 Task: Find connections with filter location Bilsanda with filter topic #Socialentrepreneurshipwith filter profile language Potuguese with filter current company PNB Housing Finance Limited with filter school Thiagarajar Polytechnic College with filter industry Security Guards and Patrol Services with filter service category Web Development with filter keywords title Delivery Driver
Action: Mouse moved to (849, 491)
Screenshot: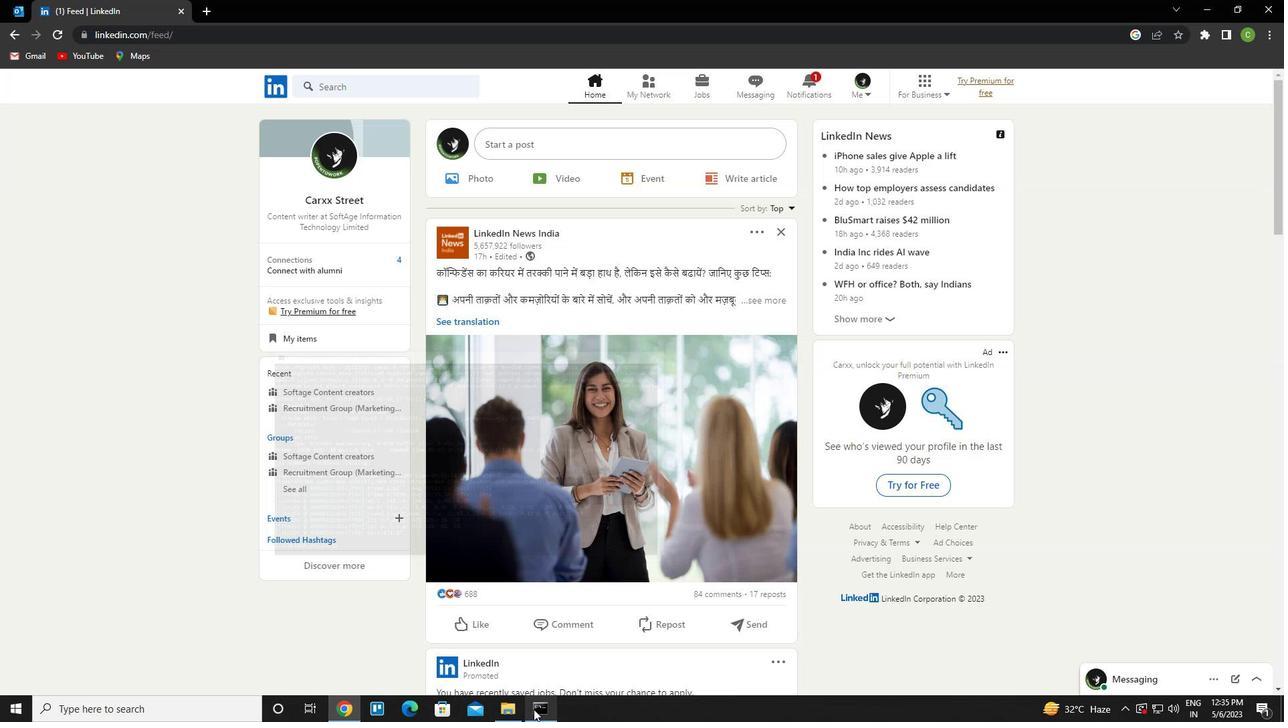 
Action: Mouse scrolled (849, 491) with delta (0, 0)
Screenshot: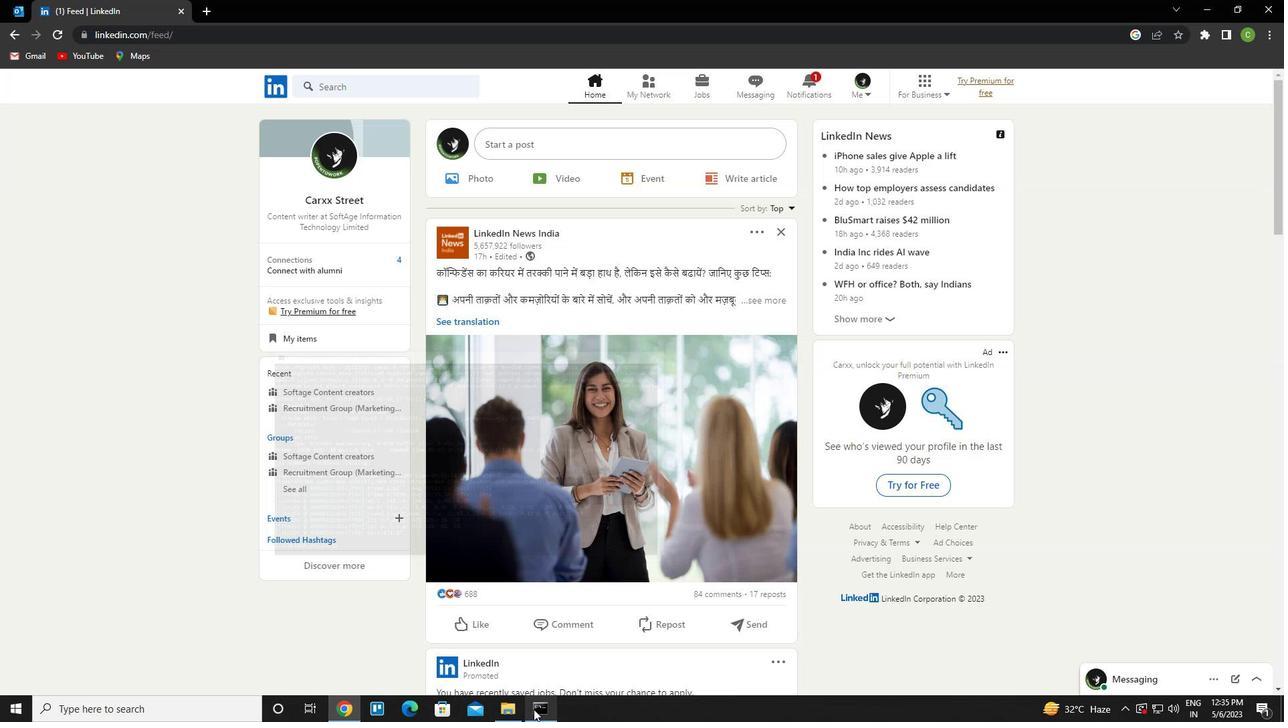 
Action: Mouse moved to (661, 82)
Screenshot: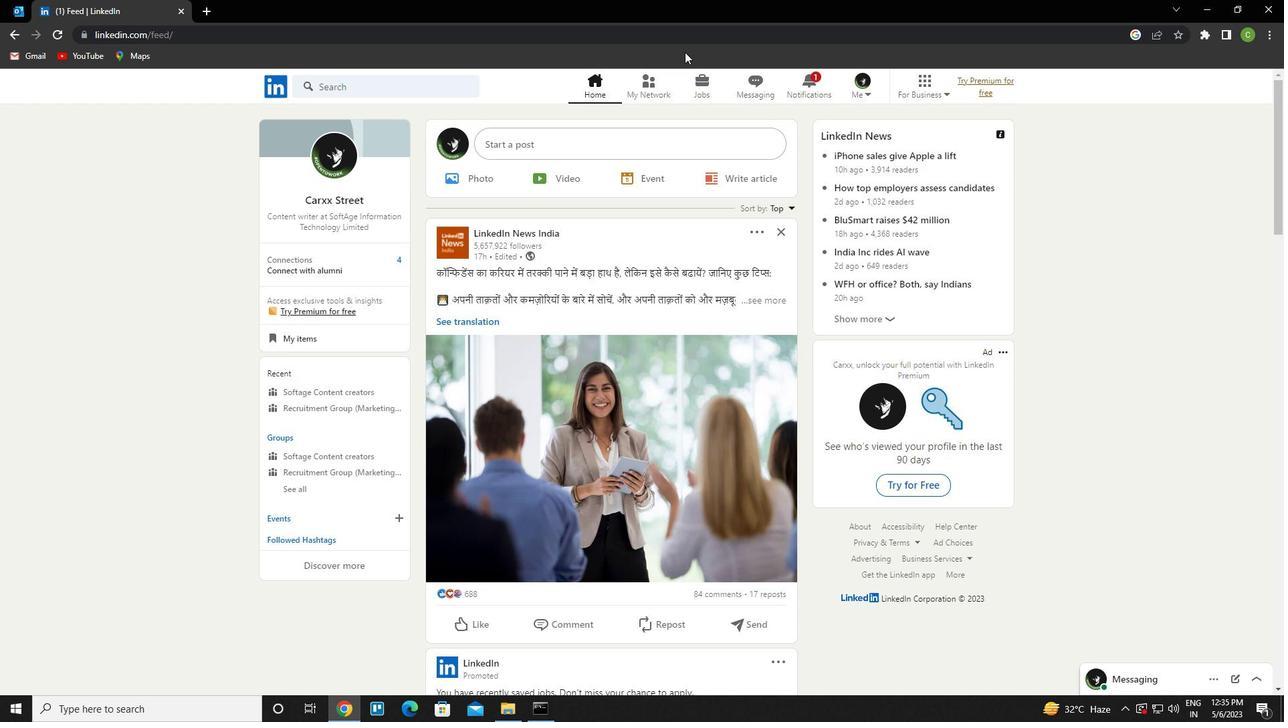 
Action: Mouse pressed left at (661, 82)
Screenshot: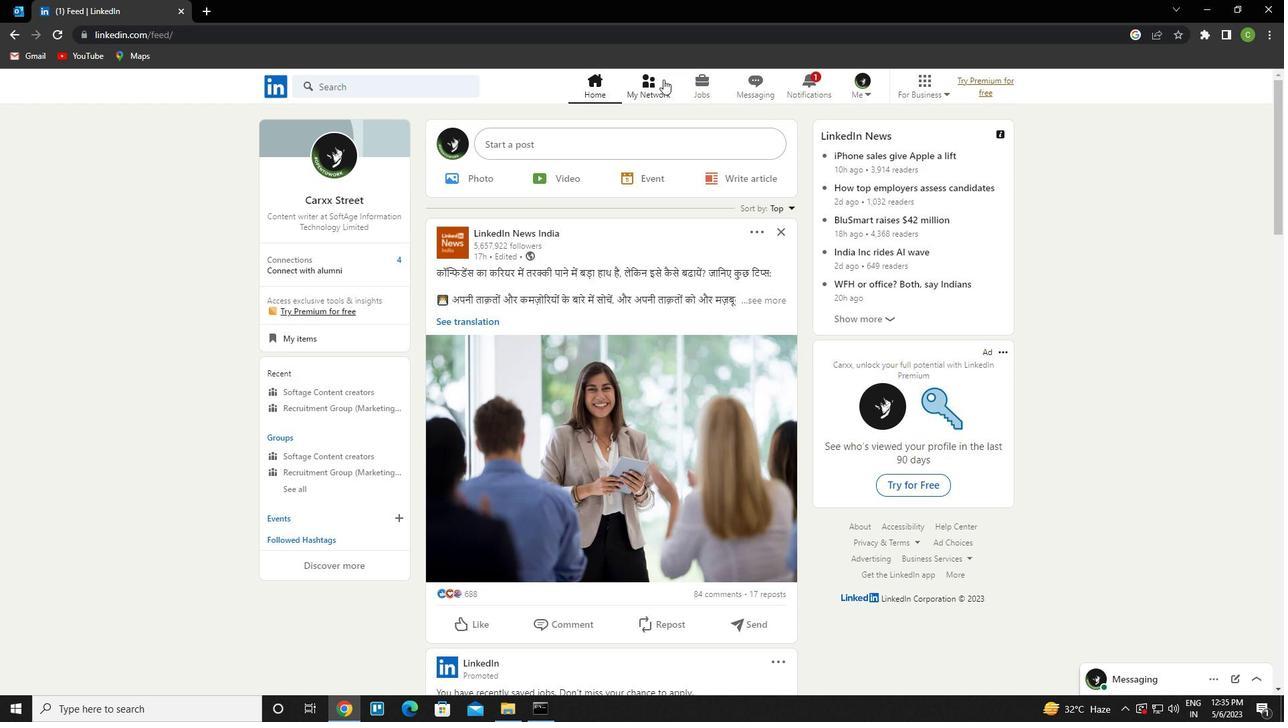 
Action: Mouse moved to (444, 160)
Screenshot: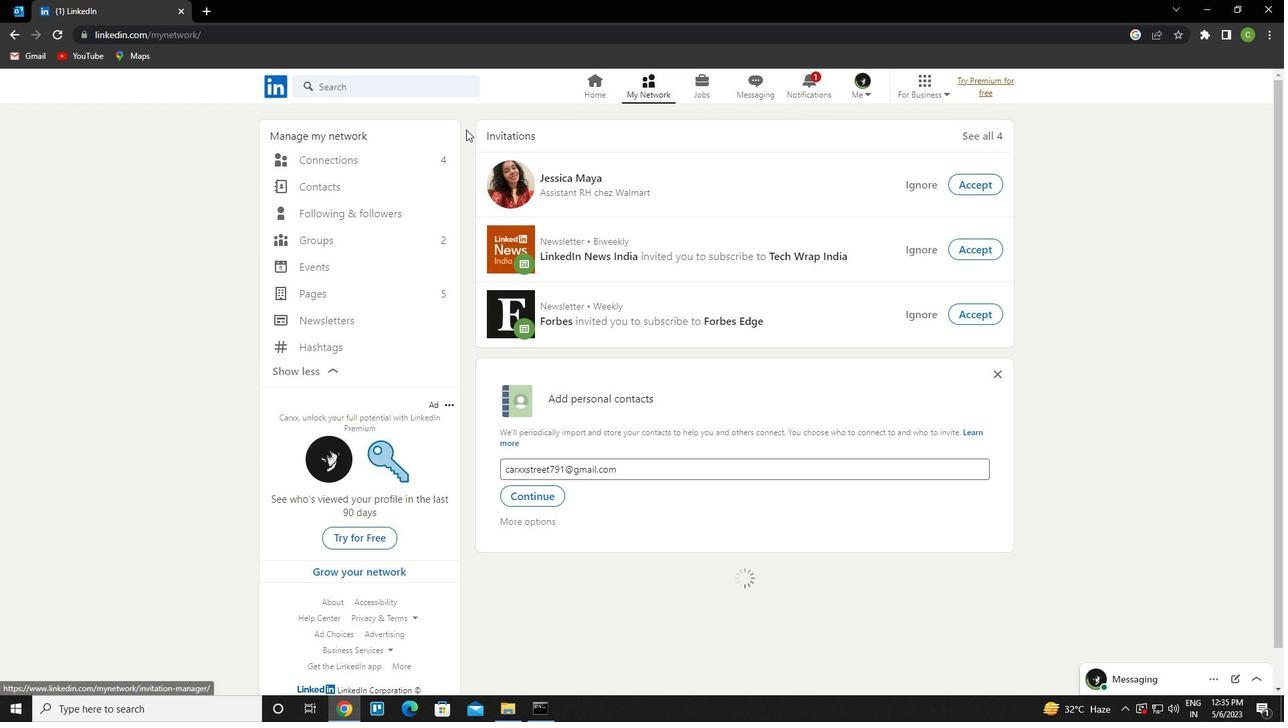 
Action: Mouse pressed left at (444, 160)
Screenshot: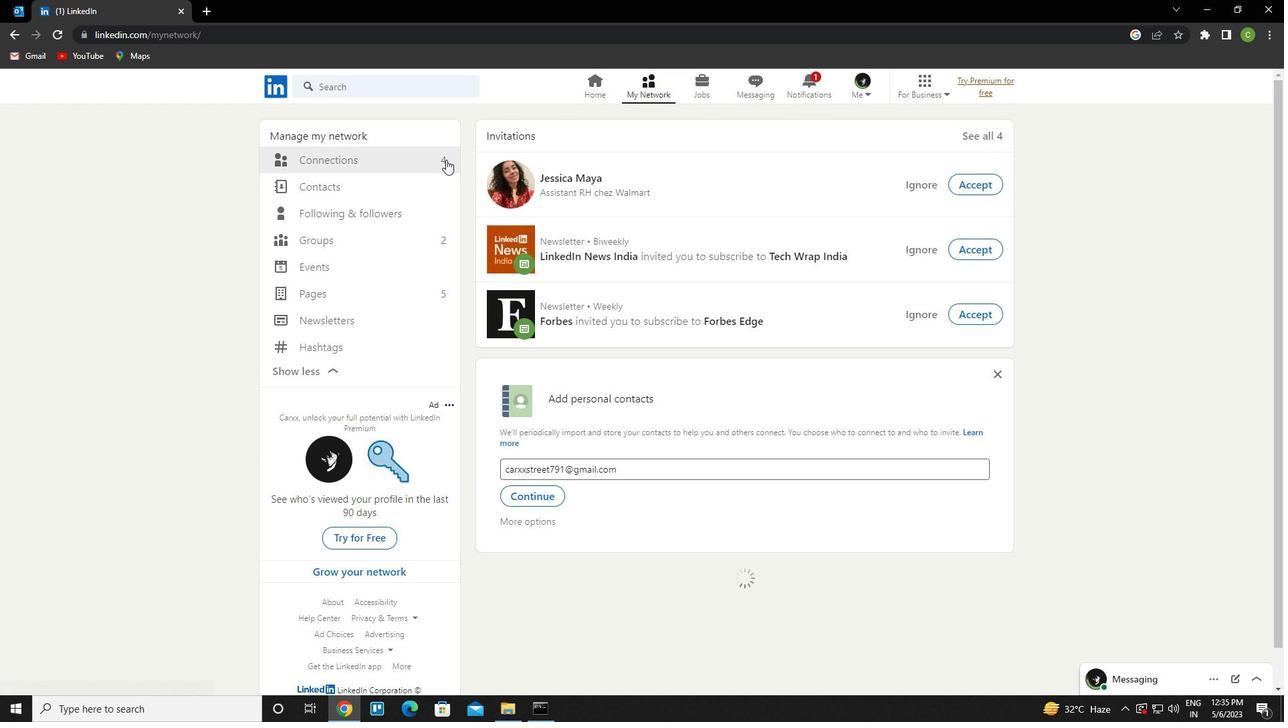 
Action: Mouse moved to (756, 166)
Screenshot: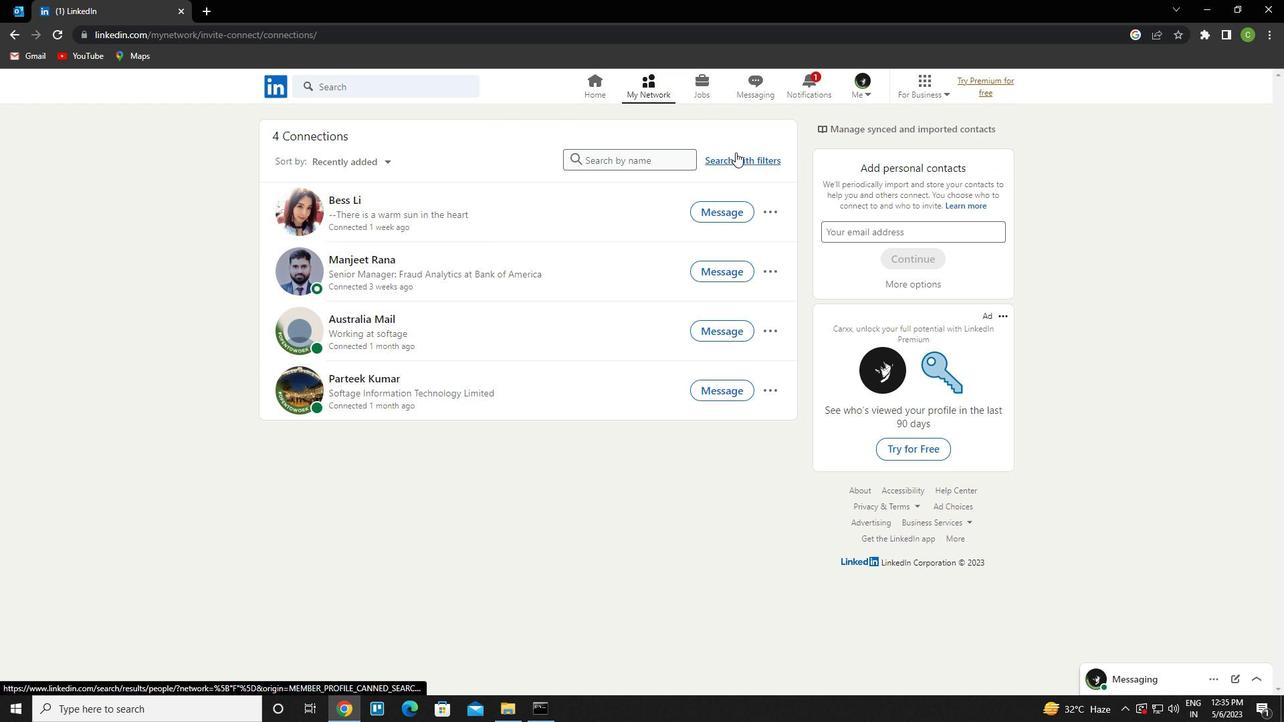 
Action: Mouse pressed left at (756, 166)
Screenshot: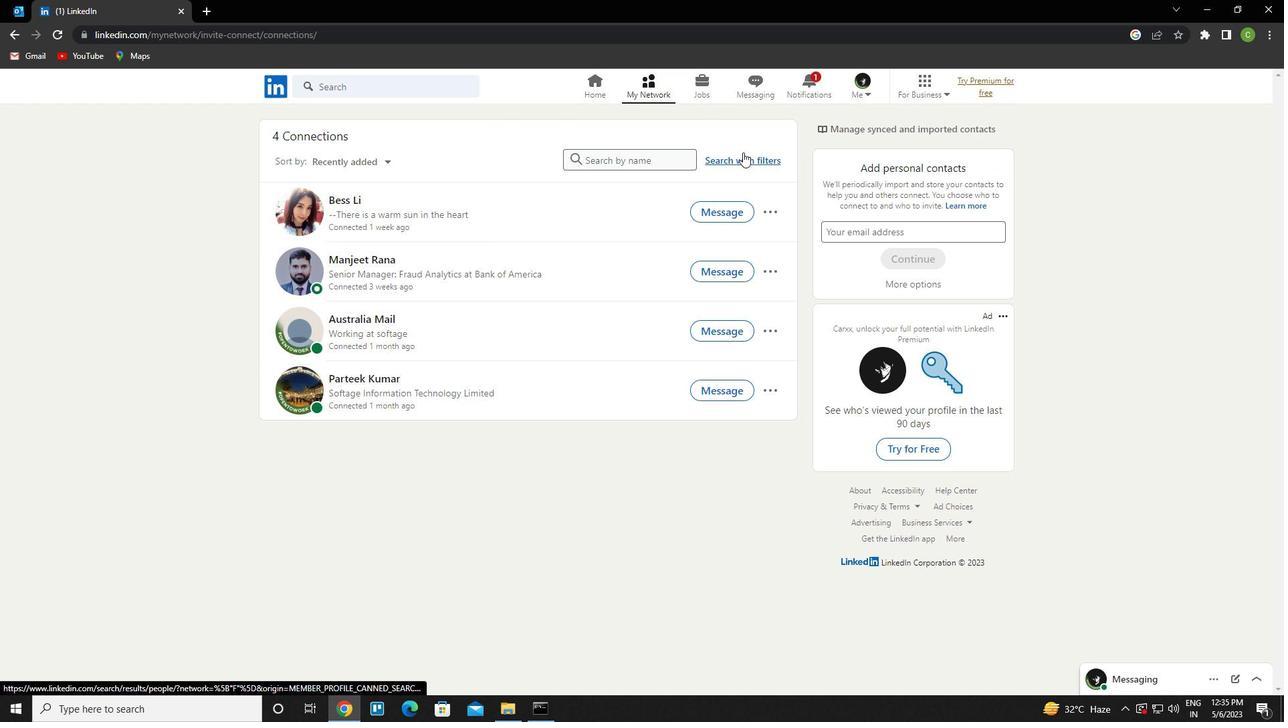 
Action: Mouse moved to (683, 115)
Screenshot: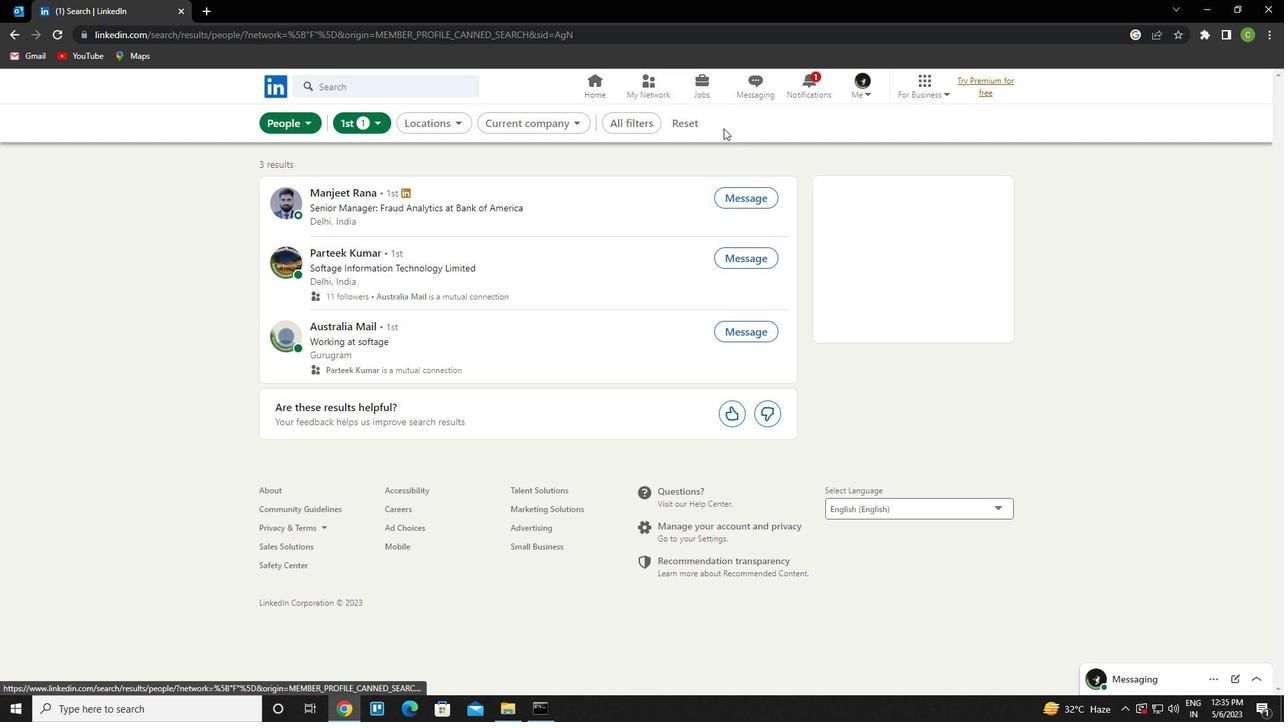 
Action: Mouse pressed left at (683, 115)
Screenshot: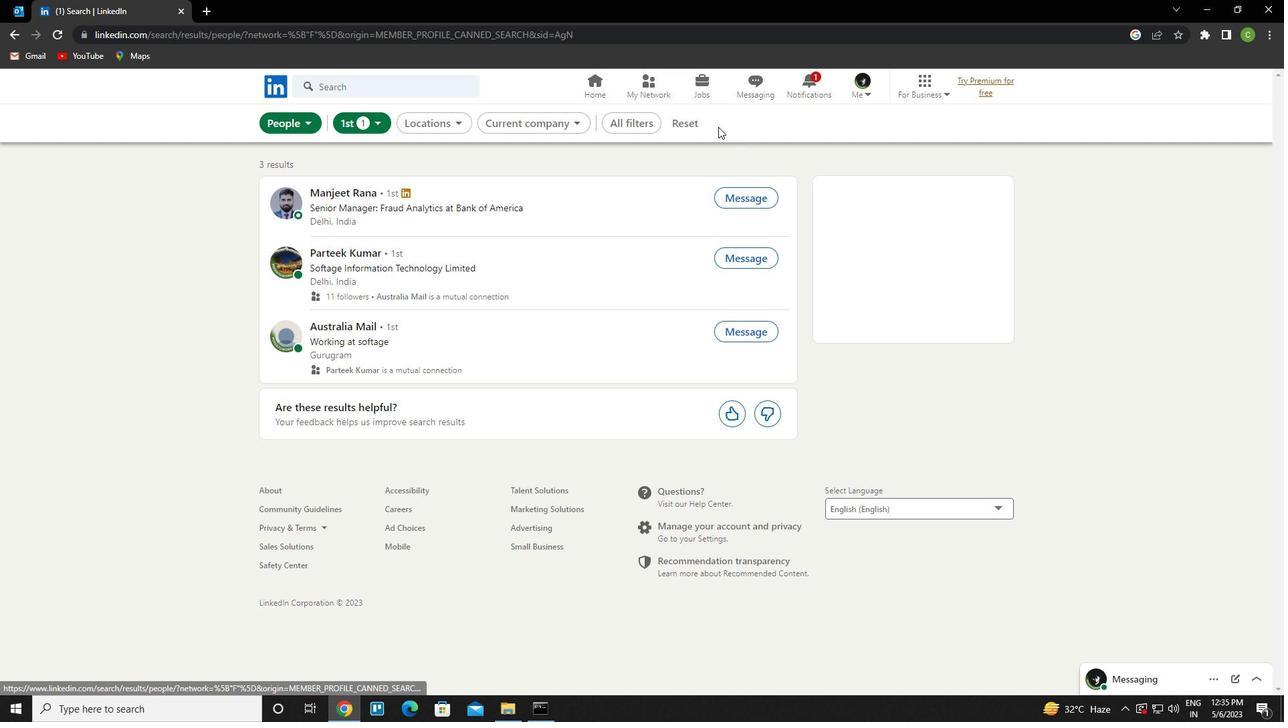 
Action: Mouse moved to (647, 117)
Screenshot: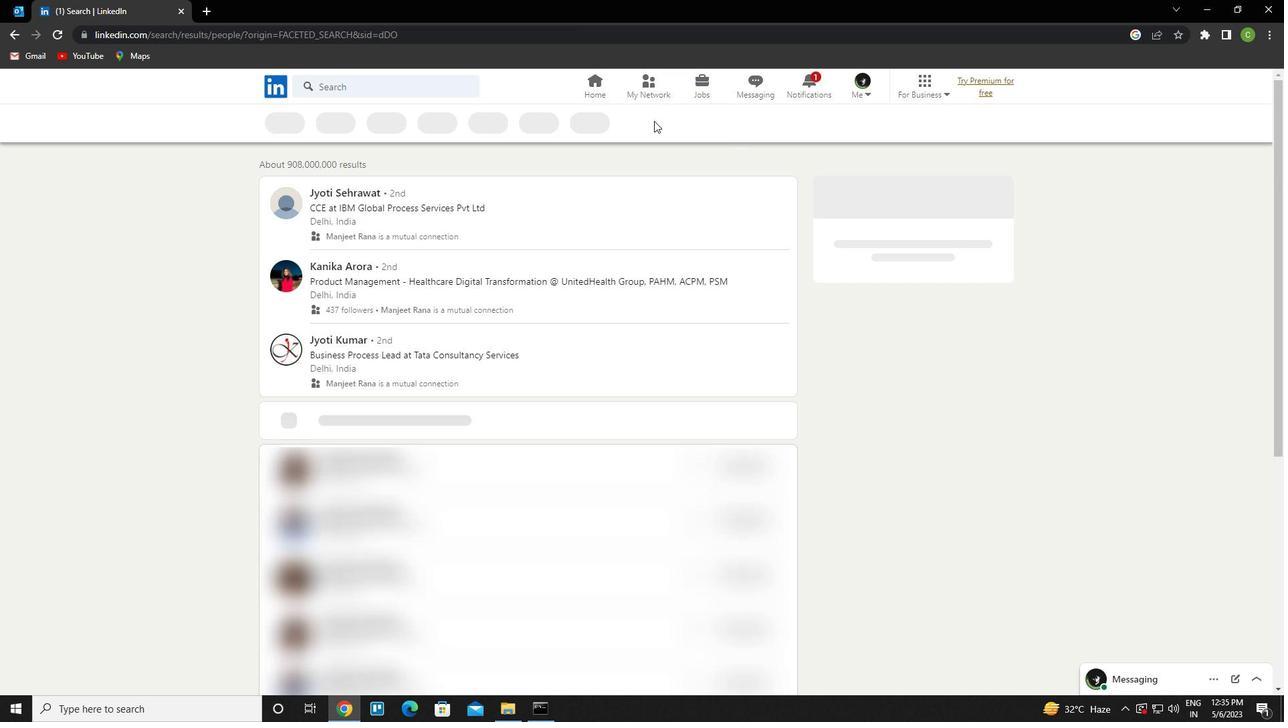 
Action: Mouse pressed left at (647, 117)
Screenshot: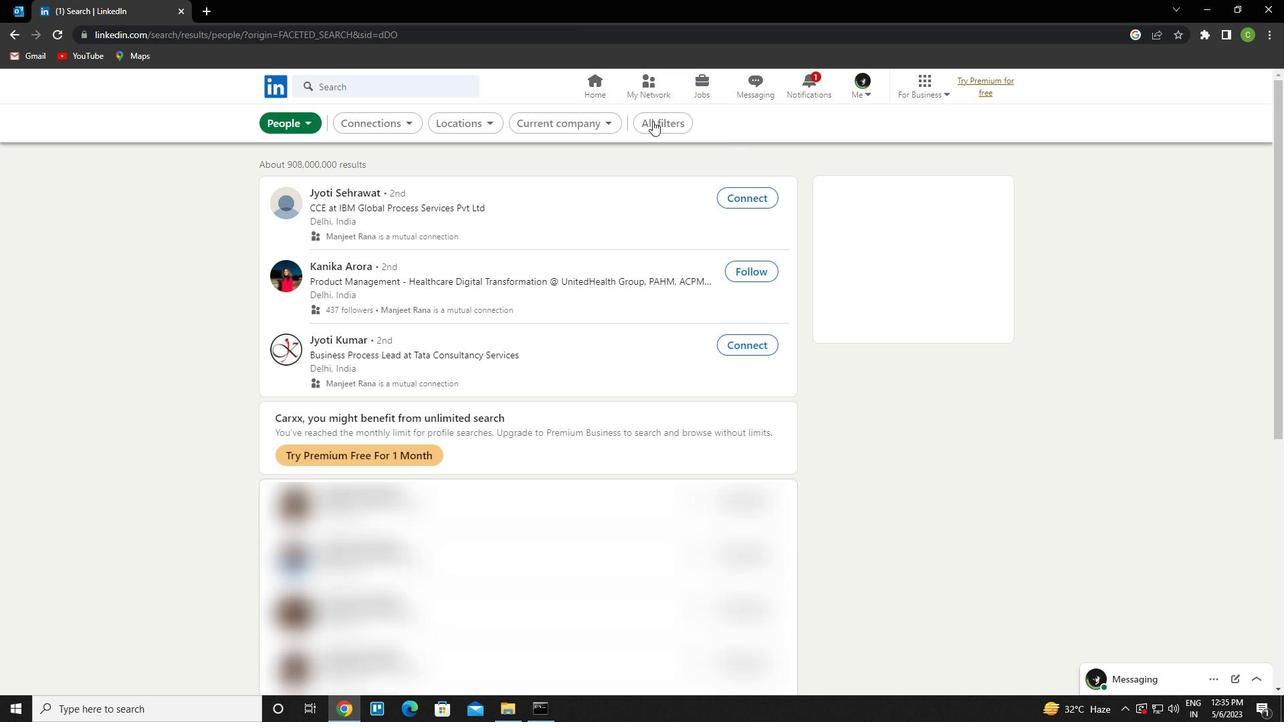 
Action: Mouse moved to (1105, 402)
Screenshot: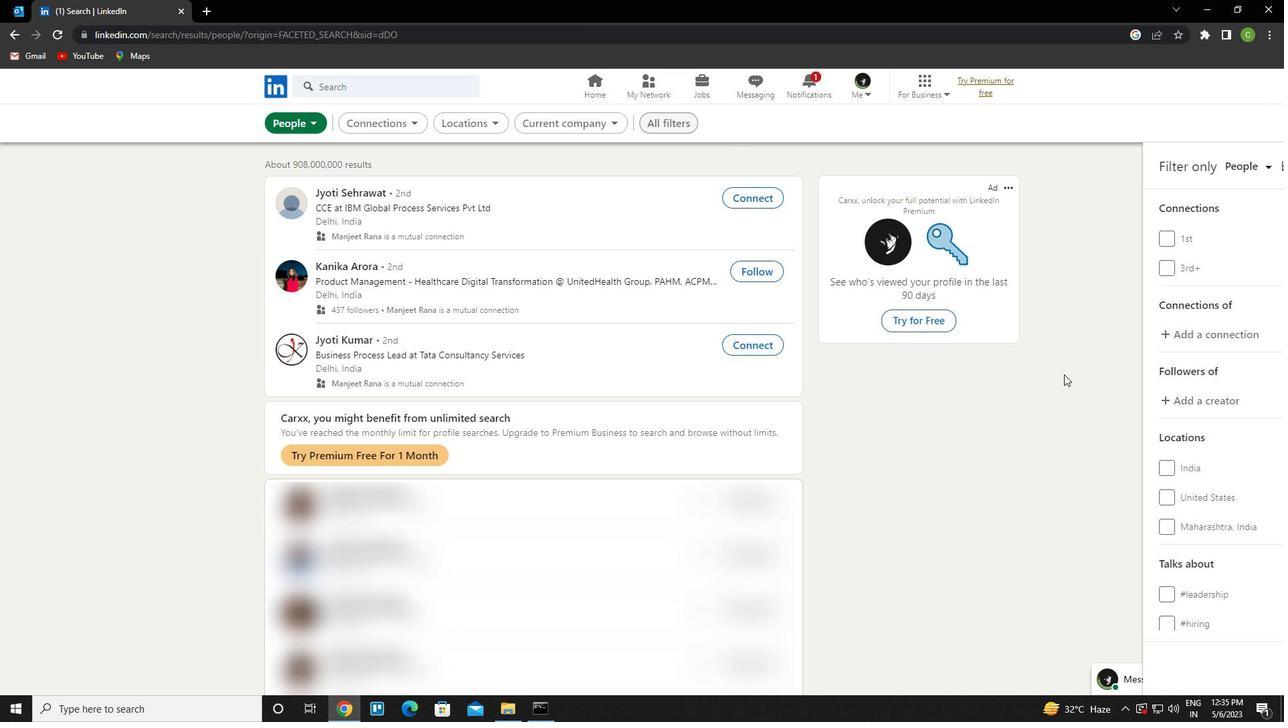 
Action: Mouse scrolled (1105, 401) with delta (0, 0)
Screenshot: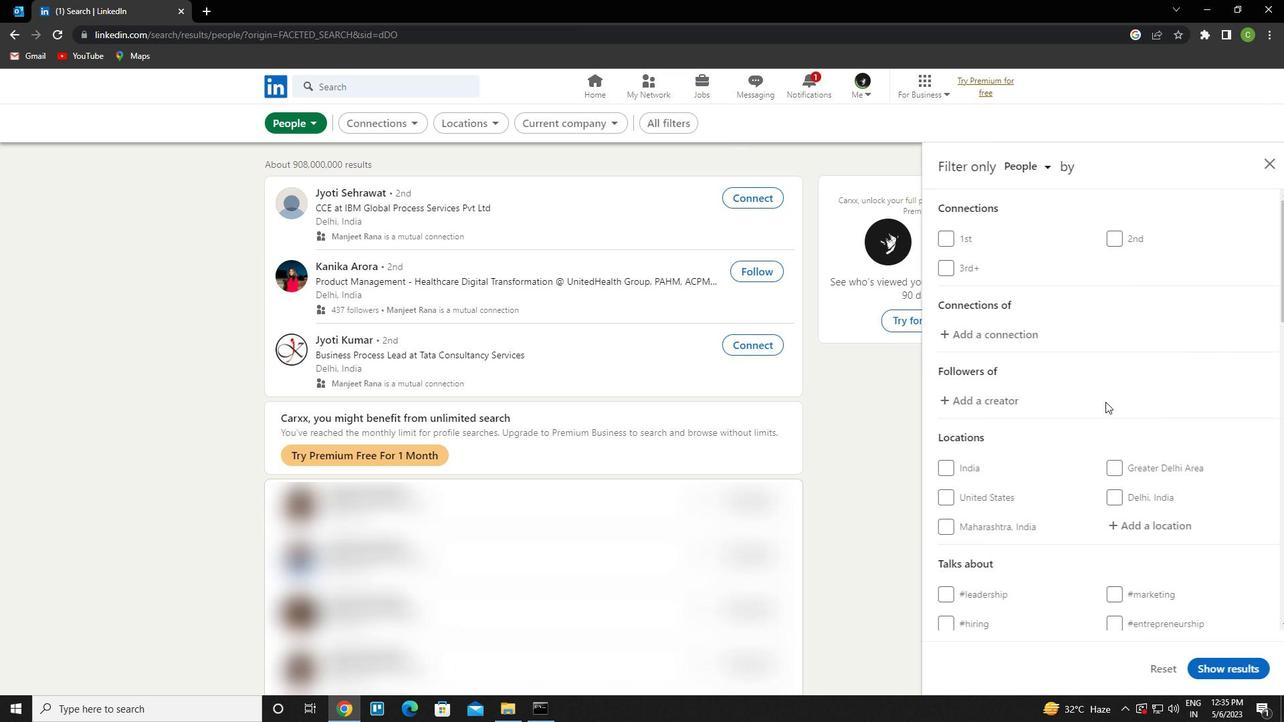 
Action: Mouse moved to (1149, 455)
Screenshot: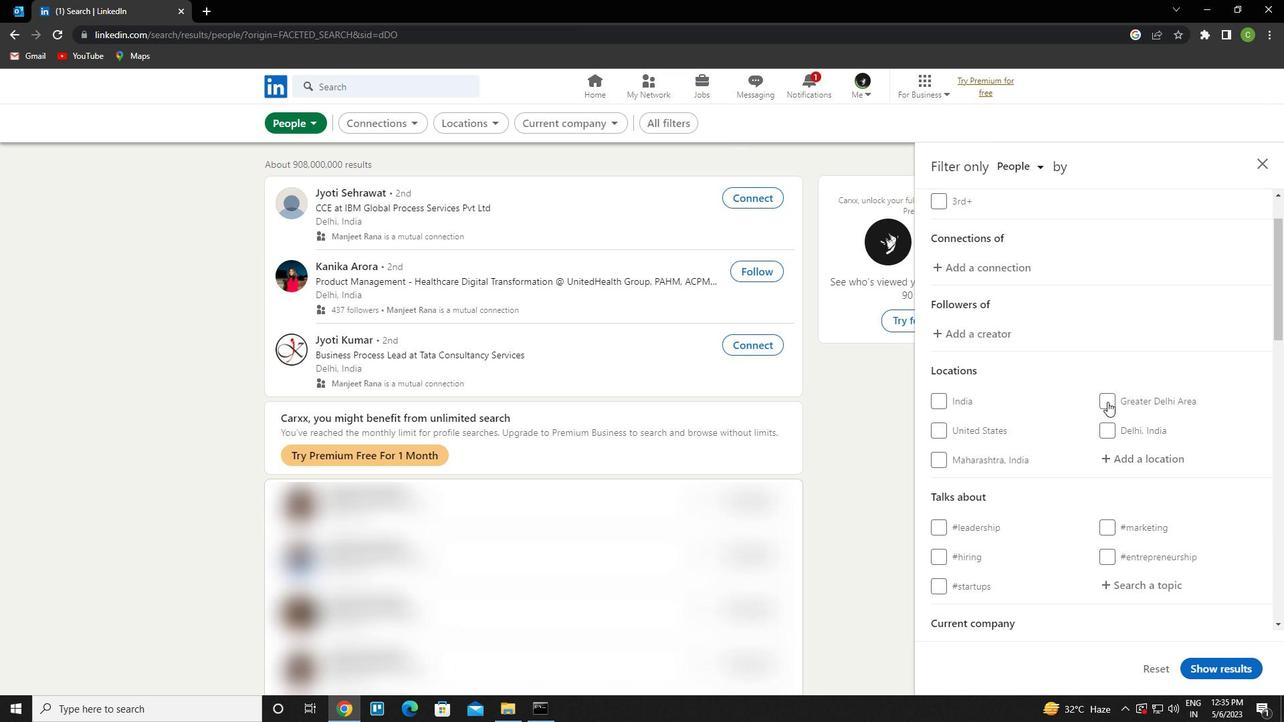 
Action: Mouse pressed left at (1149, 455)
Screenshot: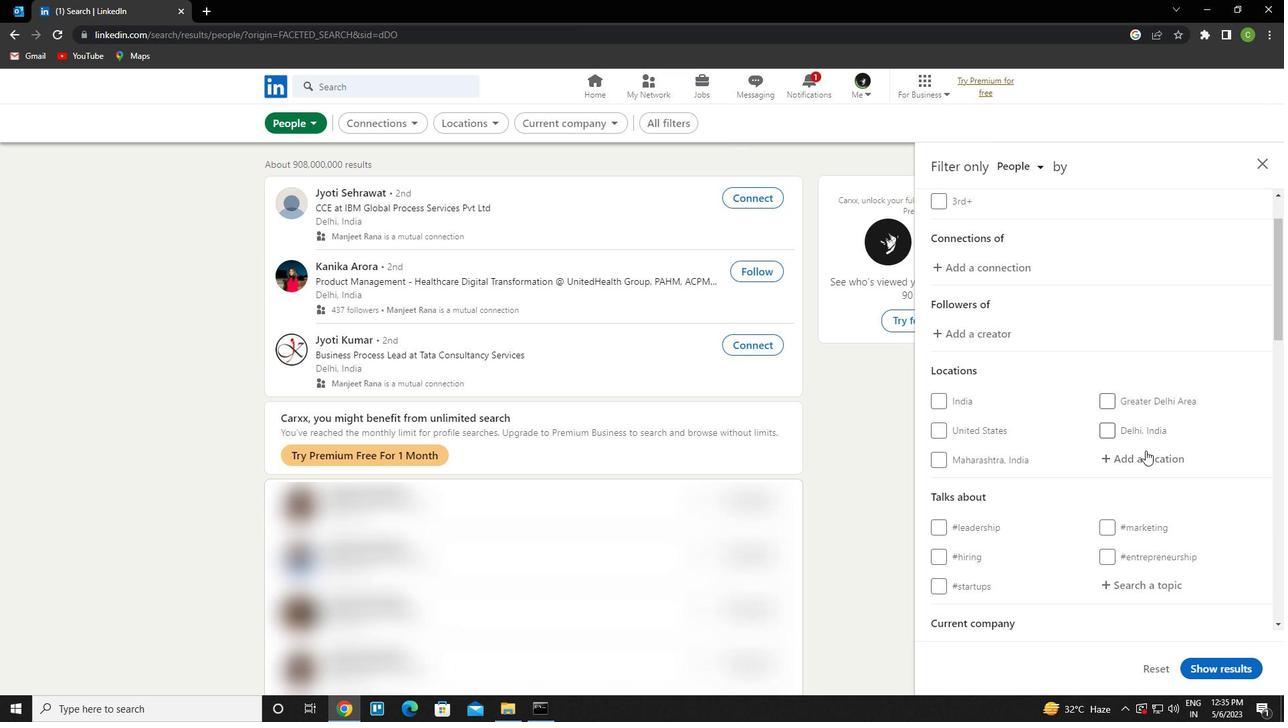 
Action: Mouse moved to (1149, 456)
Screenshot: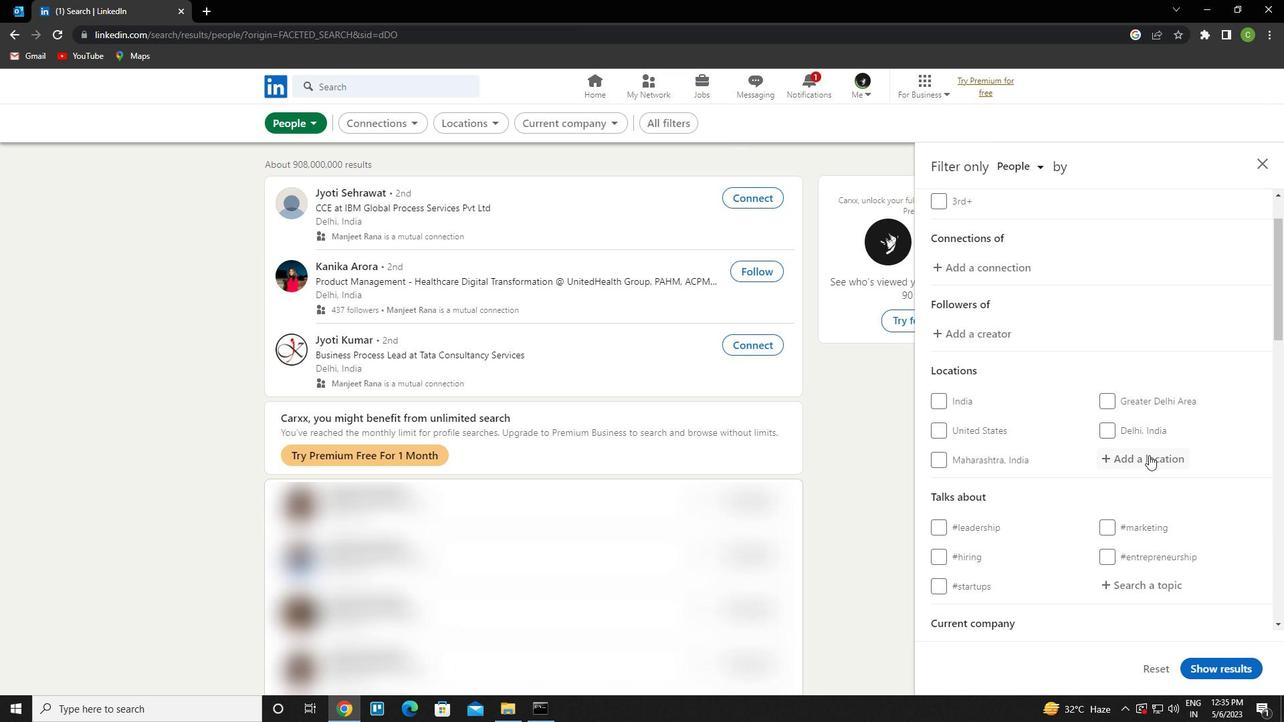 
Action: Key pressed <Key.caps_lock>b<Key.caps_lock>ilsanda
Screenshot: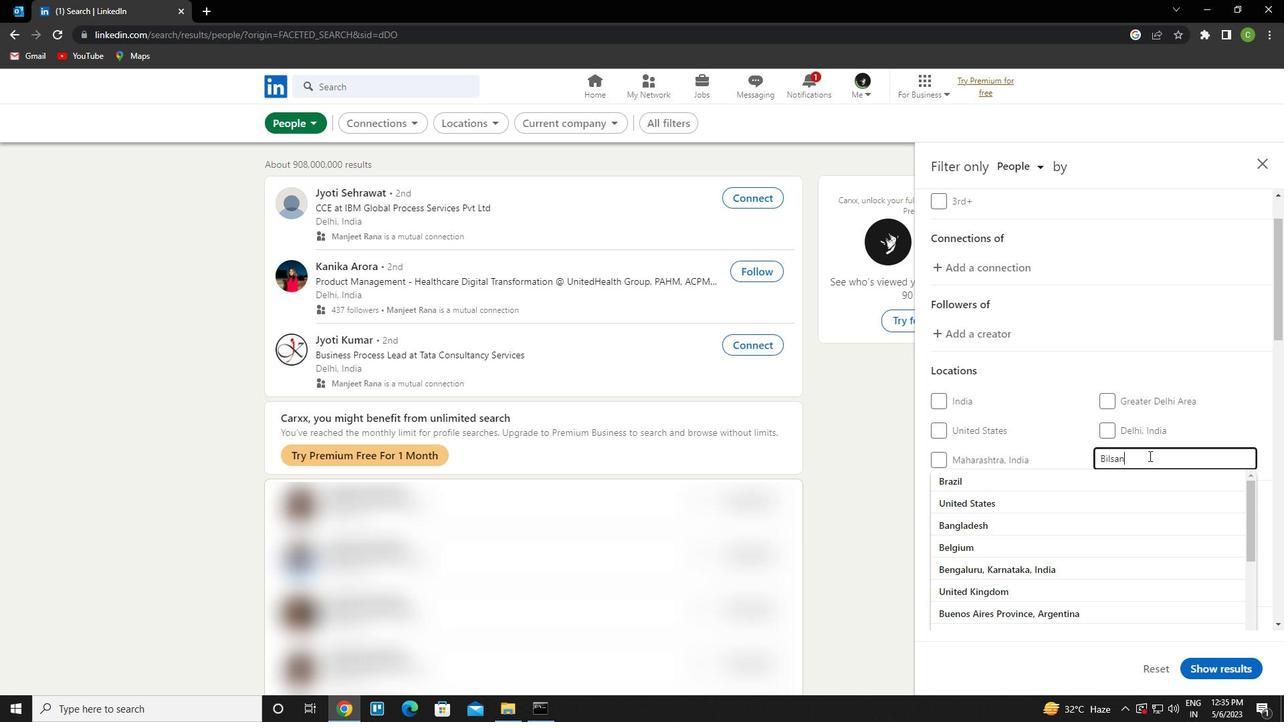 
Action: Mouse scrolled (1149, 455) with delta (0, 0)
Screenshot: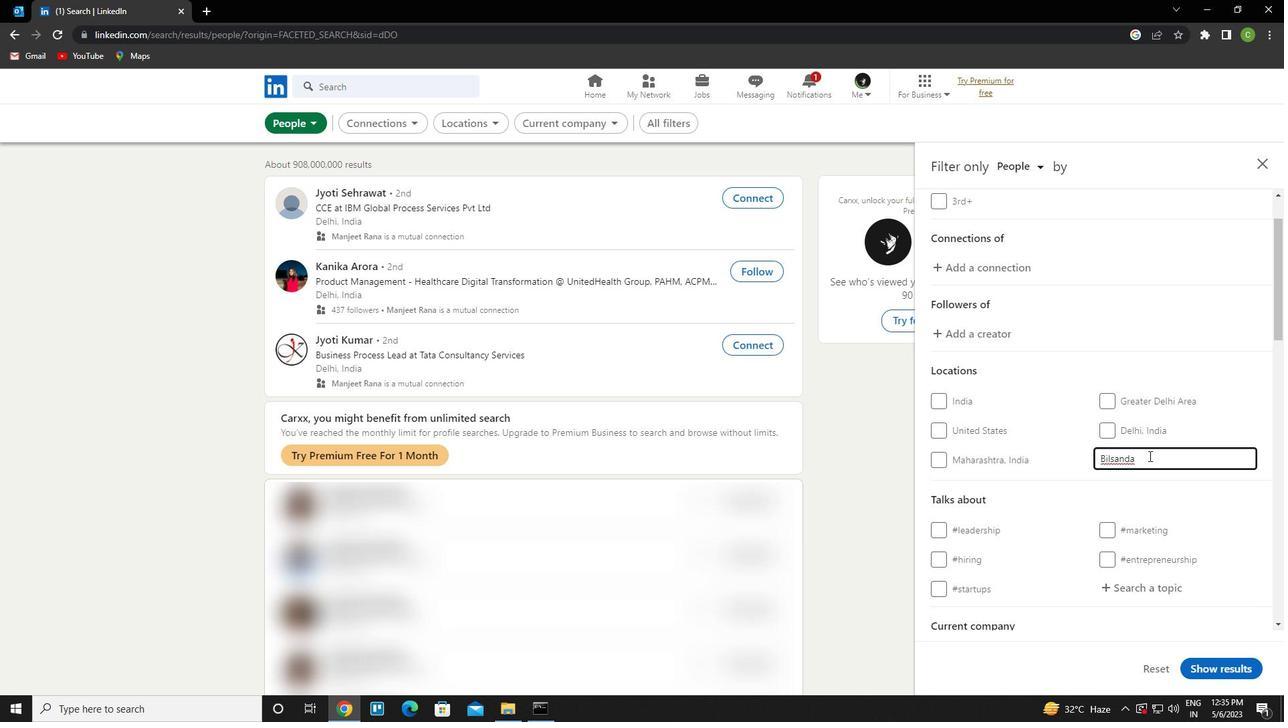 
Action: Mouse scrolled (1149, 455) with delta (0, 0)
Screenshot: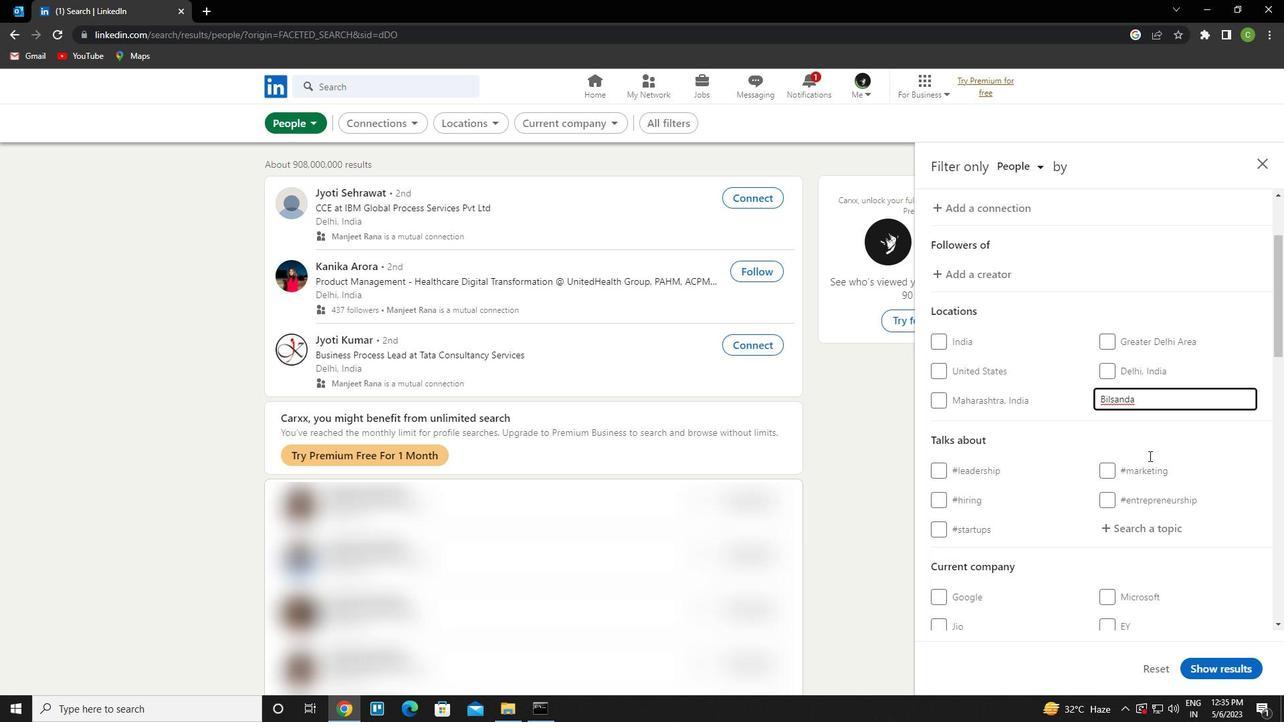 
Action: Mouse moved to (1143, 463)
Screenshot: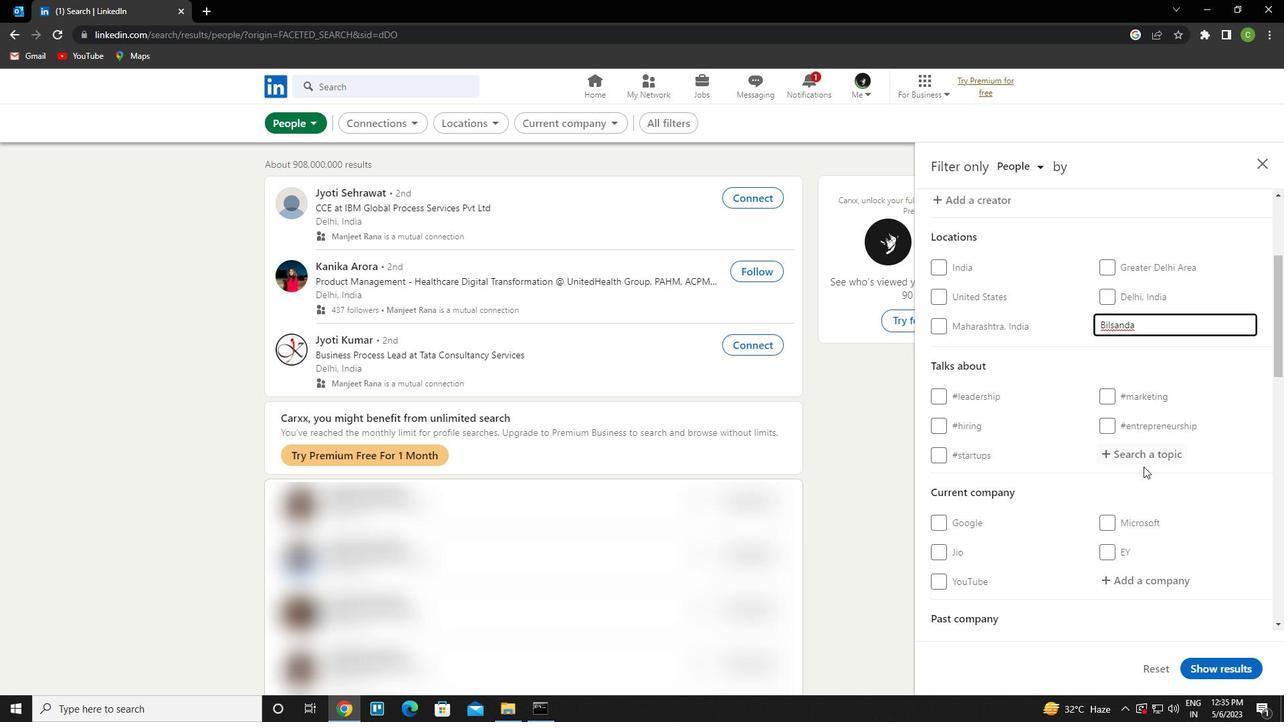
Action: Mouse pressed left at (1143, 463)
Screenshot: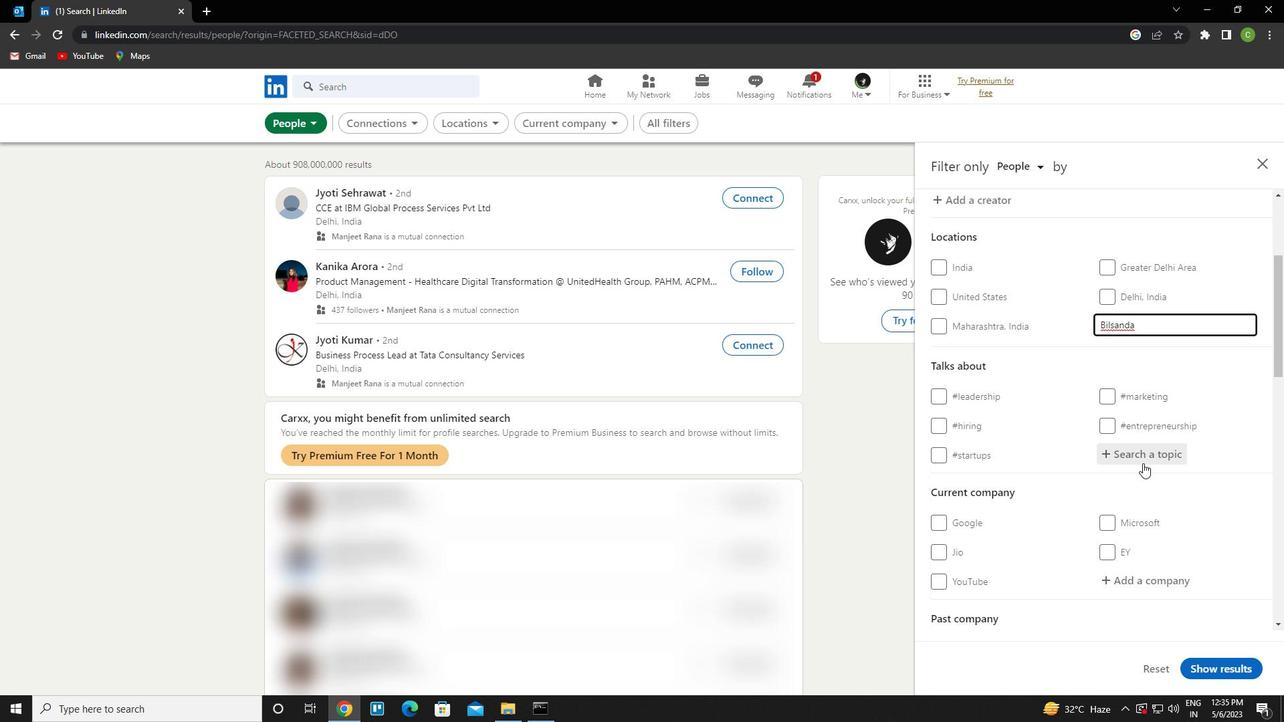 
Action: Key pressed socialentrep<Key.down><Key.enter>
Screenshot: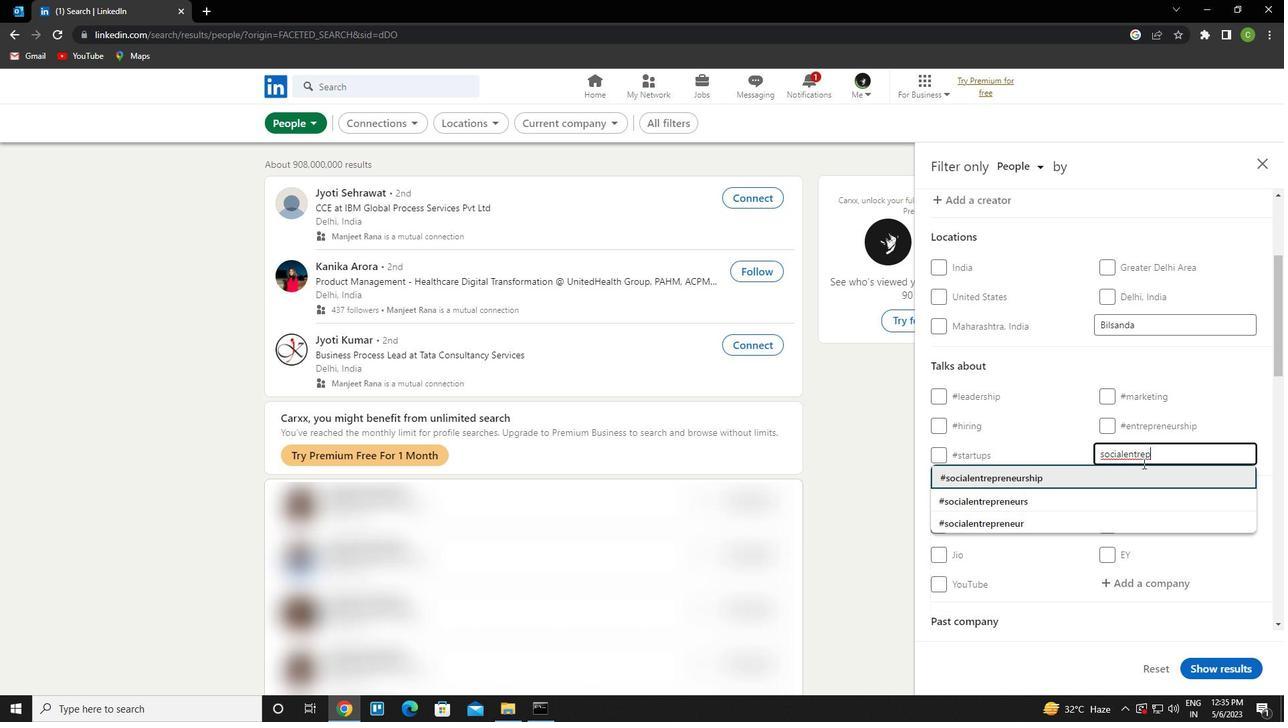 
Action: Mouse scrolled (1143, 463) with delta (0, 0)
Screenshot: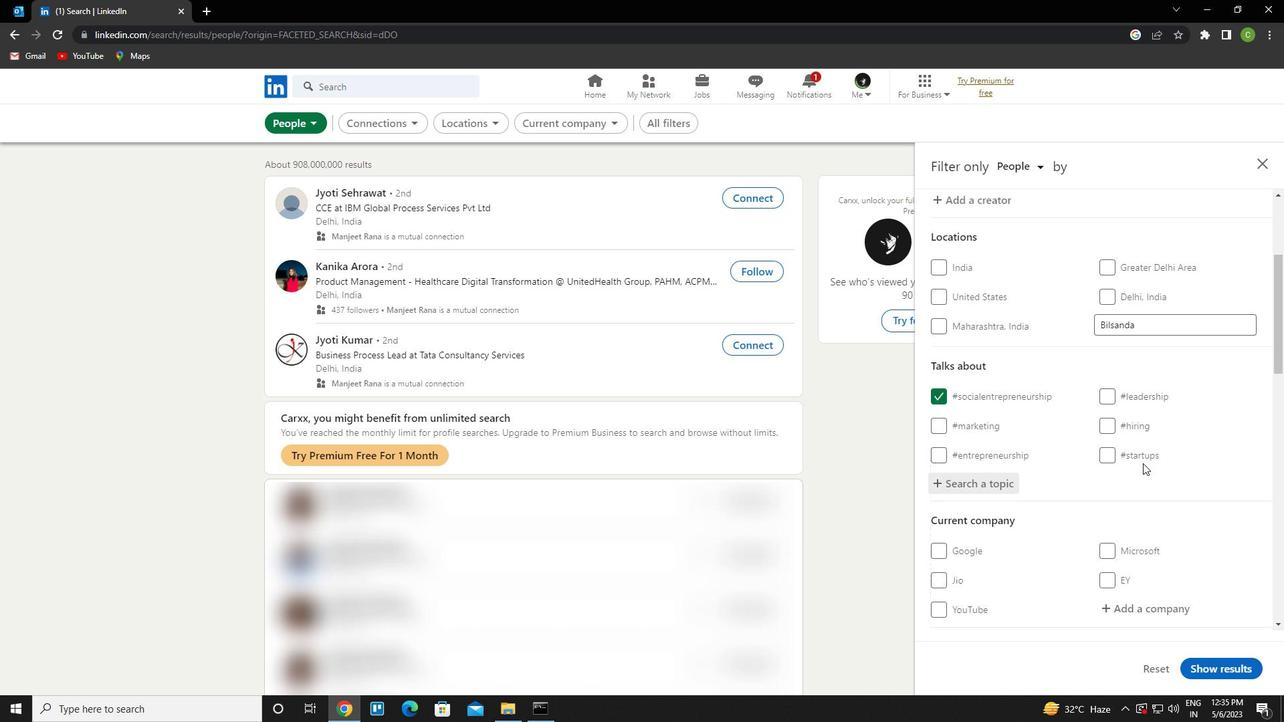 
Action: Mouse scrolled (1143, 463) with delta (0, 0)
Screenshot: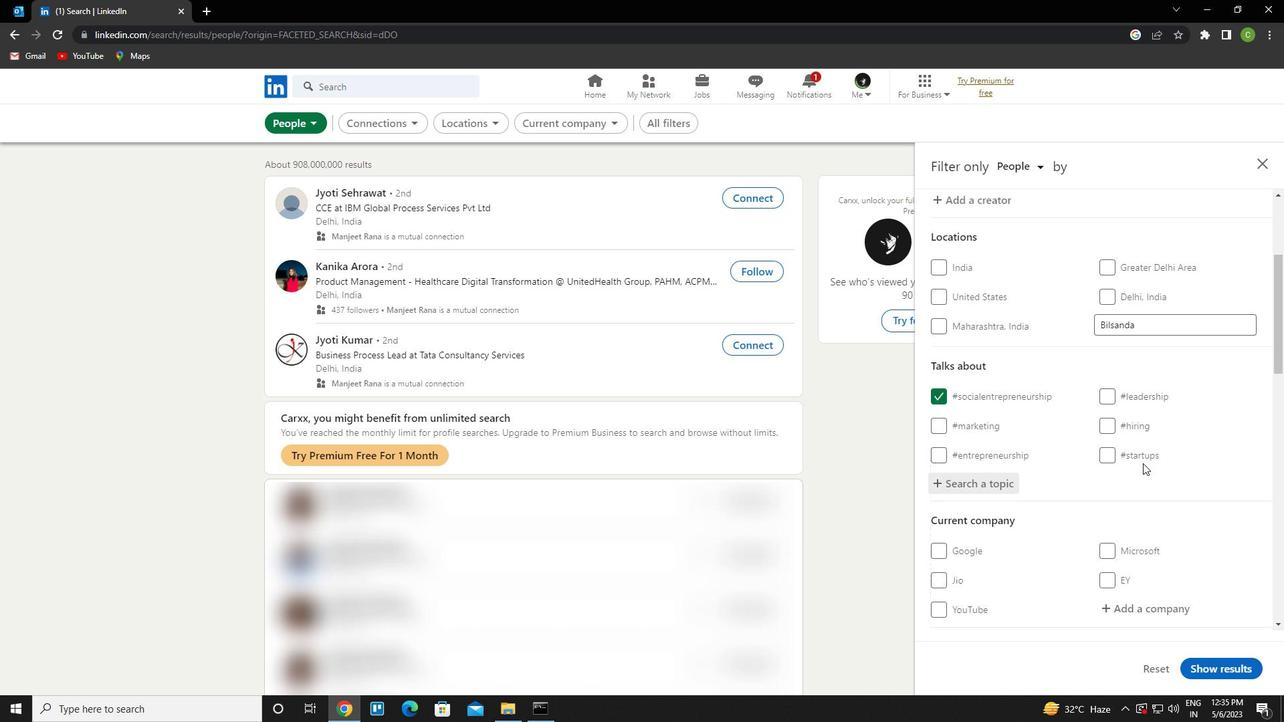 
Action: Mouse scrolled (1143, 463) with delta (0, 0)
Screenshot: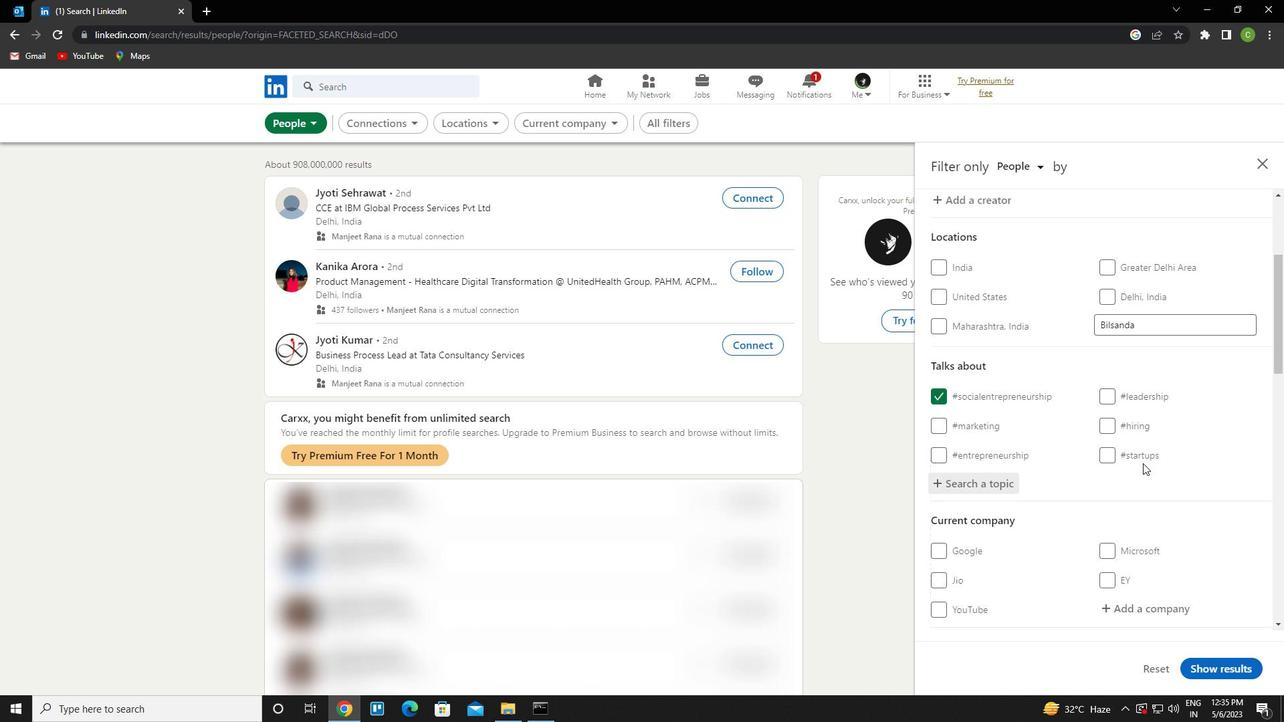 
Action: Mouse scrolled (1143, 463) with delta (0, 0)
Screenshot: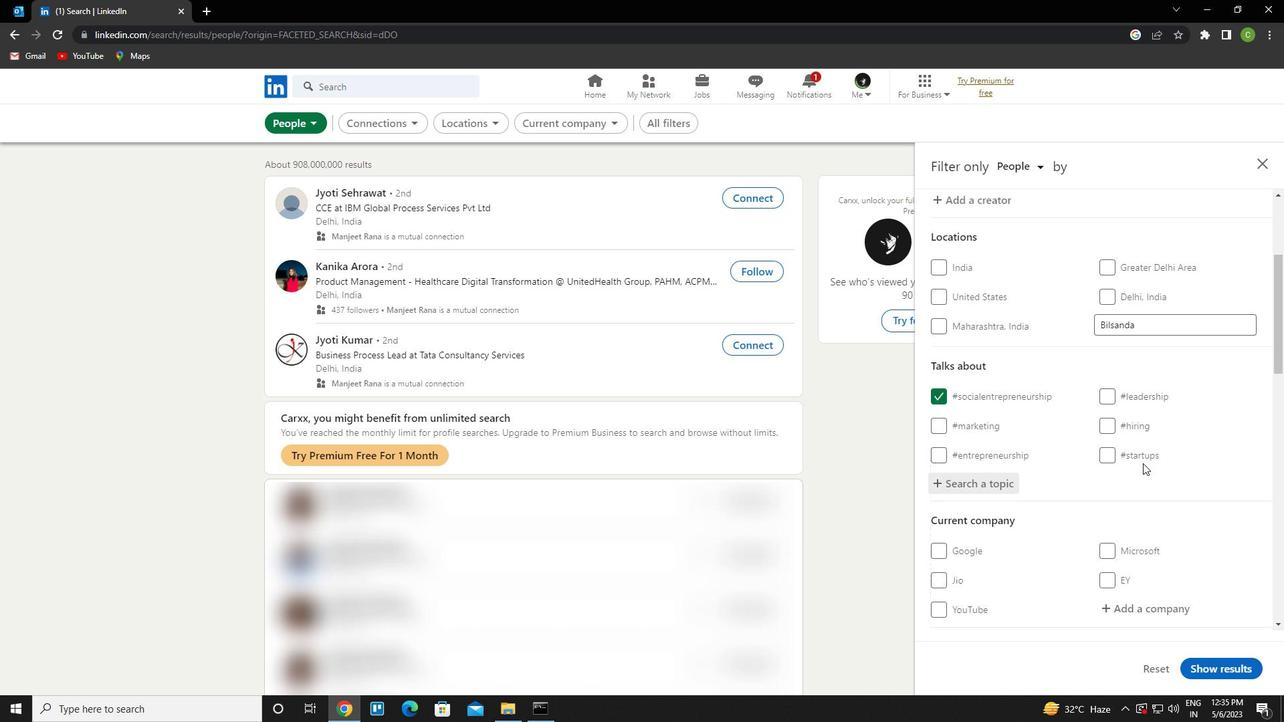 
Action: Mouse scrolled (1143, 463) with delta (0, 0)
Screenshot: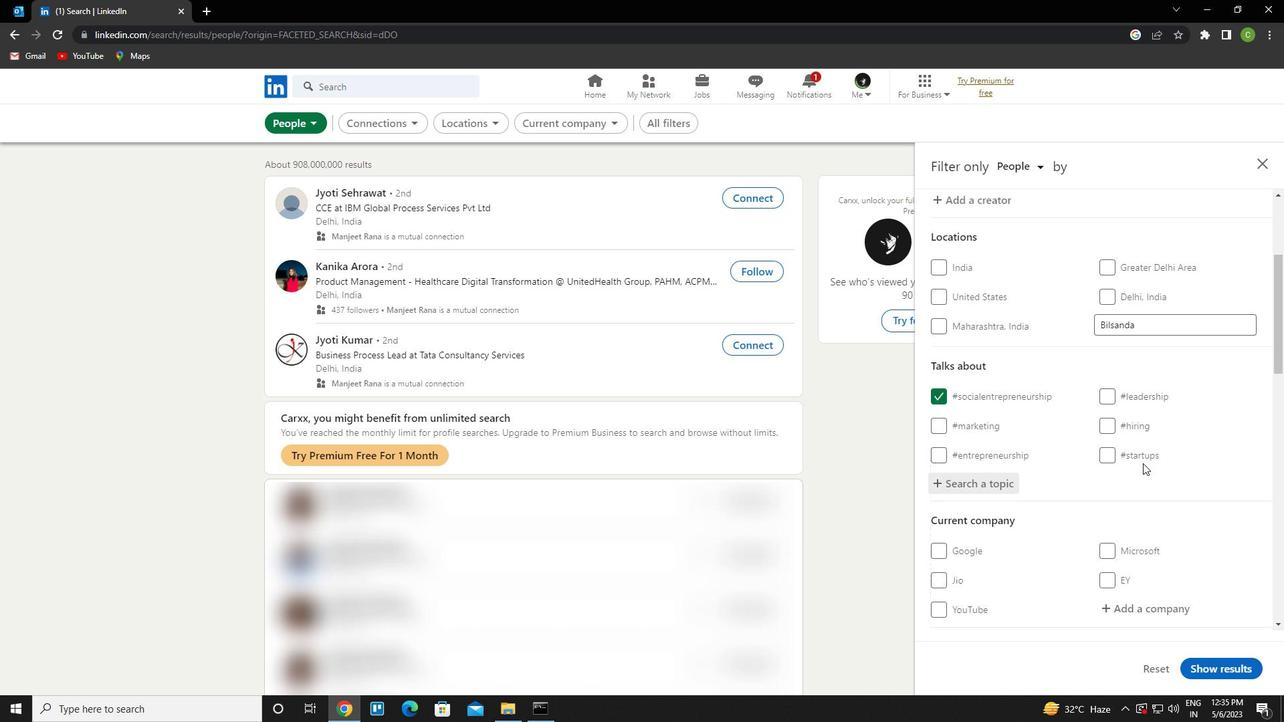 
Action: Mouse scrolled (1143, 463) with delta (0, 0)
Screenshot: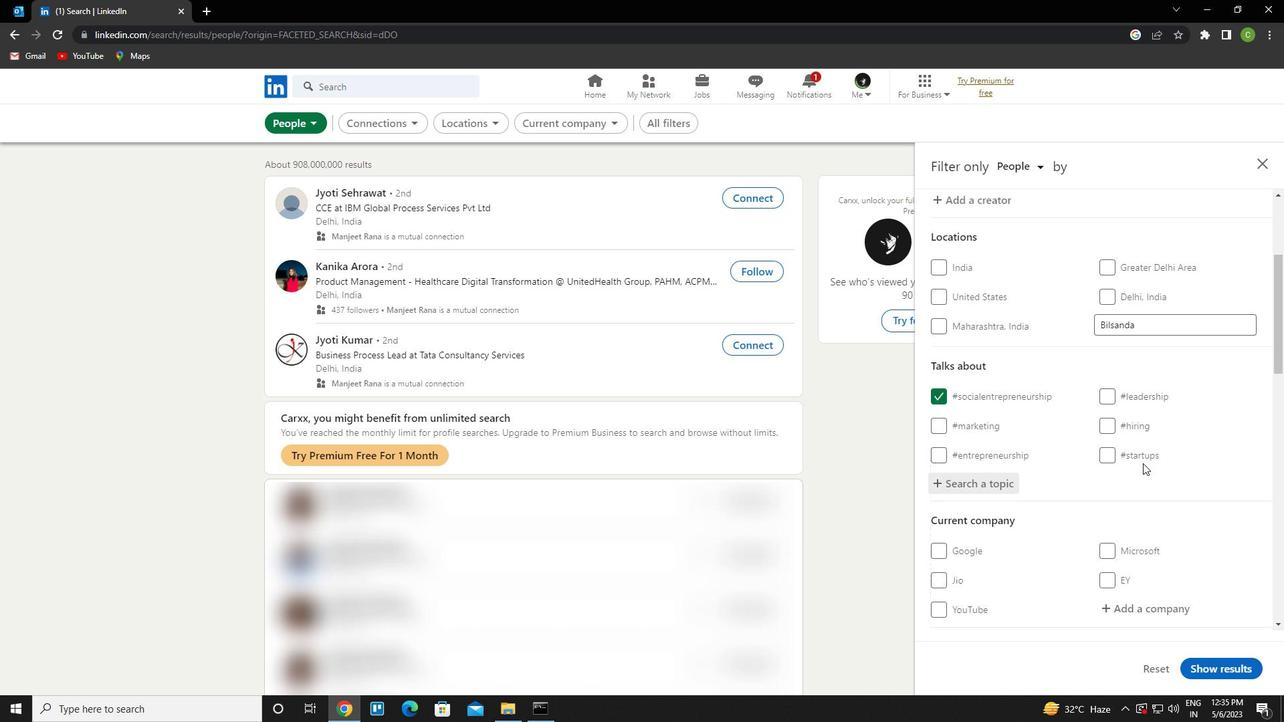 
Action: Mouse scrolled (1143, 463) with delta (0, 0)
Screenshot: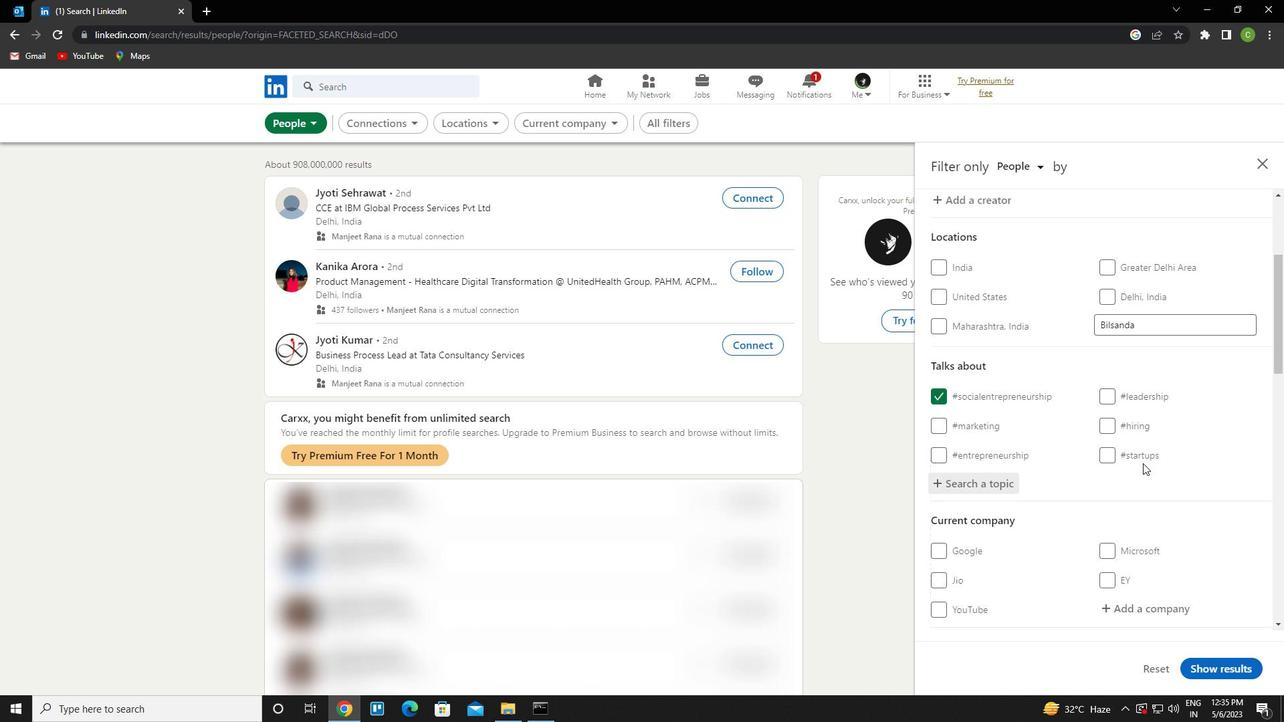 
Action: Mouse scrolled (1143, 463) with delta (0, 0)
Screenshot: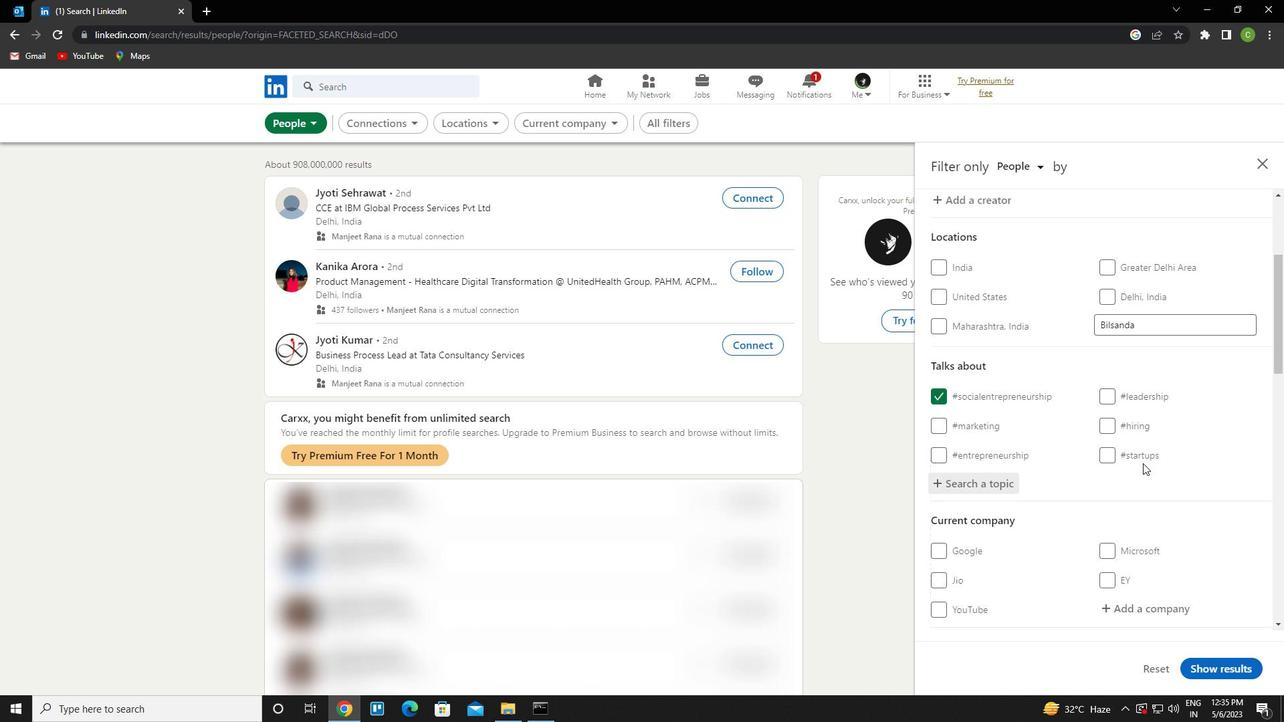 
Action: Mouse scrolled (1143, 463) with delta (0, 0)
Screenshot: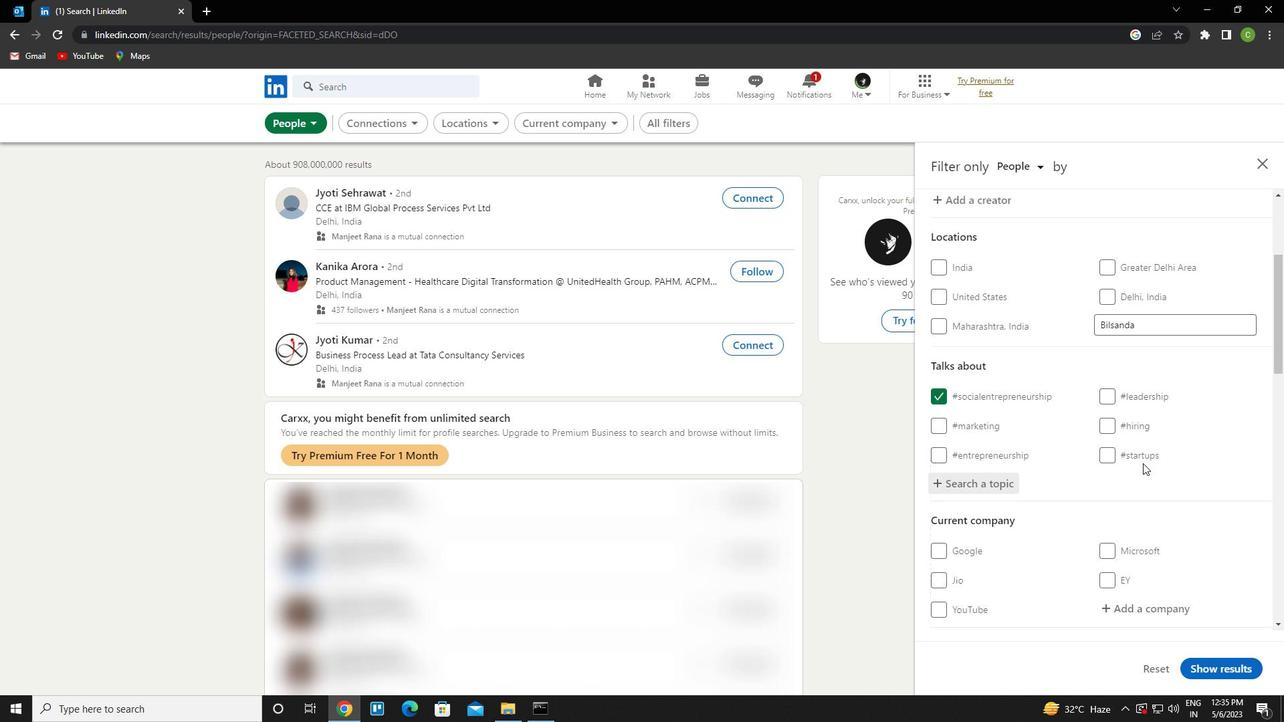 
Action: Mouse scrolled (1143, 463) with delta (0, 0)
Screenshot: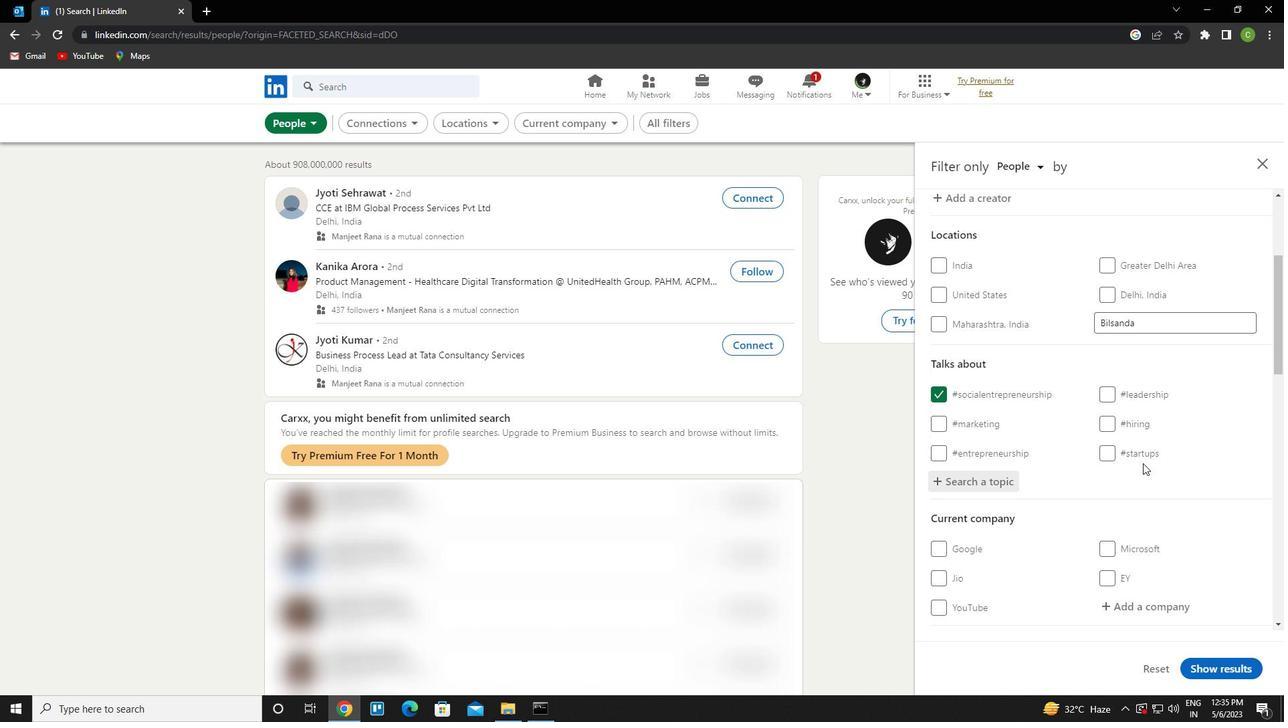 
Action: Mouse moved to (1121, 448)
Screenshot: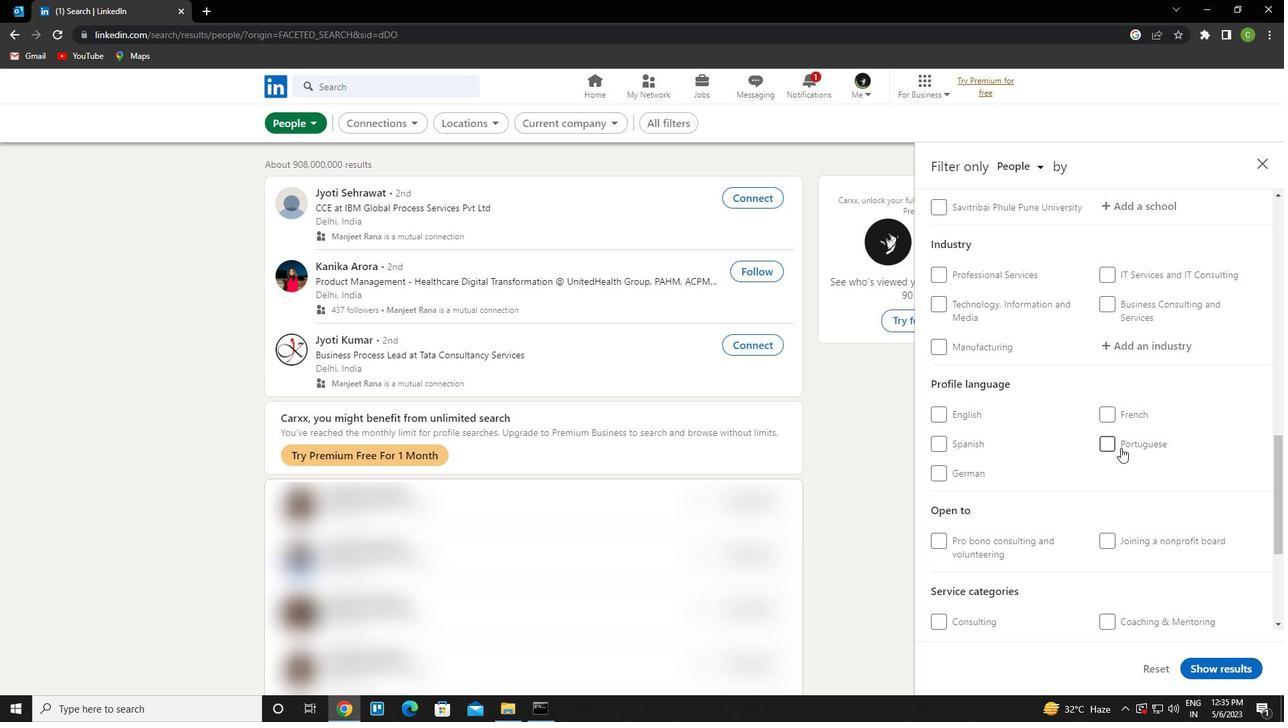
Action: Mouse pressed left at (1121, 448)
Screenshot: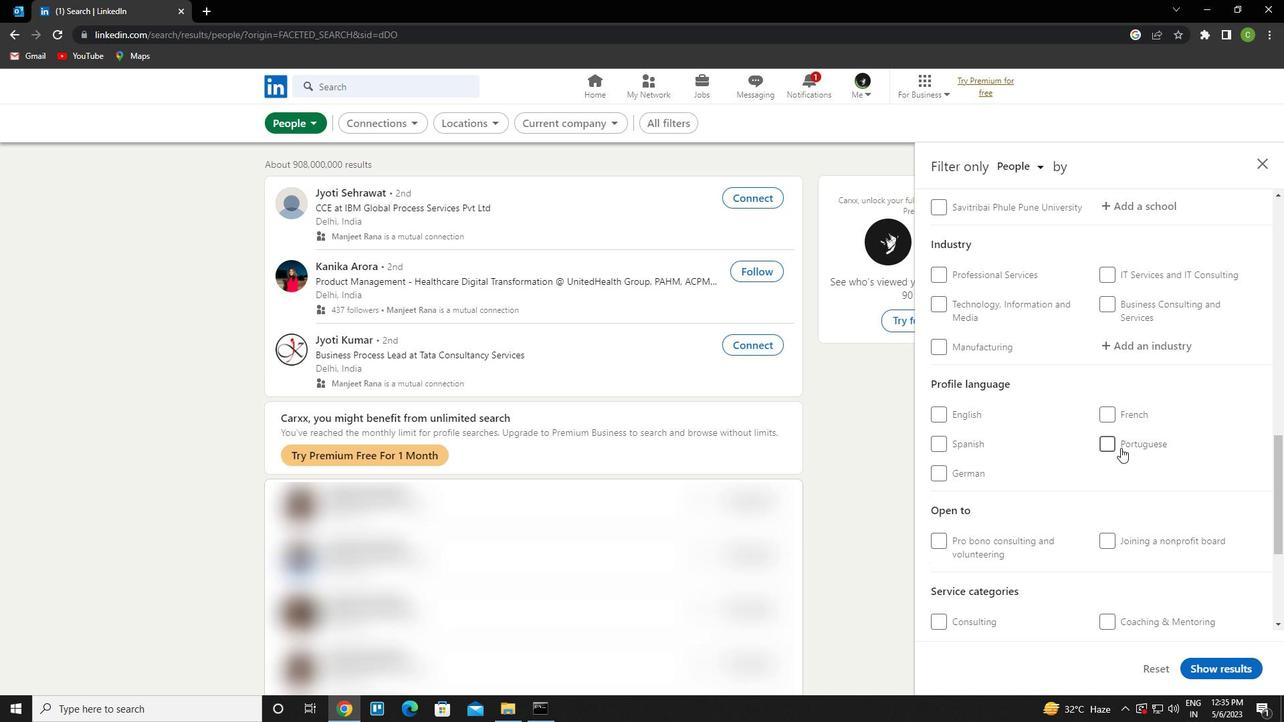 
Action: Mouse moved to (1118, 448)
Screenshot: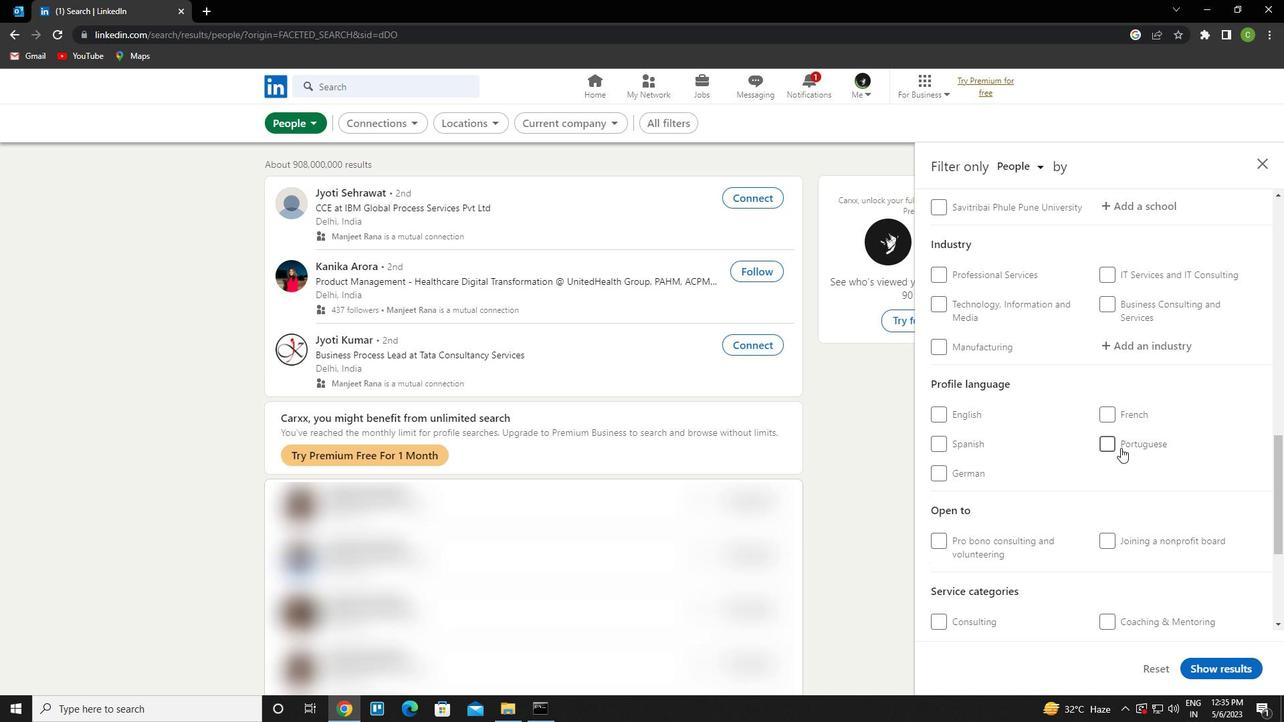 
Action: Mouse scrolled (1118, 449) with delta (0, 0)
Screenshot: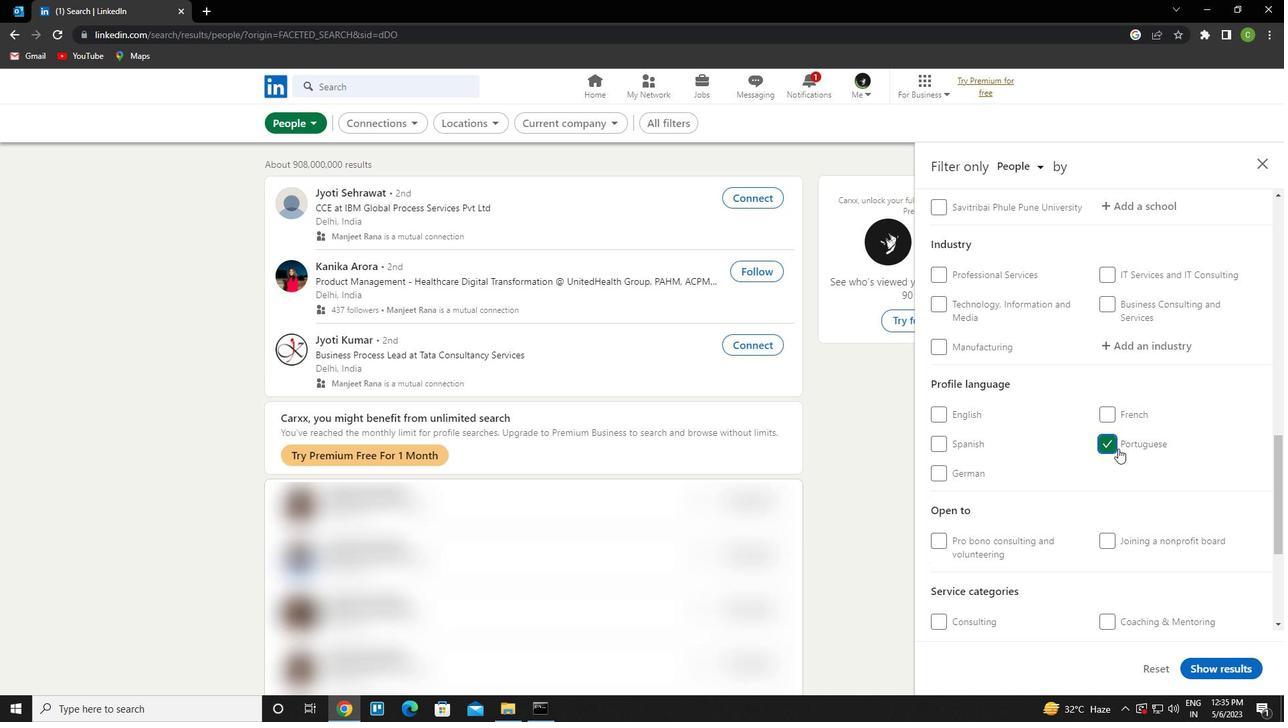 
Action: Mouse scrolled (1118, 449) with delta (0, 0)
Screenshot: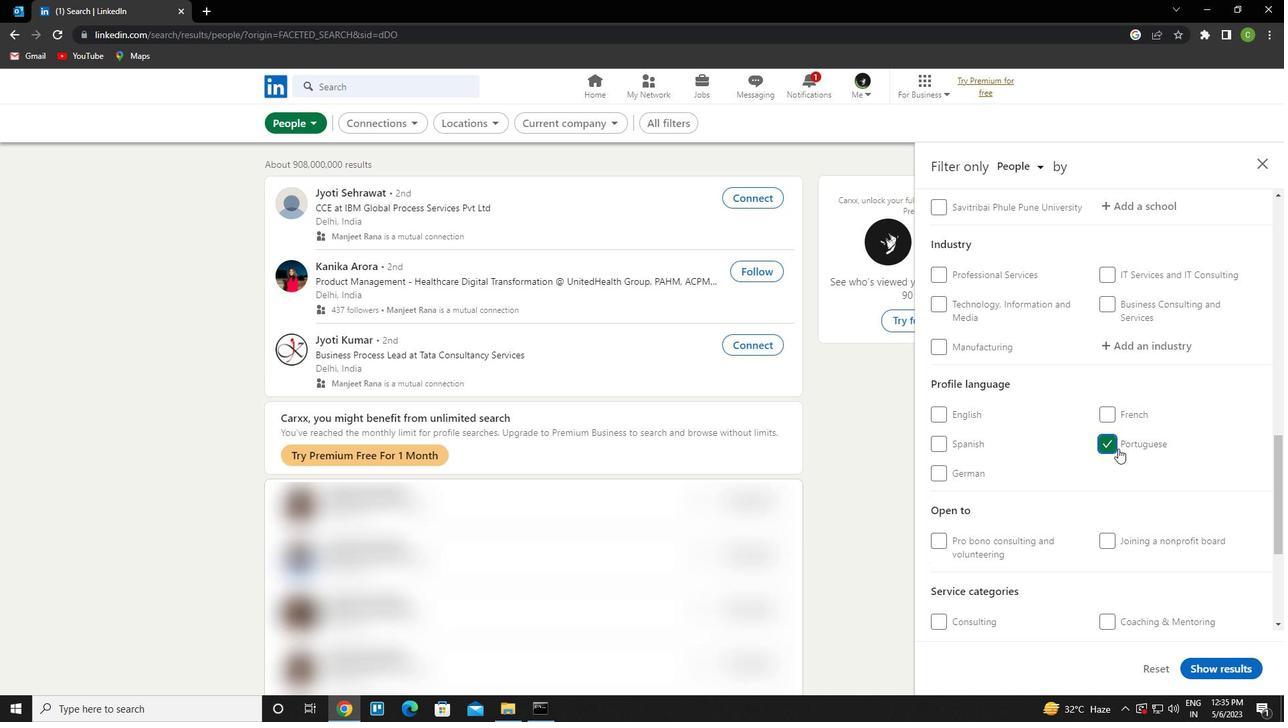 
Action: Mouse scrolled (1118, 449) with delta (0, 0)
Screenshot: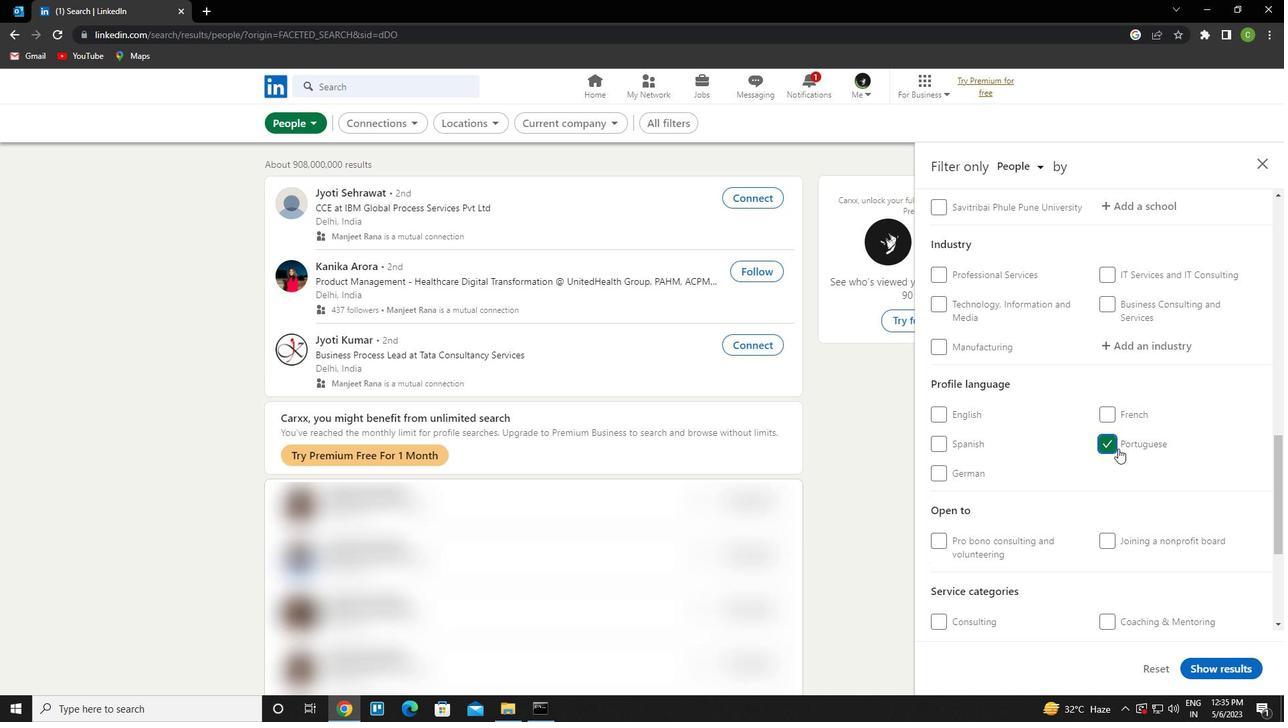 
Action: Mouse scrolled (1118, 449) with delta (0, 0)
Screenshot: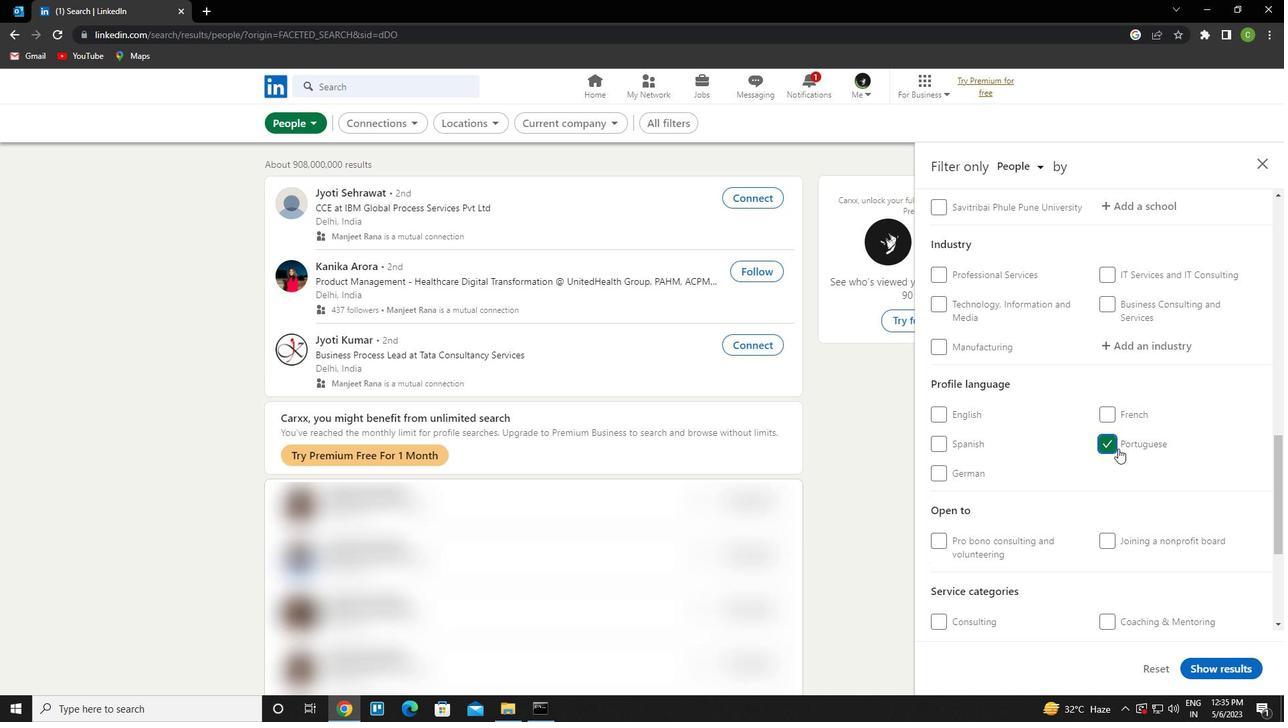 
Action: Mouse scrolled (1118, 449) with delta (0, 0)
Screenshot: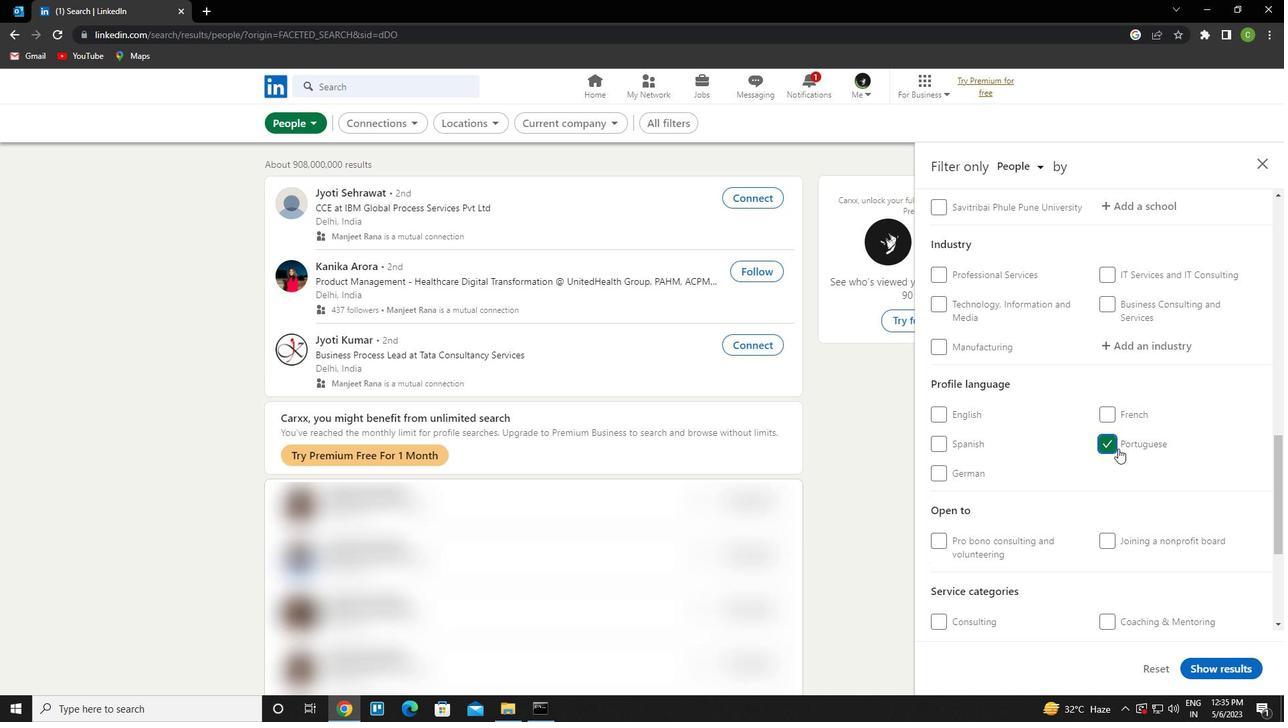 
Action: Mouse scrolled (1118, 449) with delta (0, 0)
Screenshot: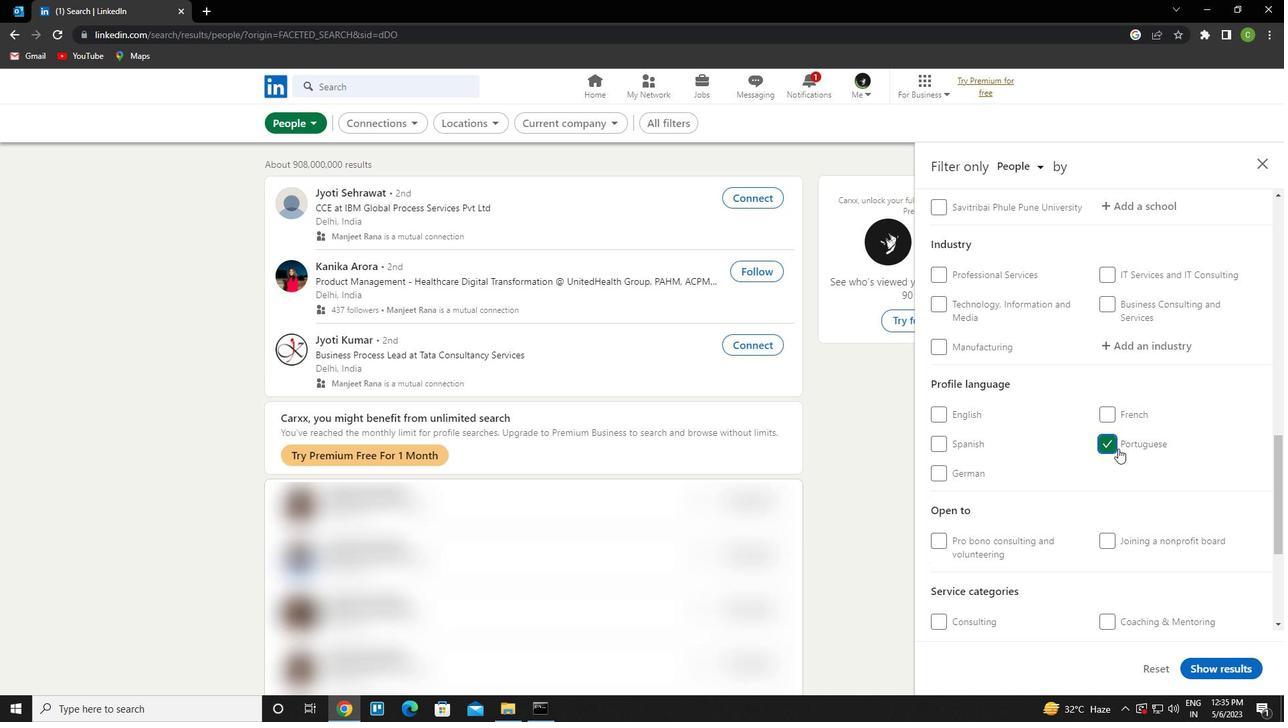 
Action: Mouse scrolled (1118, 449) with delta (0, 0)
Screenshot: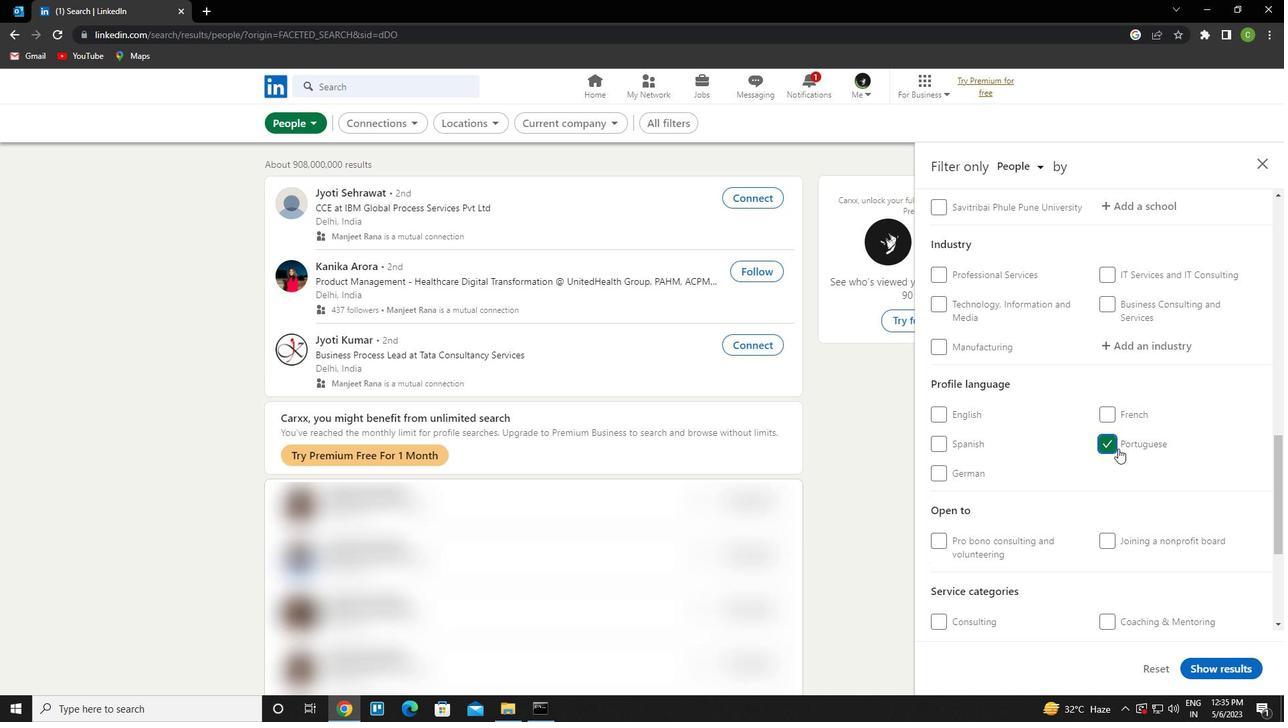
Action: Mouse moved to (1171, 410)
Screenshot: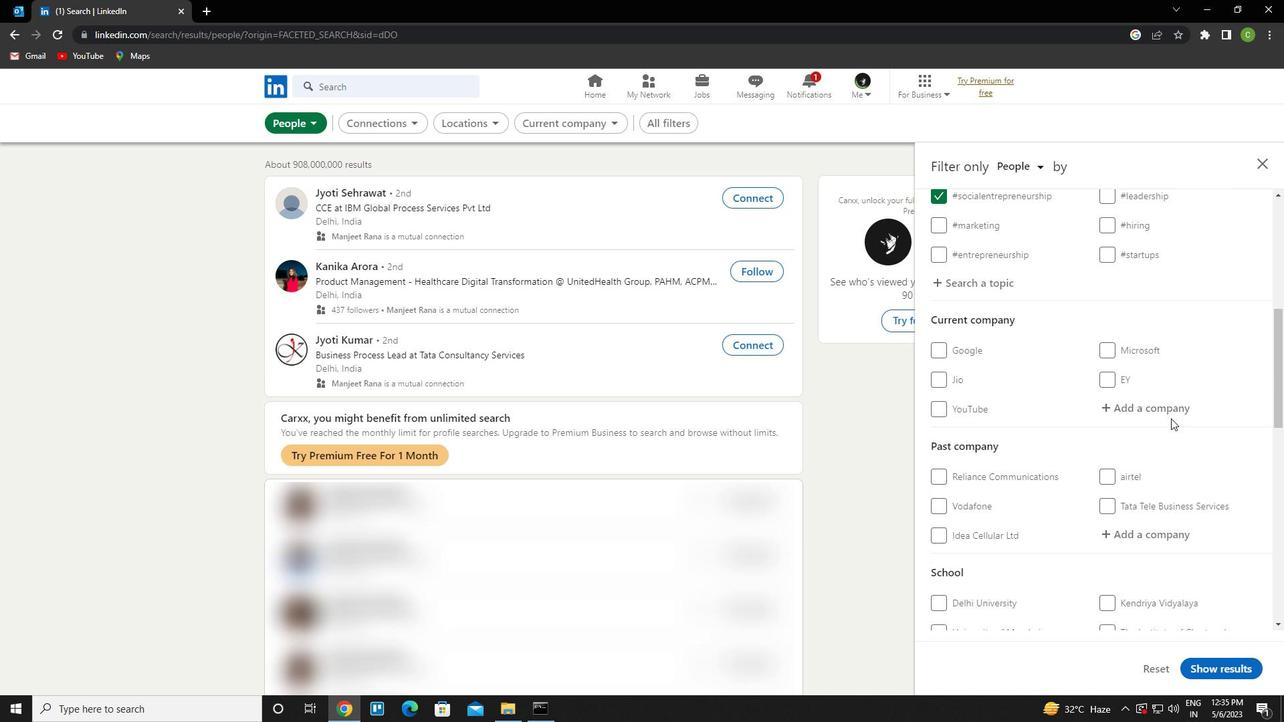 
Action: Mouse pressed left at (1171, 410)
Screenshot: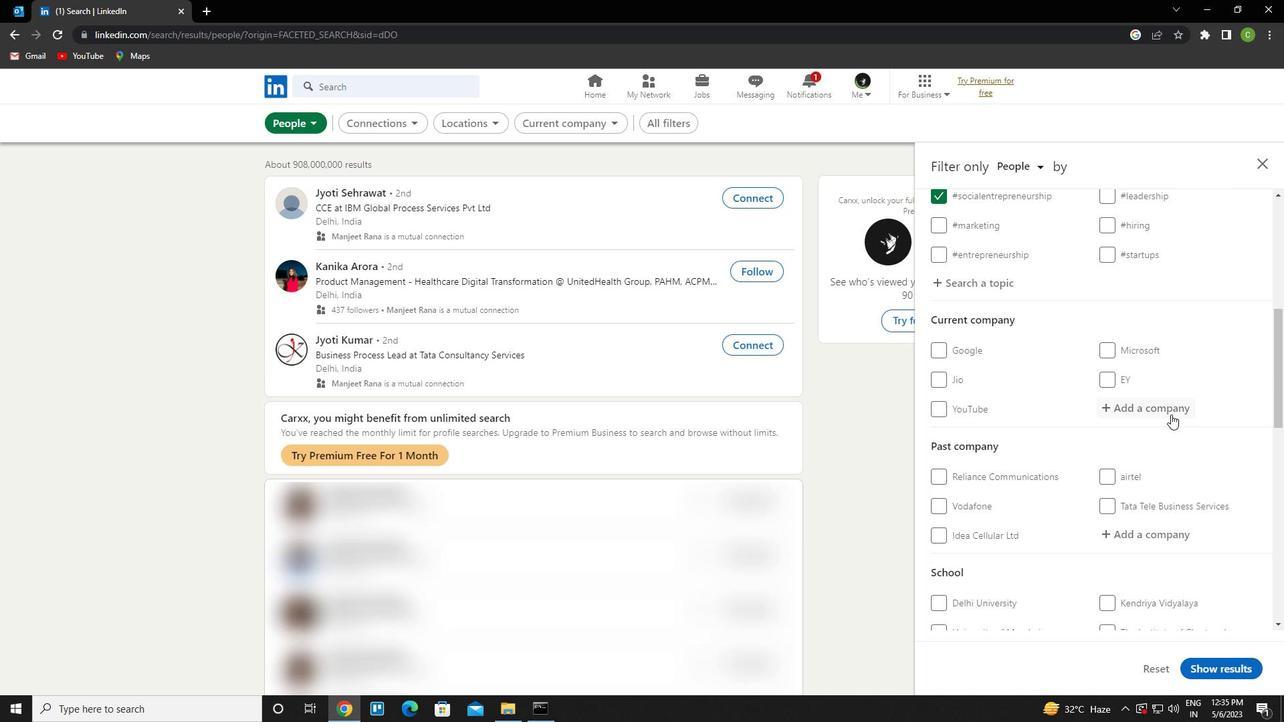 
Action: Key pressed <Key.caps_lock>pnb<Key.space>h<Key.caps_lock>ousing<Key.down><Key.enter>
Screenshot: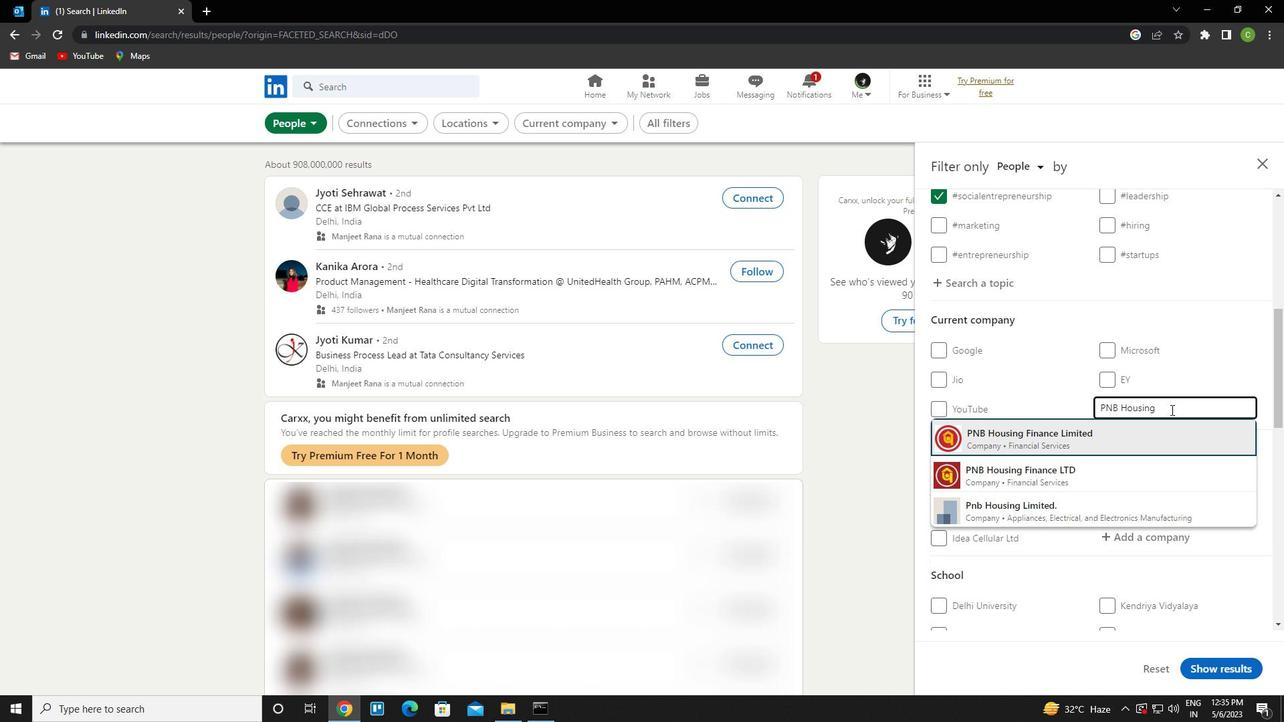
Action: Mouse moved to (1164, 408)
Screenshot: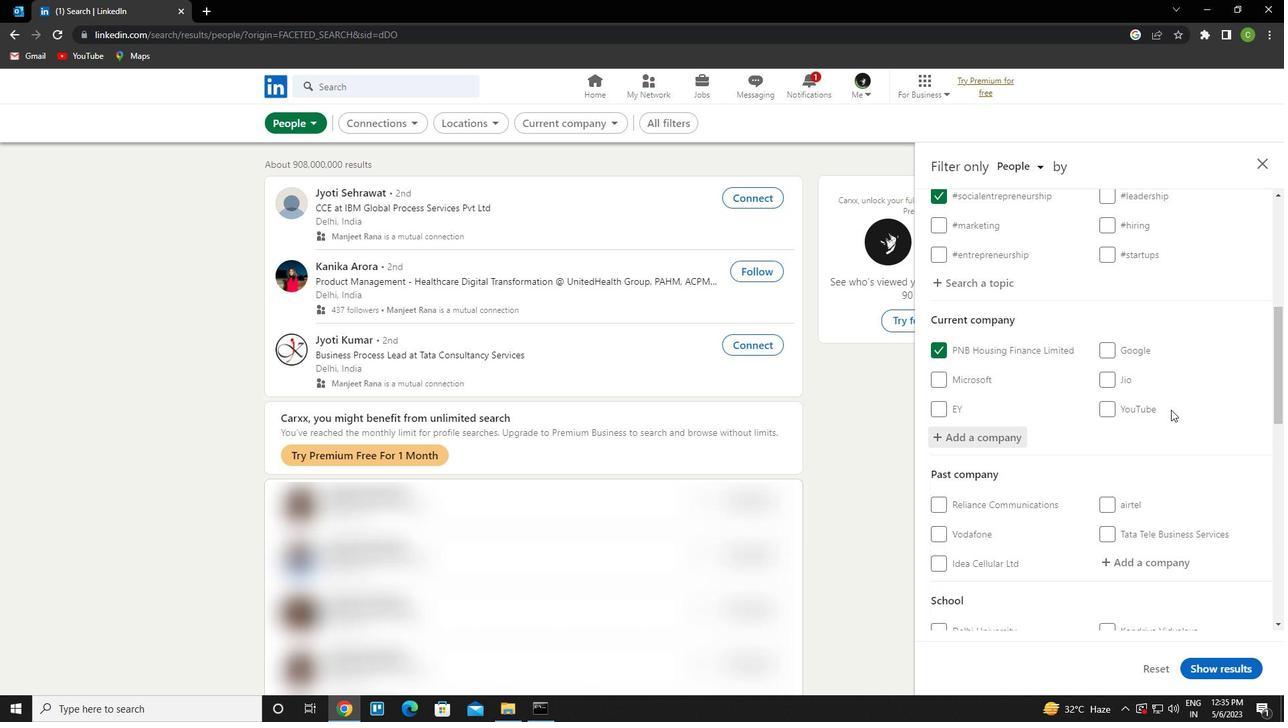 
Action: Mouse scrolled (1164, 408) with delta (0, 0)
Screenshot: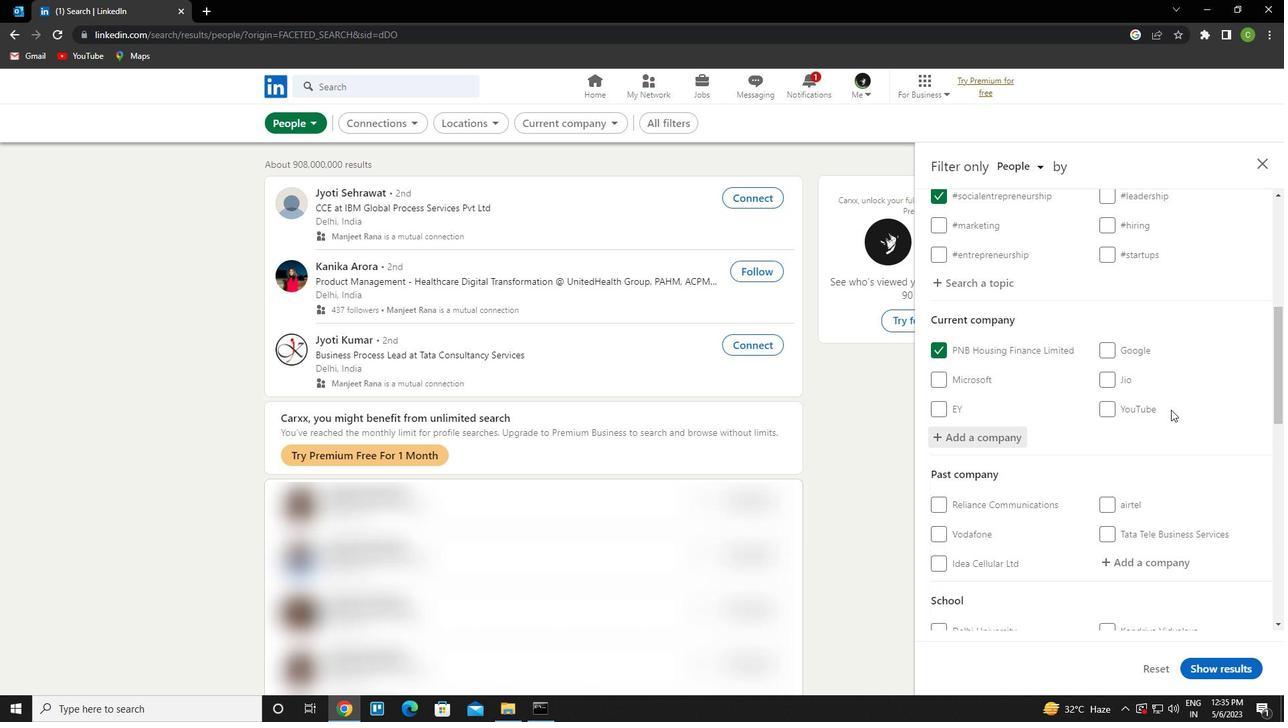 
Action: Mouse moved to (1155, 410)
Screenshot: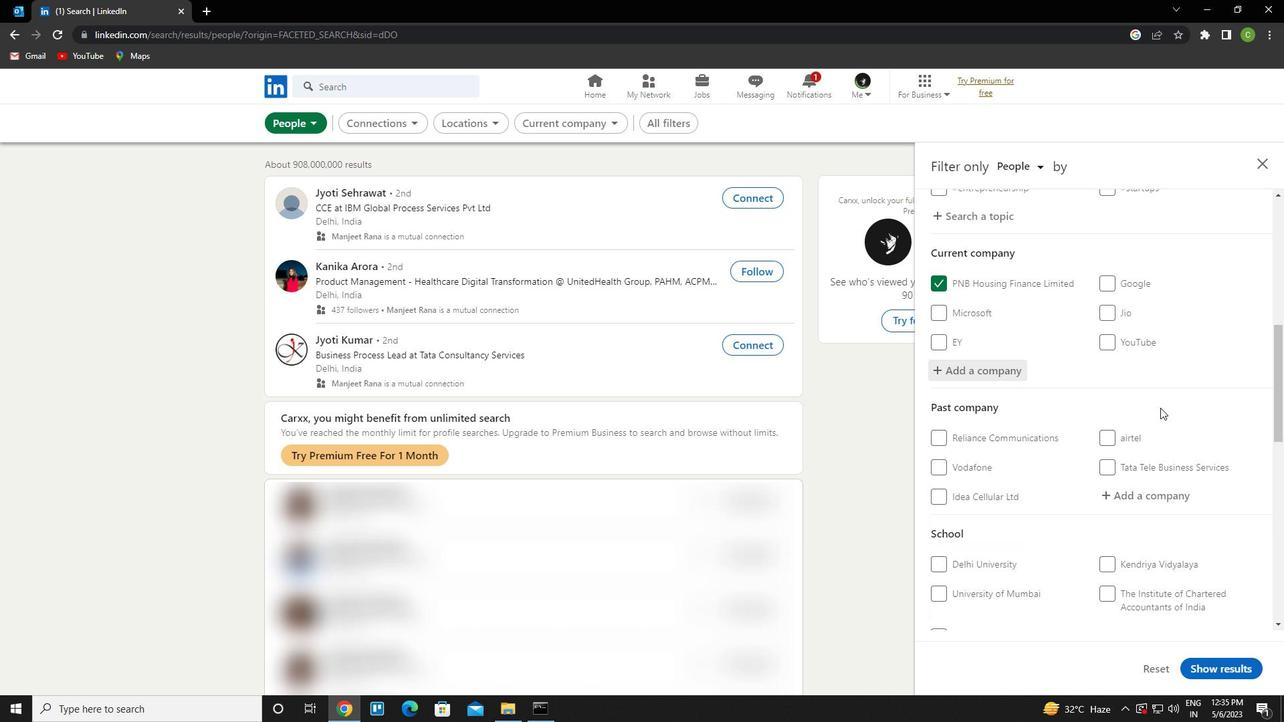 
Action: Mouse scrolled (1155, 410) with delta (0, 0)
Screenshot: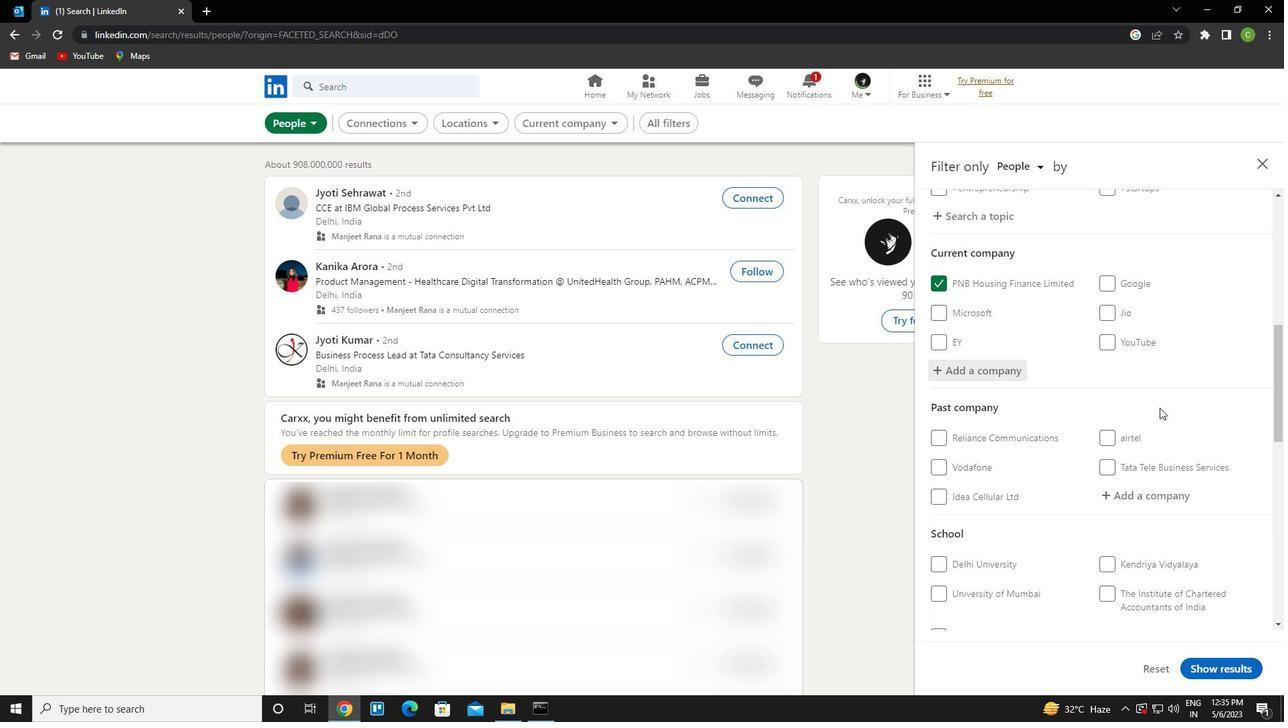 
Action: Mouse moved to (1153, 412)
Screenshot: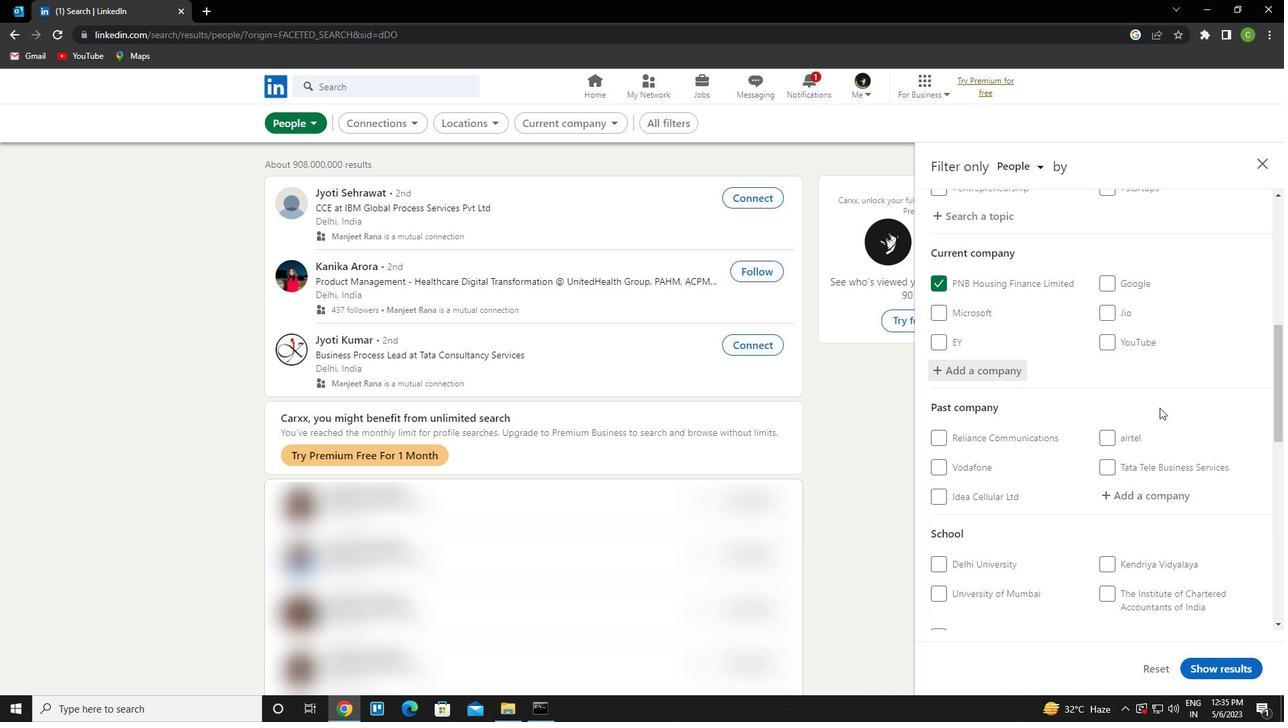 
Action: Mouse scrolled (1153, 411) with delta (0, 0)
Screenshot: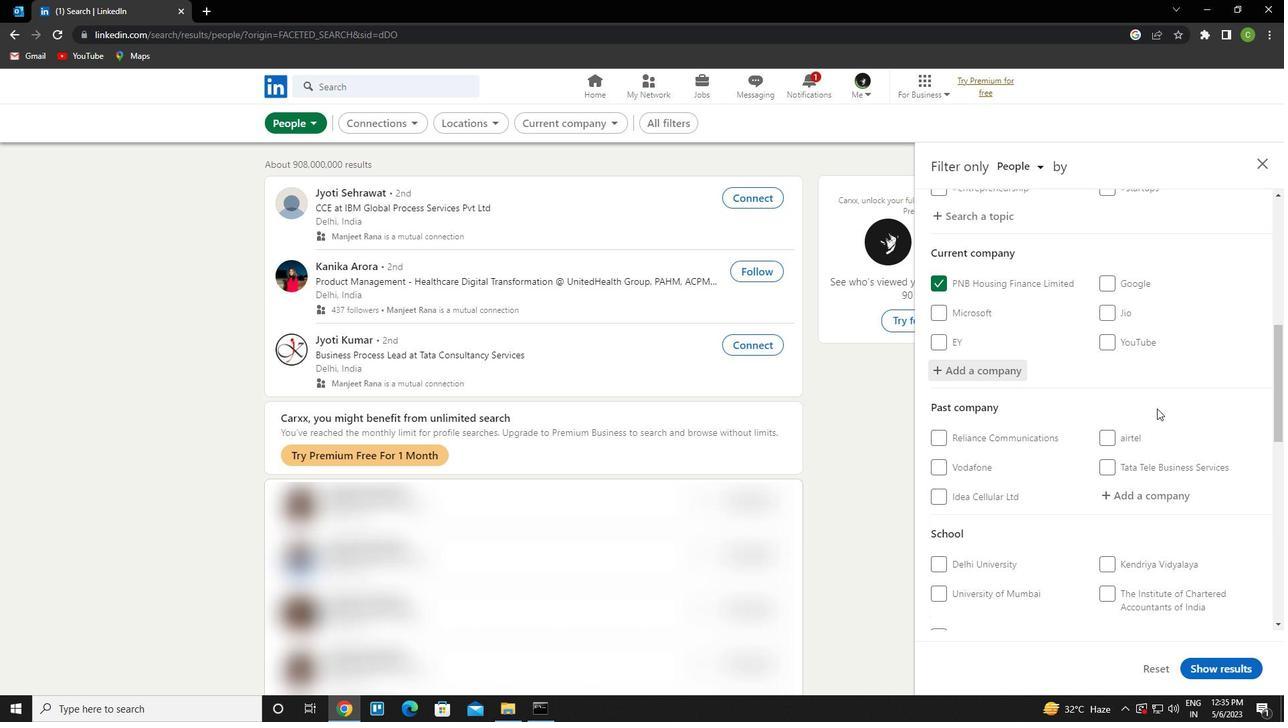 
Action: Mouse scrolled (1153, 411) with delta (0, 0)
Screenshot: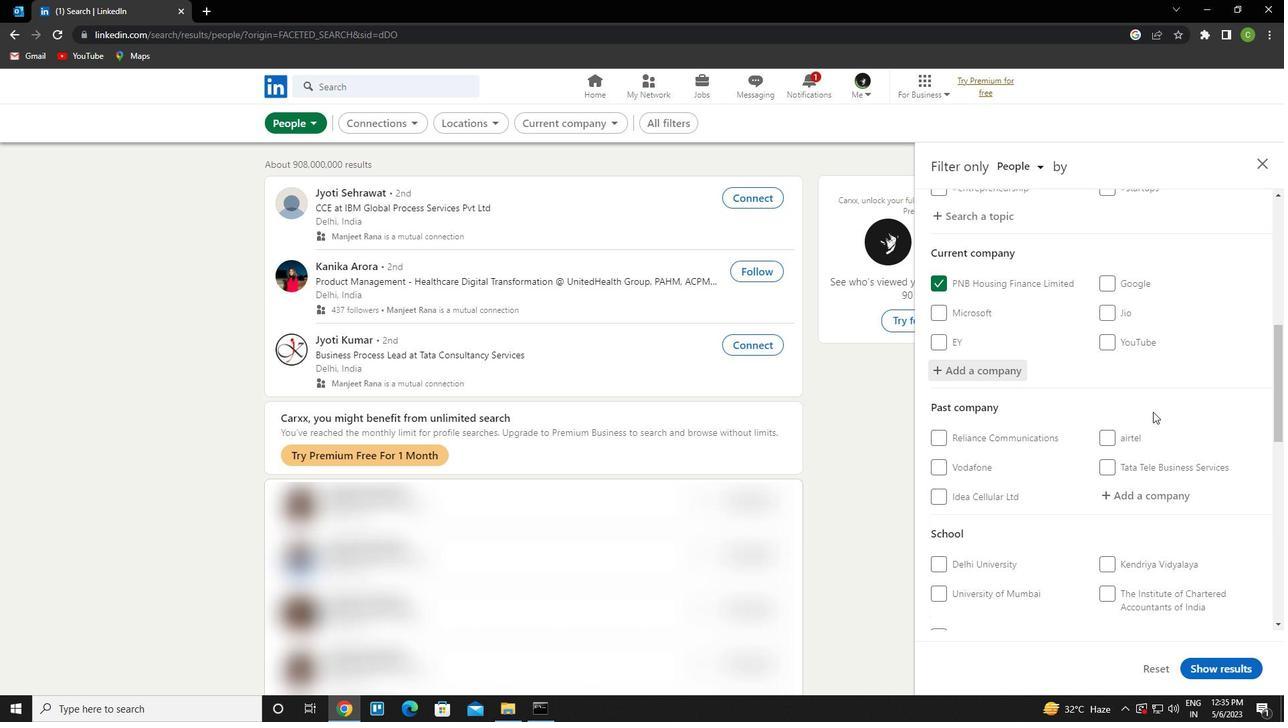 
Action: Mouse moved to (1152, 414)
Screenshot: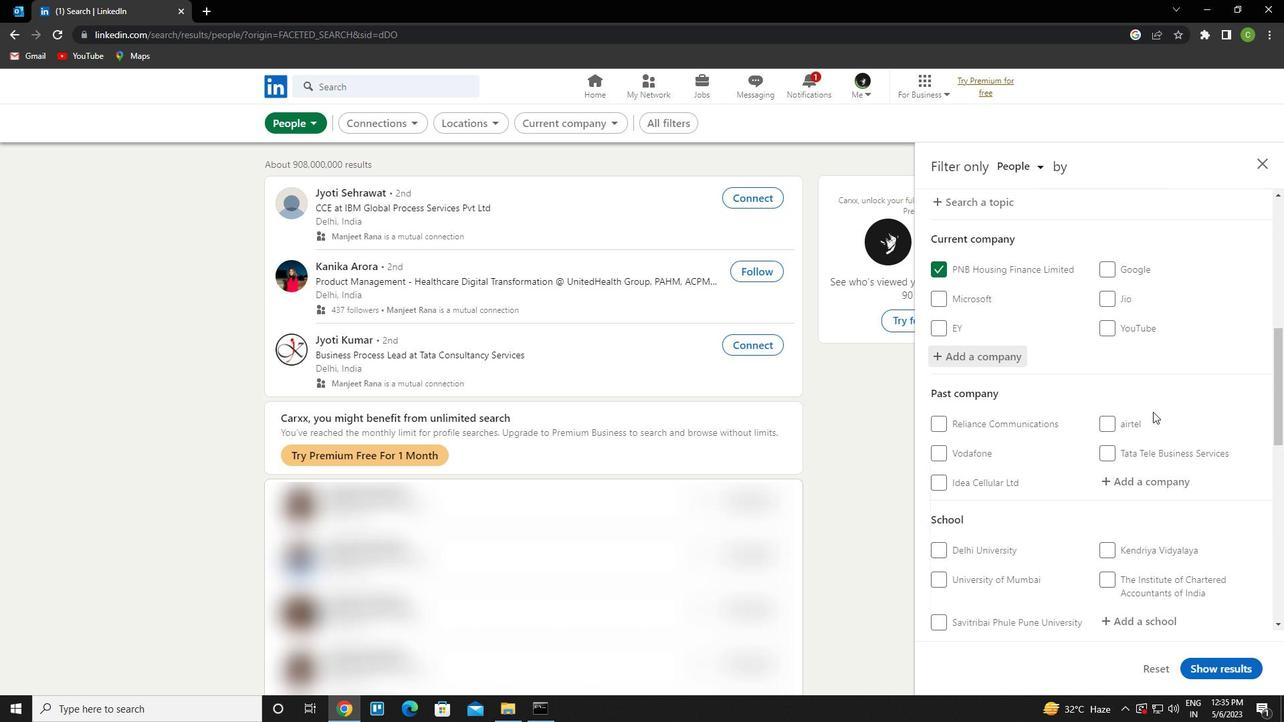 
Action: Mouse scrolled (1152, 413) with delta (0, 0)
Screenshot: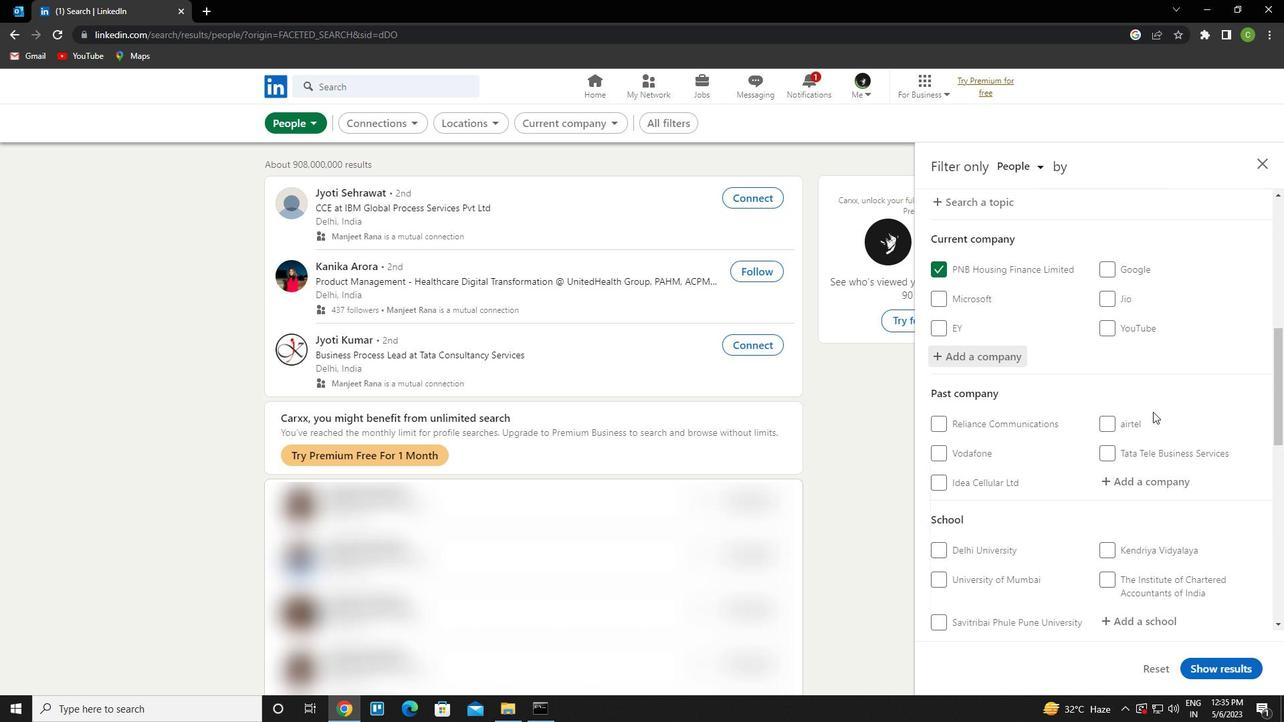 
Action: Mouse moved to (1157, 366)
Screenshot: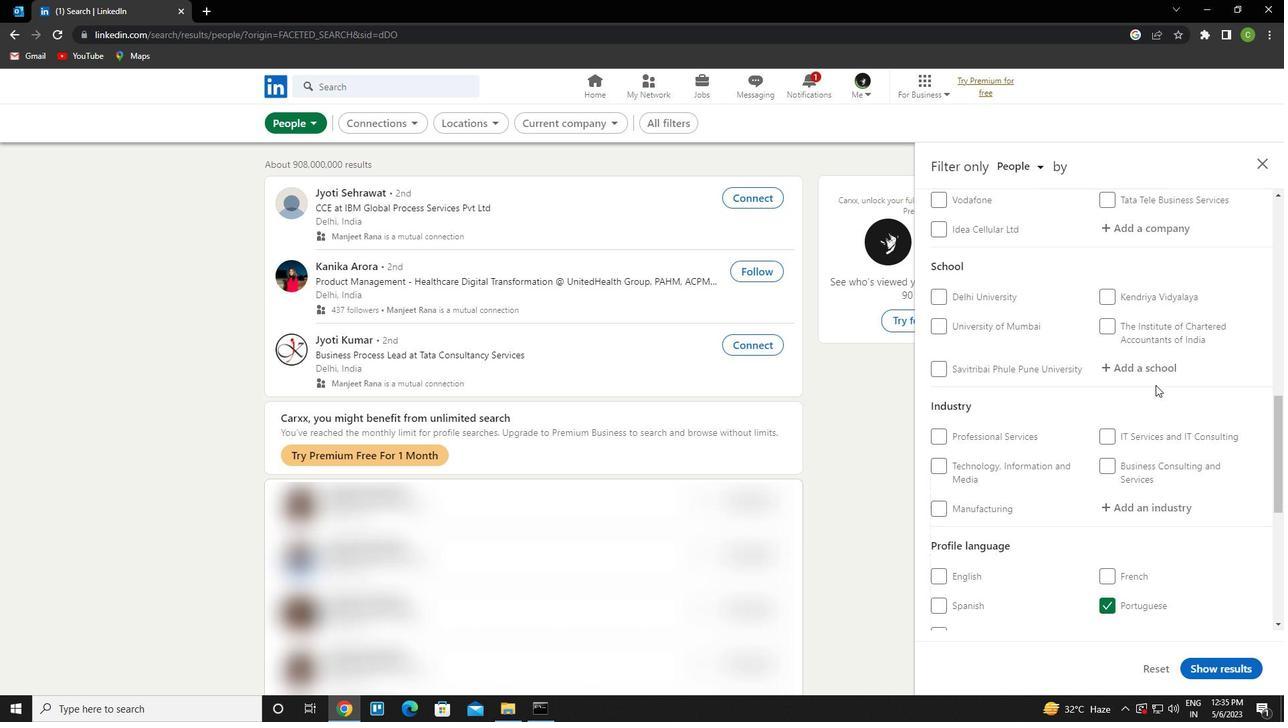 
Action: Mouse pressed left at (1157, 366)
Screenshot: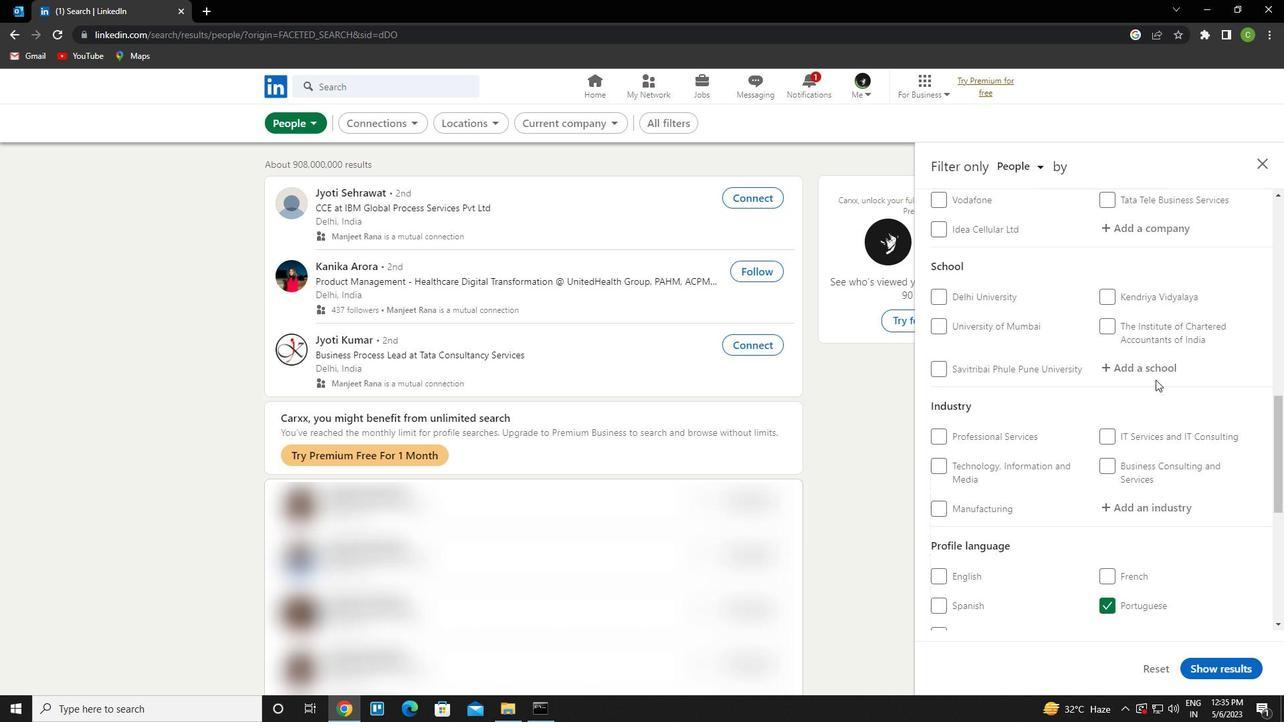 
Action: Key pressed <Key.caps_lock>t<Key.caps_lock>huaga<Key.backspace><Key.backspace><Key.backspace><Key.backspace>iaga<Key.down><Key.down><Key.down><Key.down><Key.enter>
Screenshot: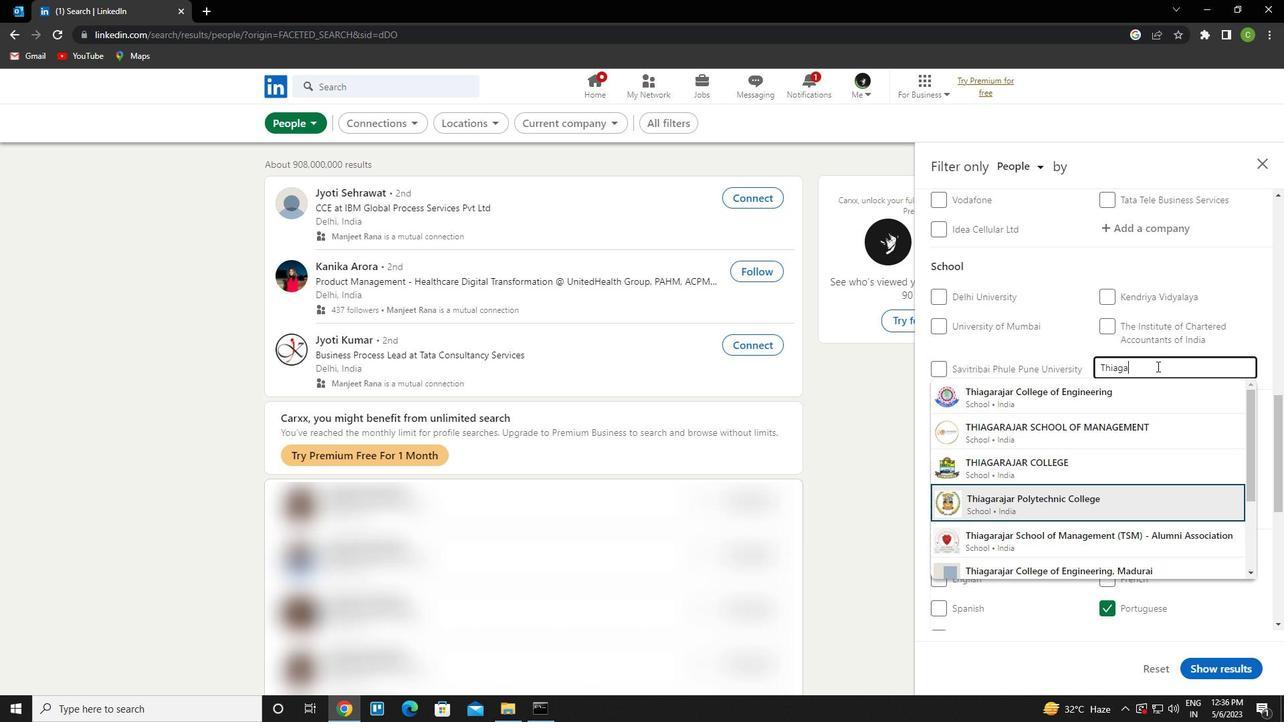 
Action: Mouse moved to (1153, 361)
Screenshot: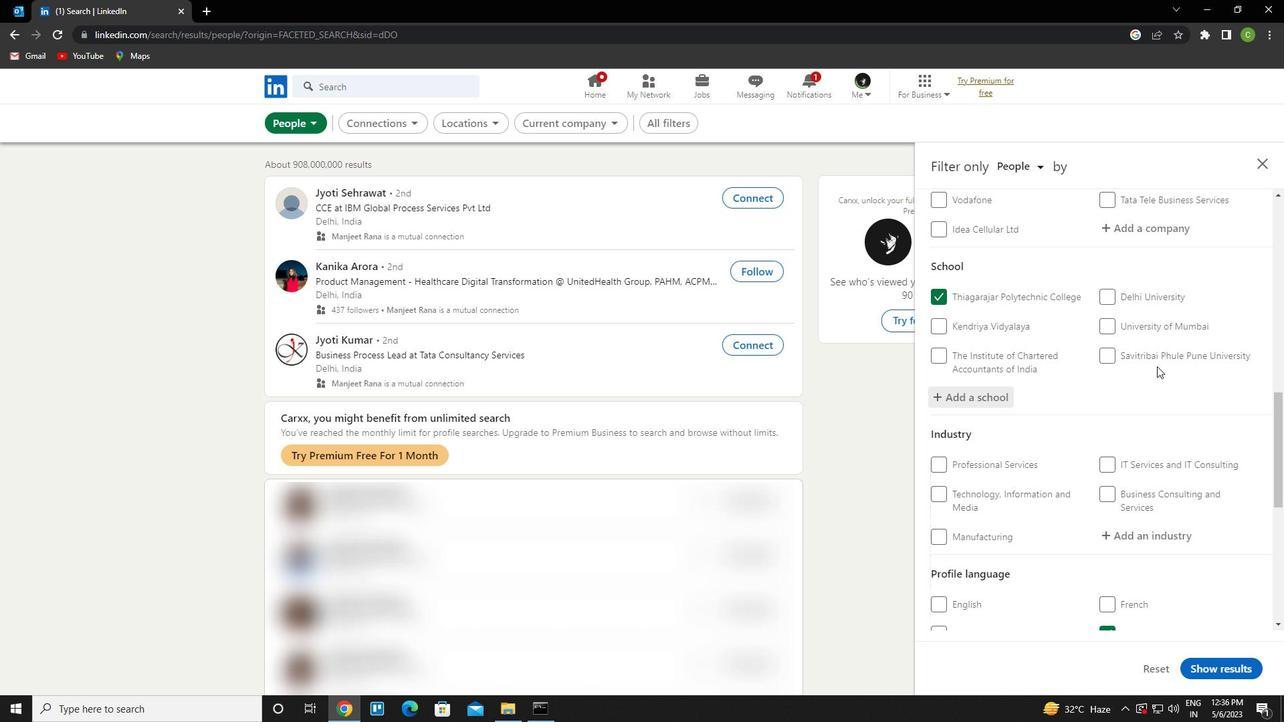 
Action: Mouse scrolled (1153, 361) with delta (0, 0)
Screenshot: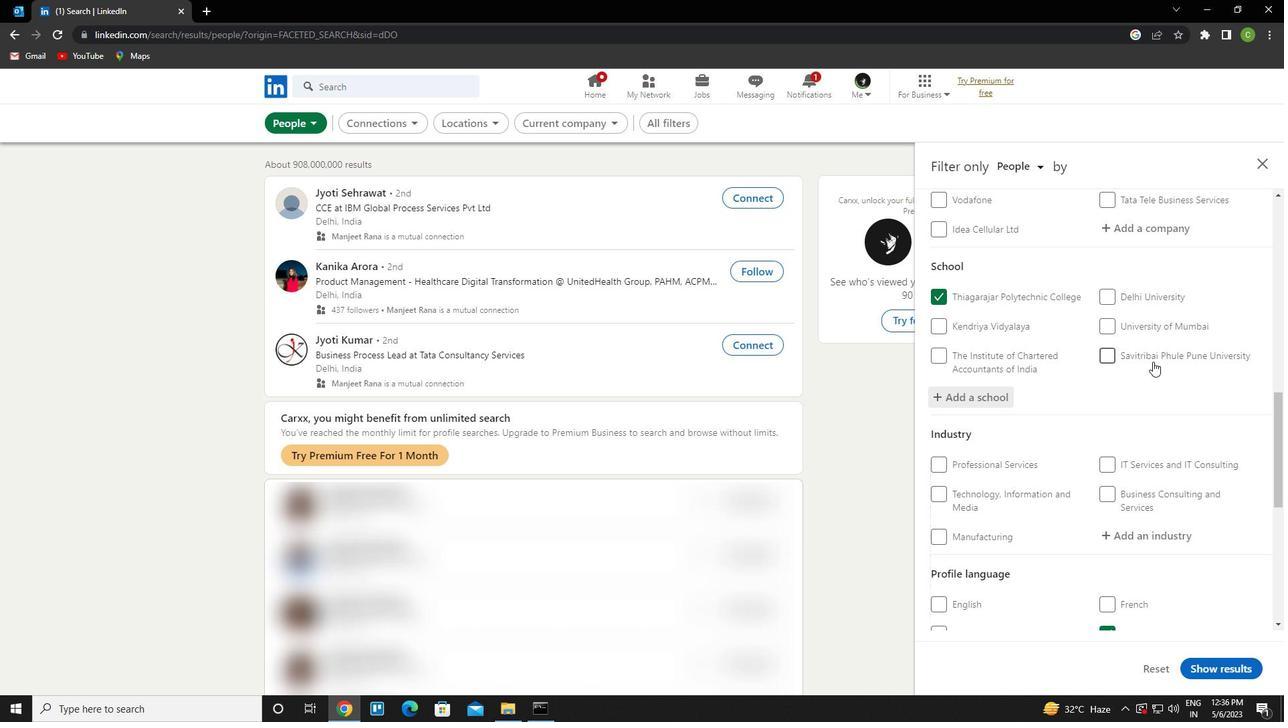 
Action: Mouse moved to (1152, 361)
Screenshot: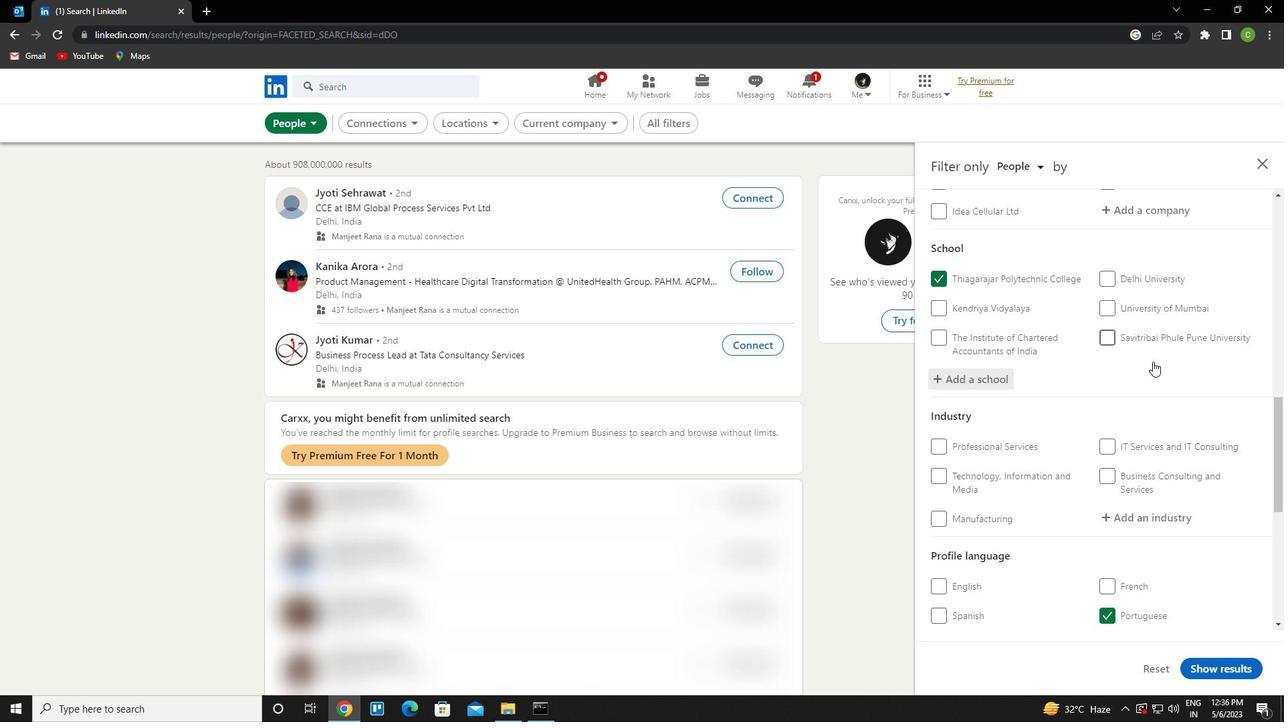 
Action: Mouse scrolled (1152, 361) with delta (0, 0)
Screenshot: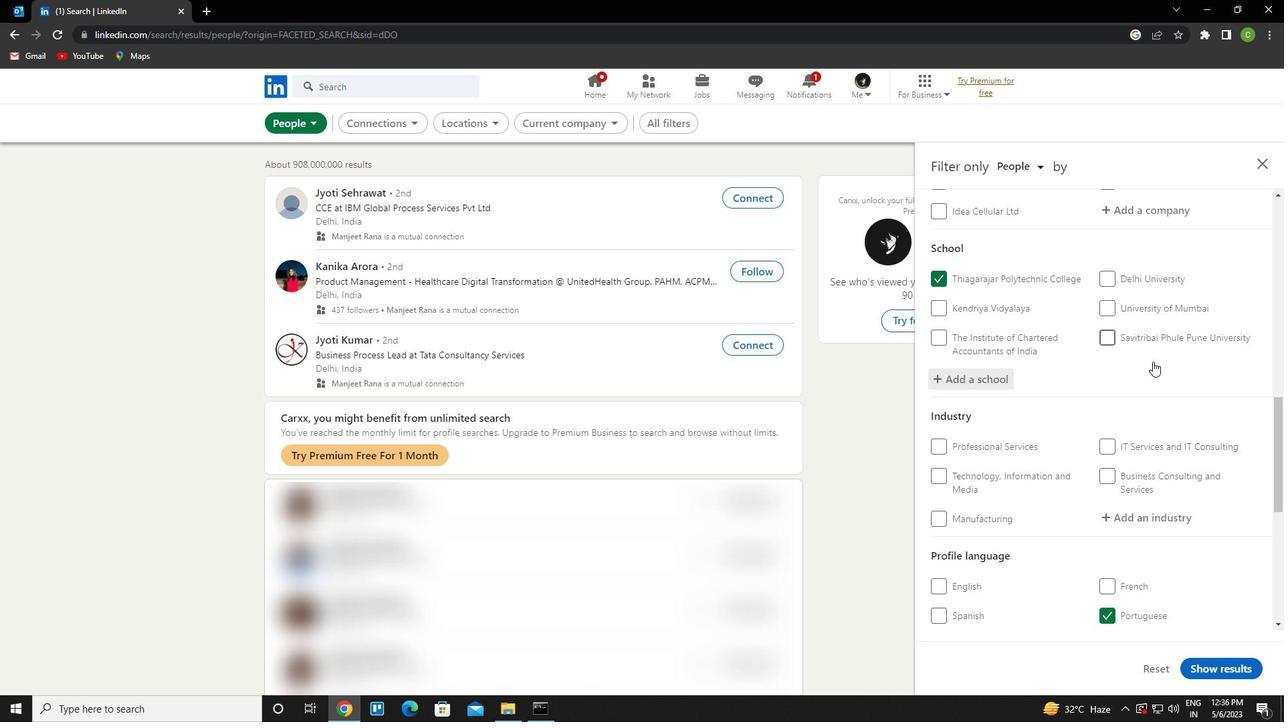 
Action: Mouse moved to (1147, 361)
Screenshot: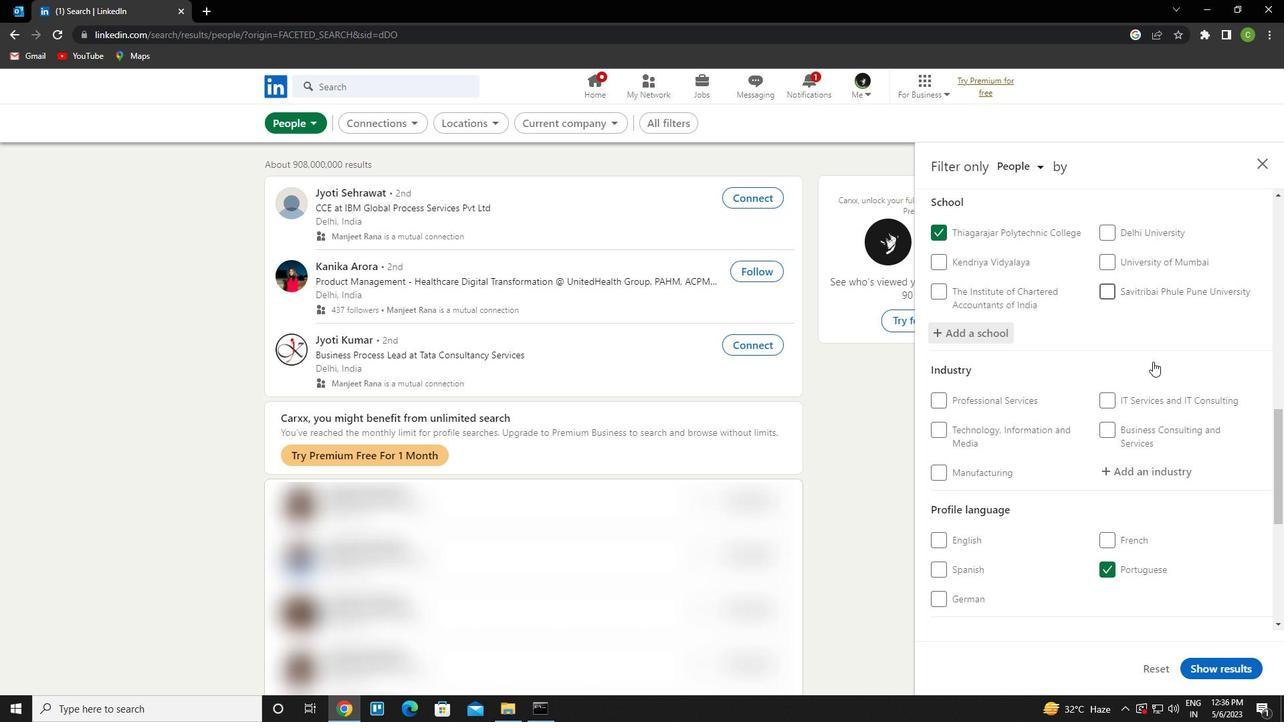 
Action: Mouse scrolled (1147, 360) with delta (0, 0)
Screenshot: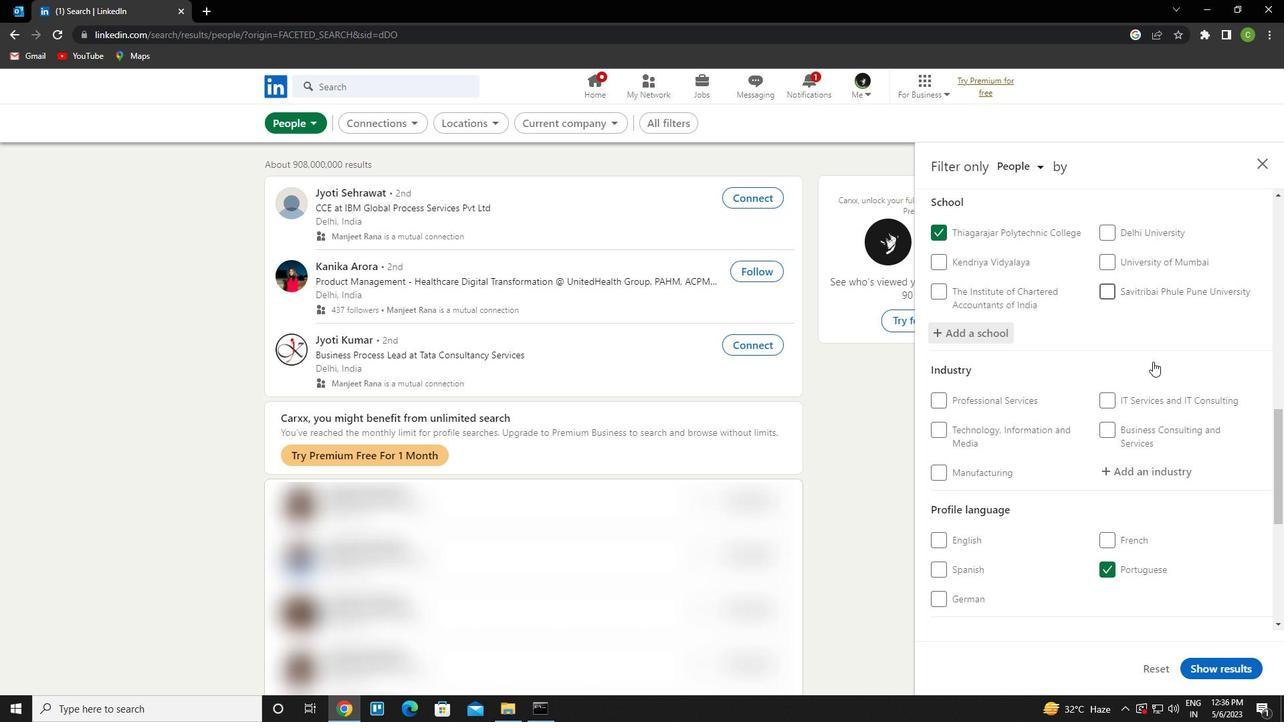 
Action: Mouse moved to (1163, 341)
Screenshot: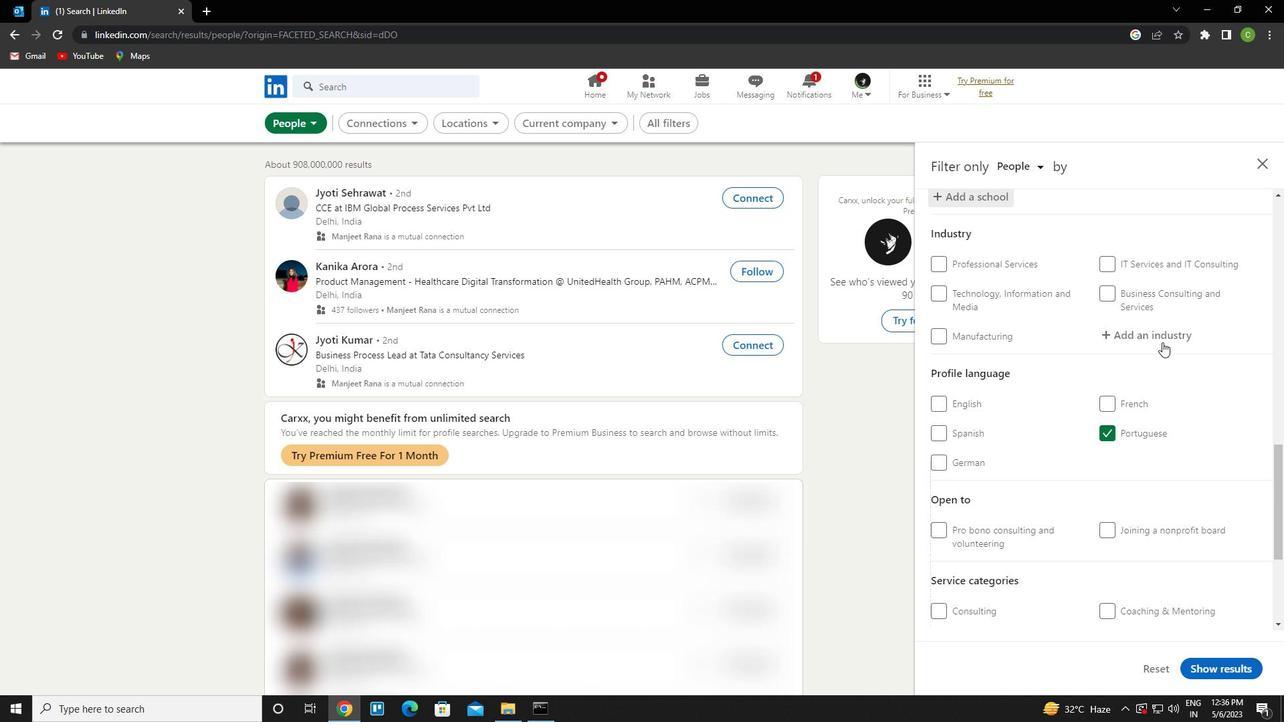 
Action: Mouse pressed left at (1163, 341)
Screenshot: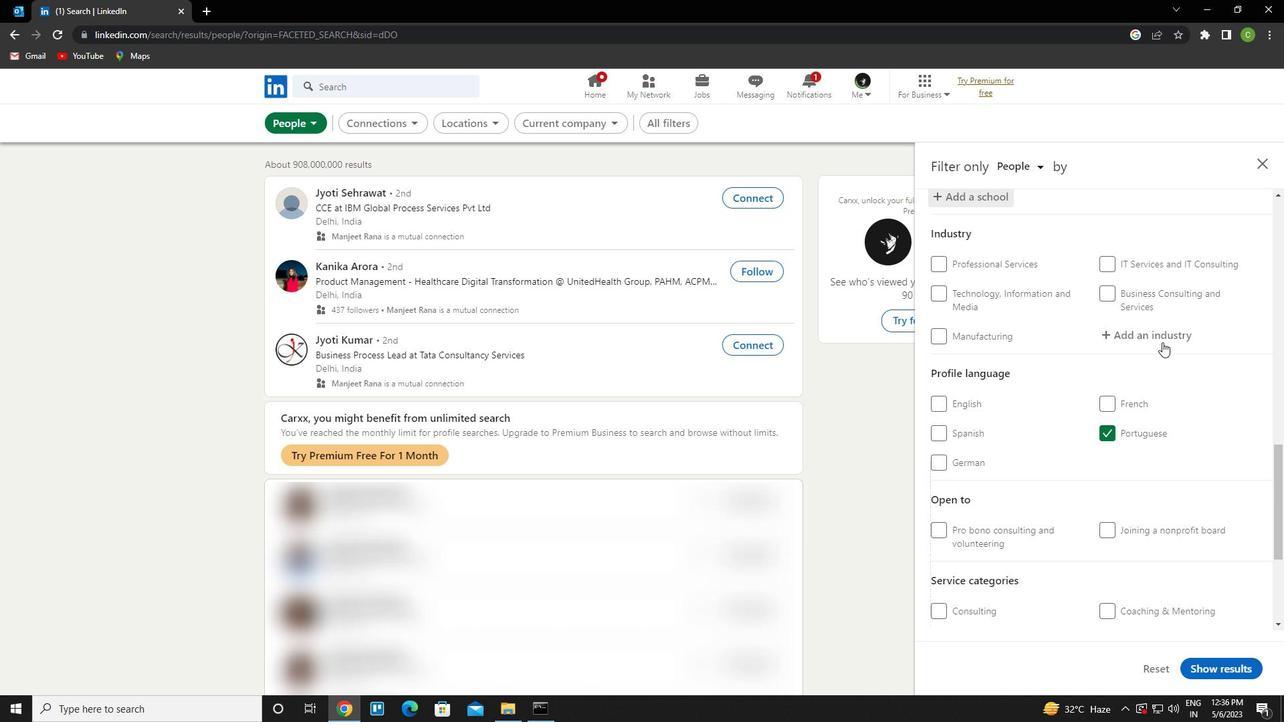 
Action: Key pressed <Key.caps_lock>s<Key.caps_lock>ecurity<Key.space>guards<Key.down><Key.enter>
Screenshot: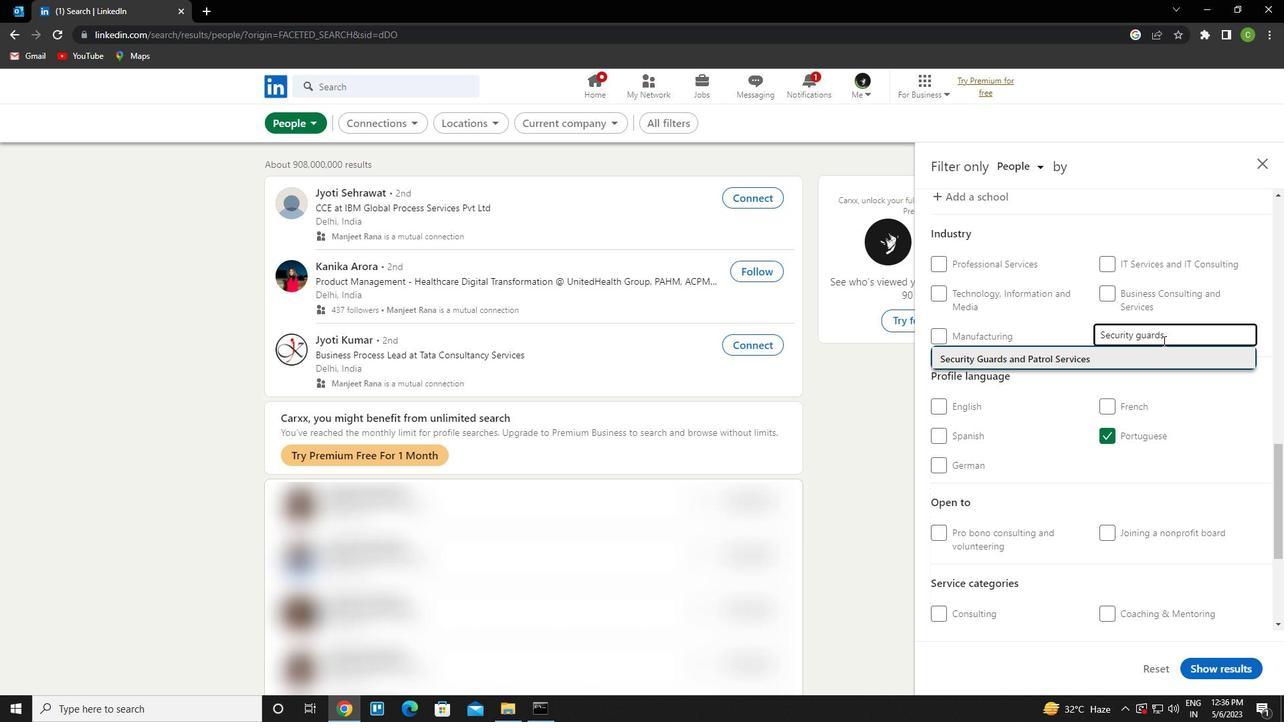 
Action: Mouse moved to (1135, 320)
Screenshot: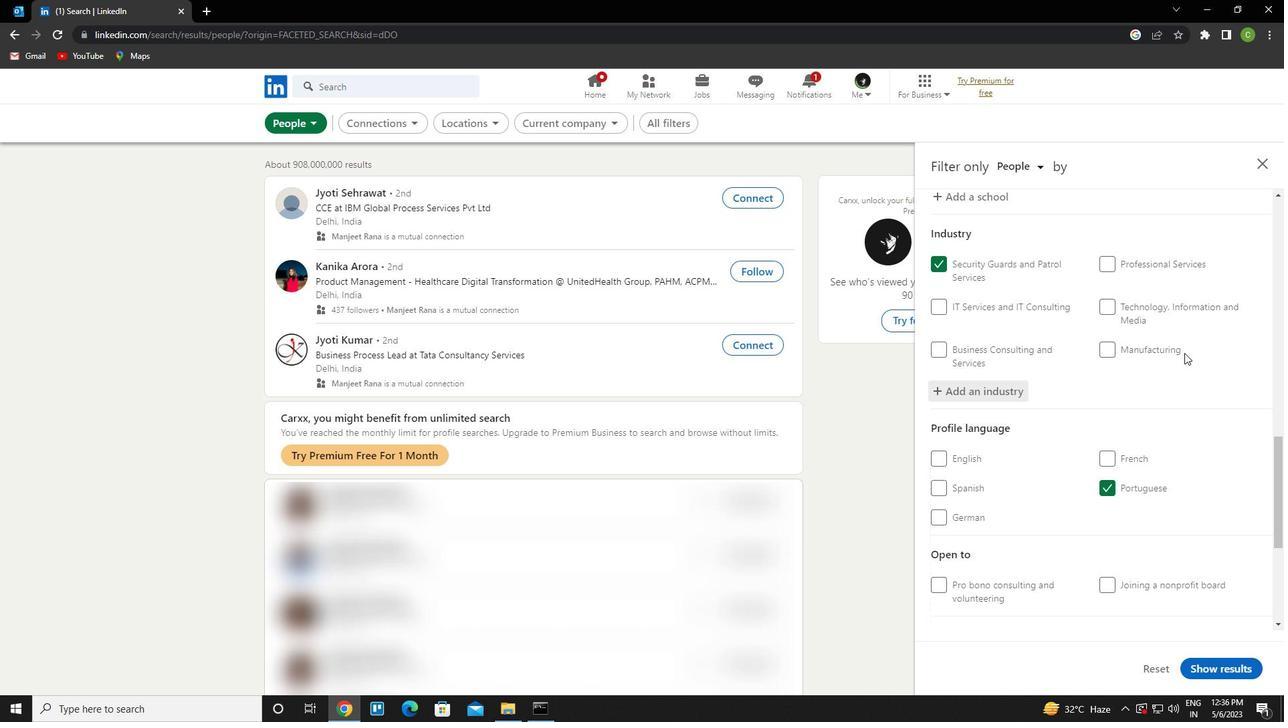 
Action: Mouse scrolled (1135, 319) with delta (0, 0)
Screenshot: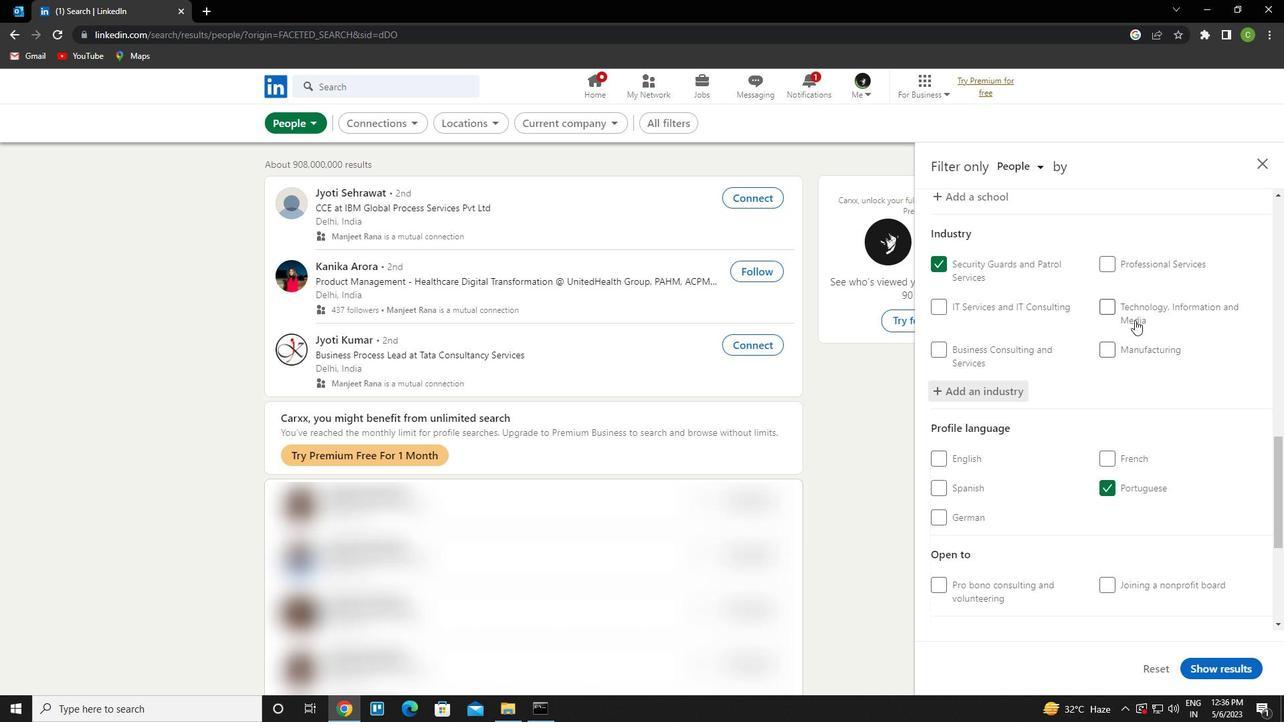 
Action: Mouse scrolled (1135, 319) with delta (0, 0)
Screenshot: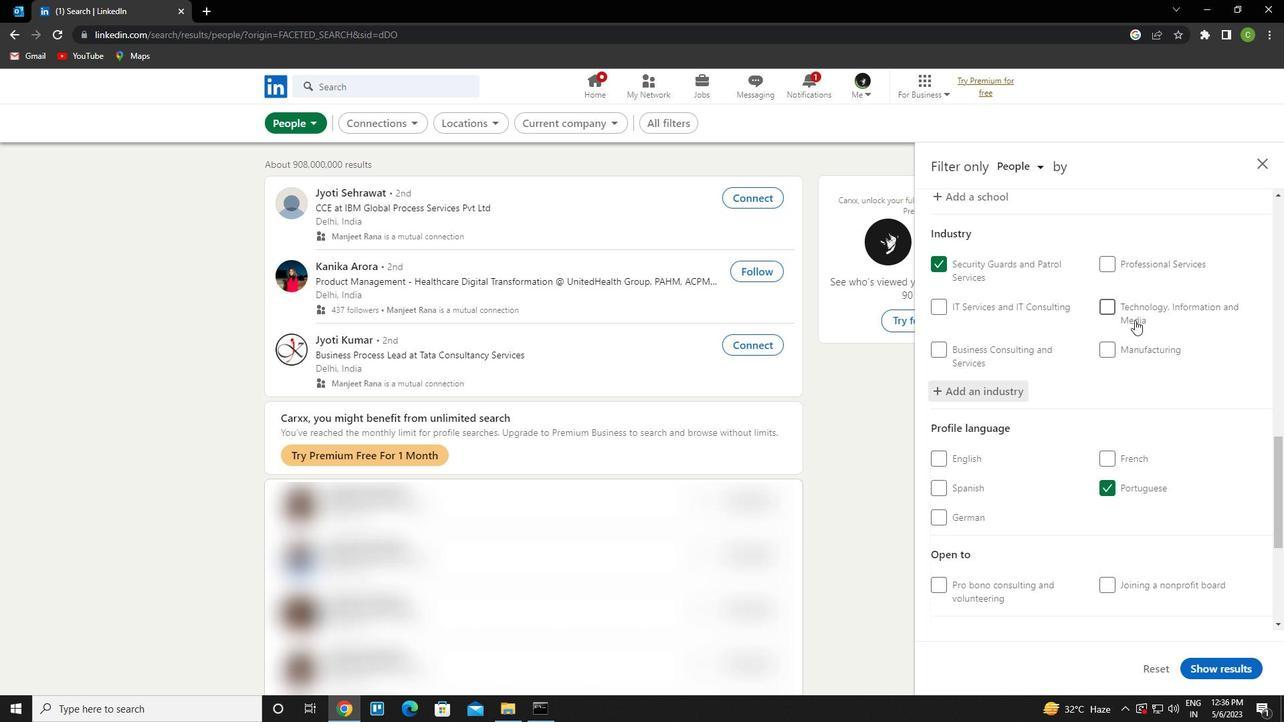 
Action: Mouse scrolled (1135, 319) with delta (0, 0)
Screenshot: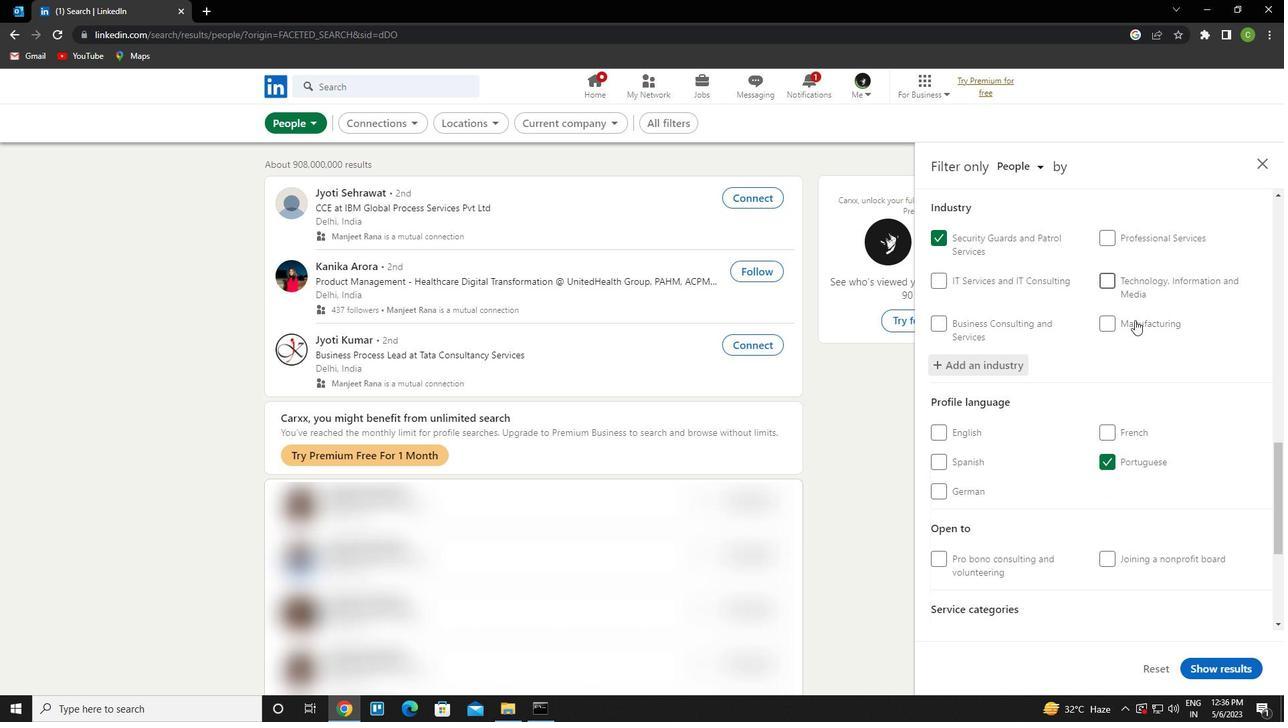 
Action: Mouse moved to (1134, 320)
Screenshot: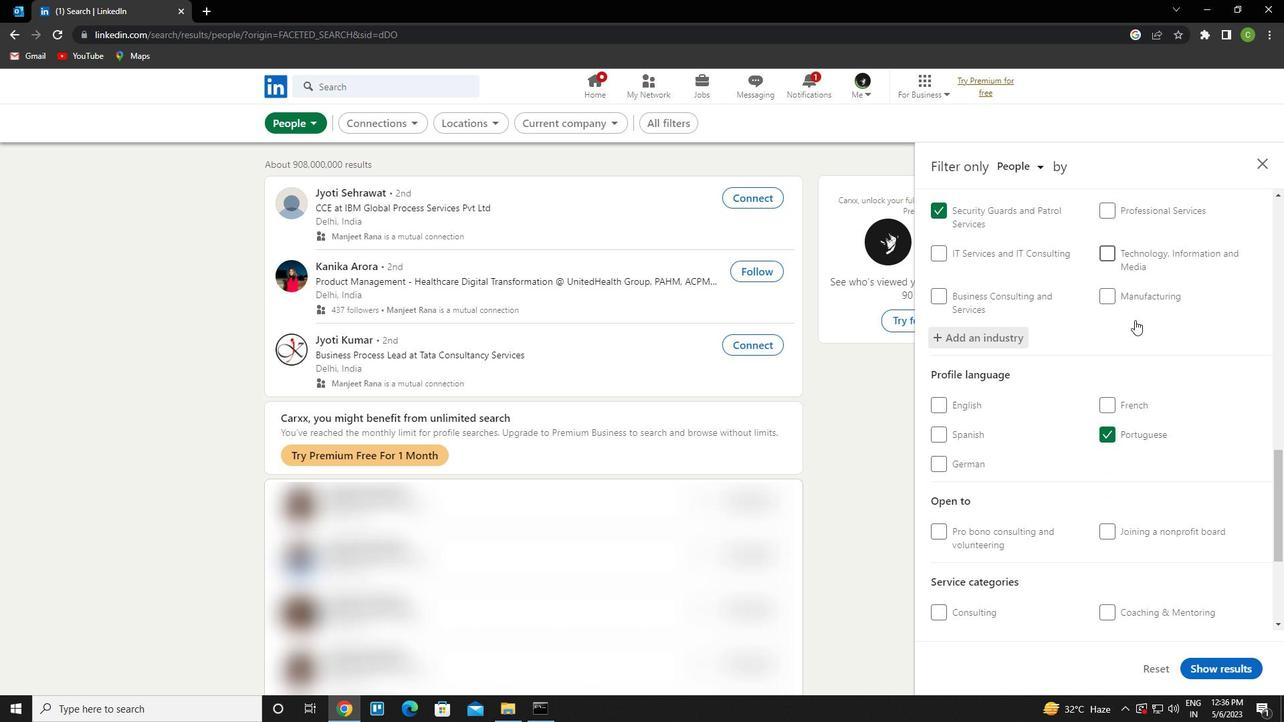 
Action: Mouse scrolled (1134, 319) with delta (0, 0)
Screenshot: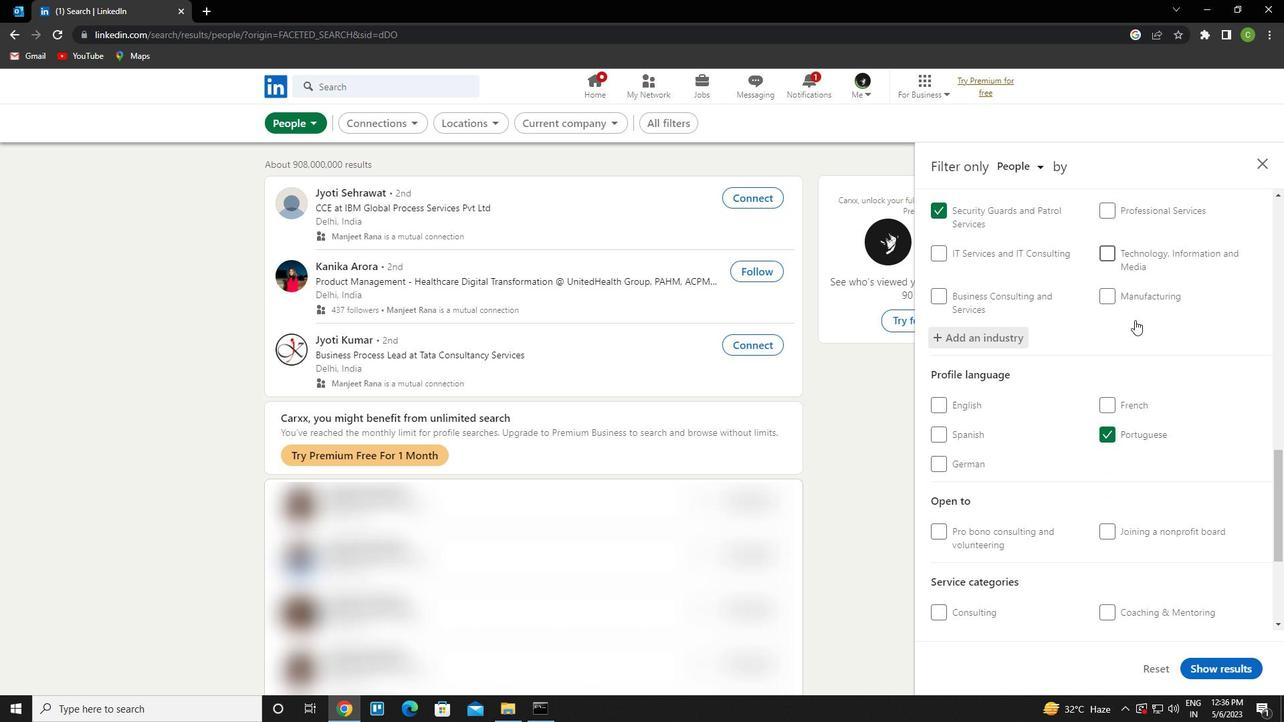 
Action: Mouse moved to (1132, 321)
Screenshot: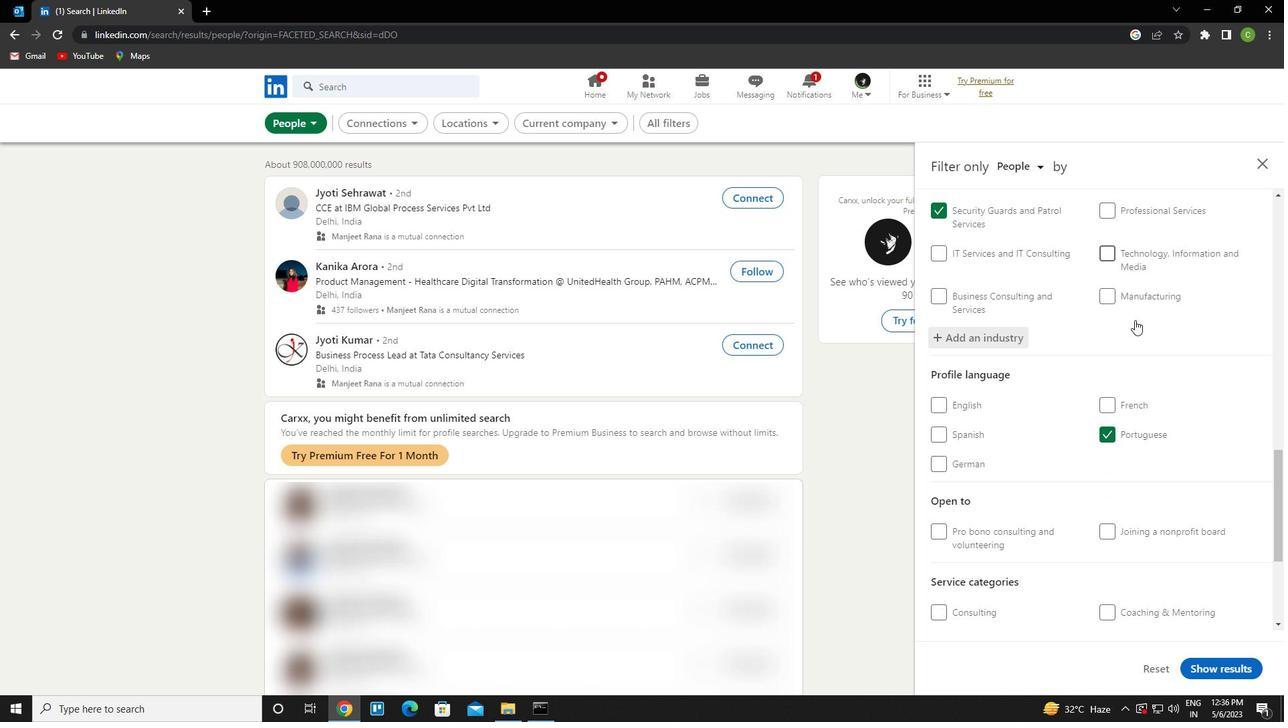 
Action: Mouse scrolled (1132, 320) with delta (0, 0)
Screenshot: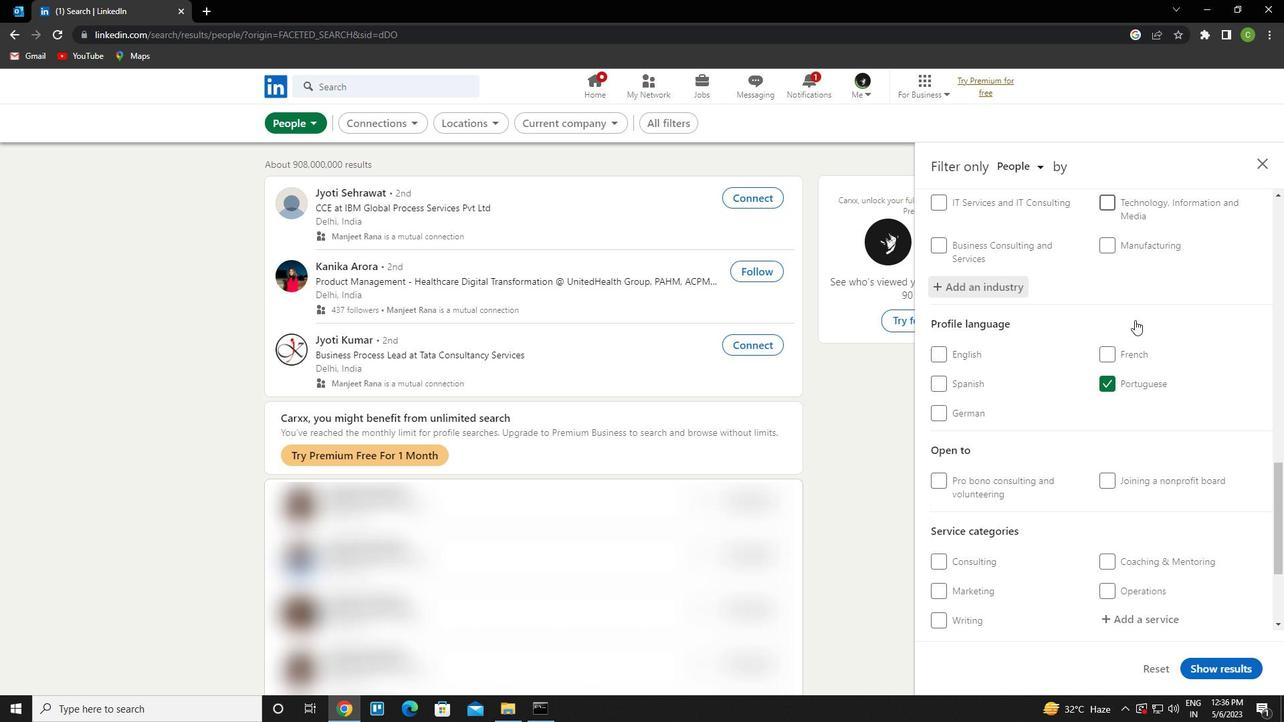 
Action: Mouse moved to (1132, 321)
Screenshot: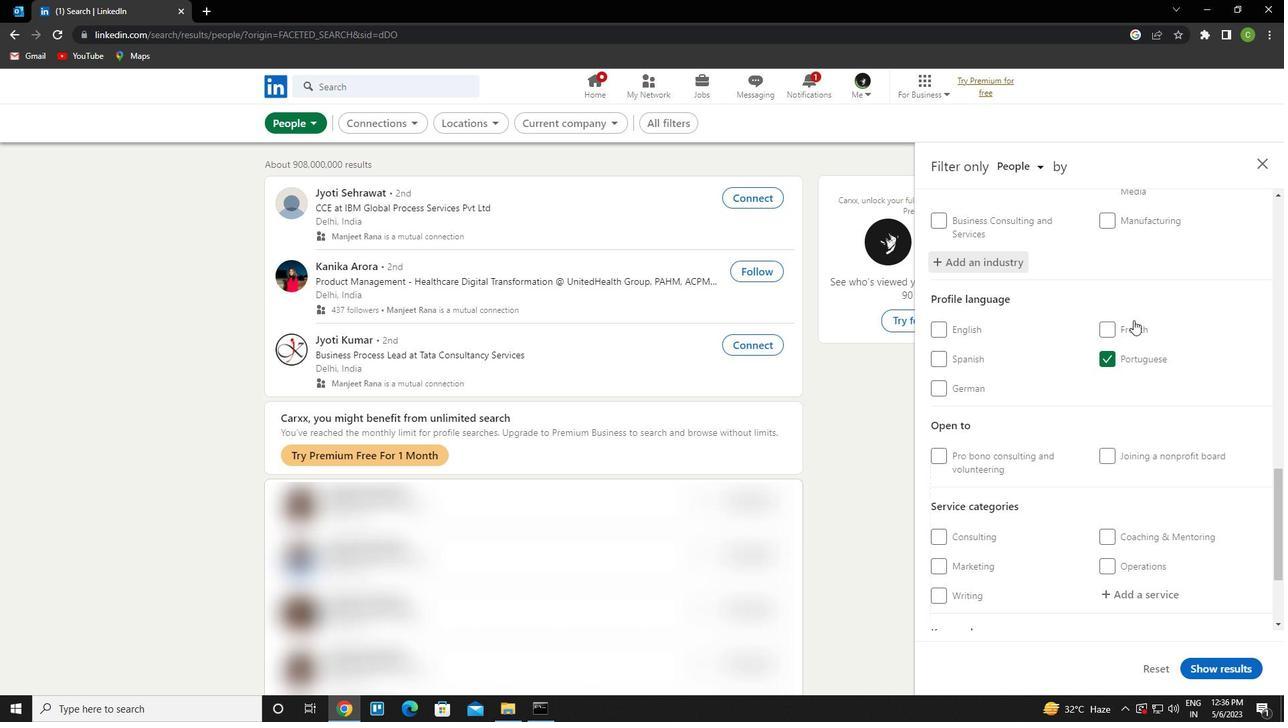 
Action: Mouse scrolled (1132, 320) with delta (0, 0)
Screenshot: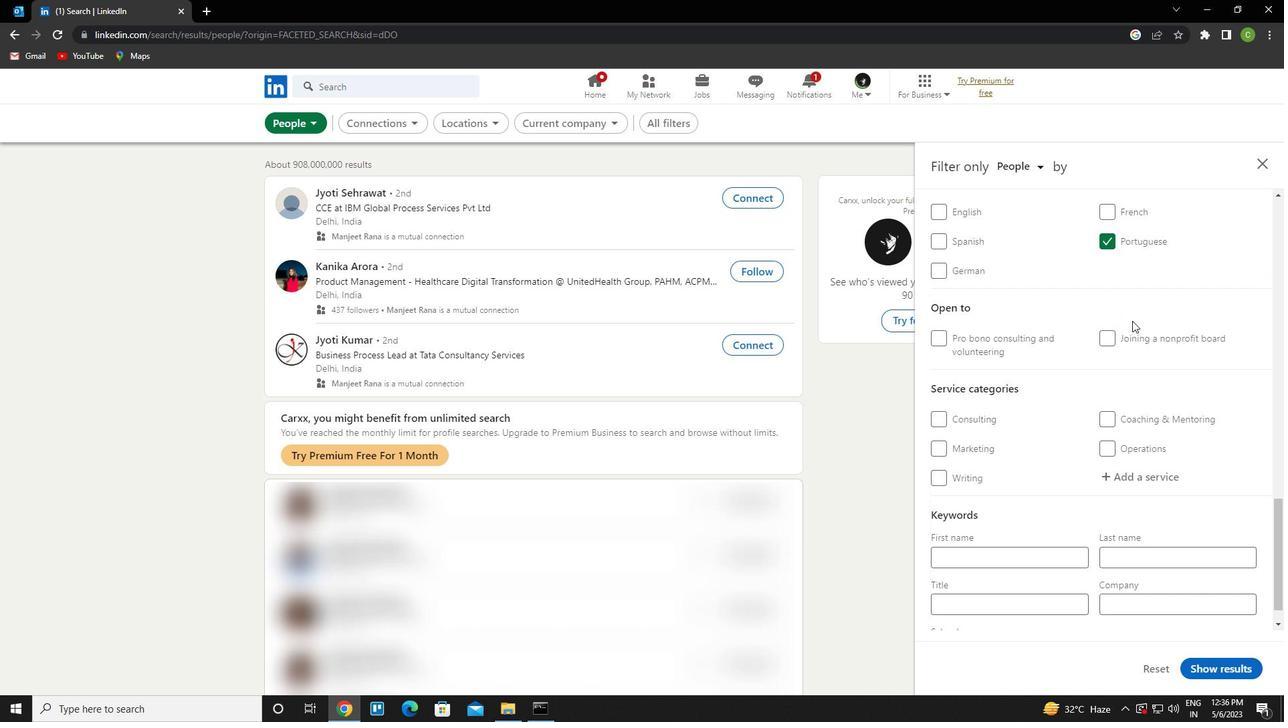
Action: Mouse moved to (1127, 339)
Screenshot: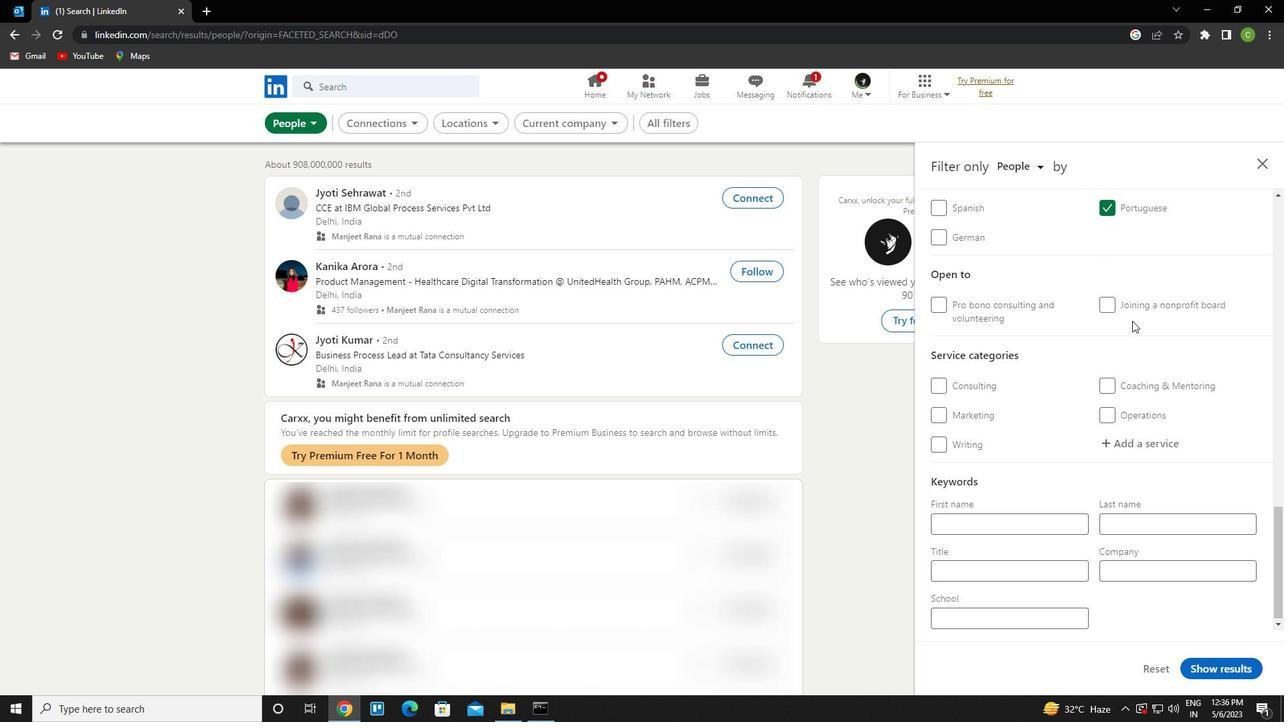 
Action: Mouse scrolled (1127, 338) with delta (0, 0)
Screenshot: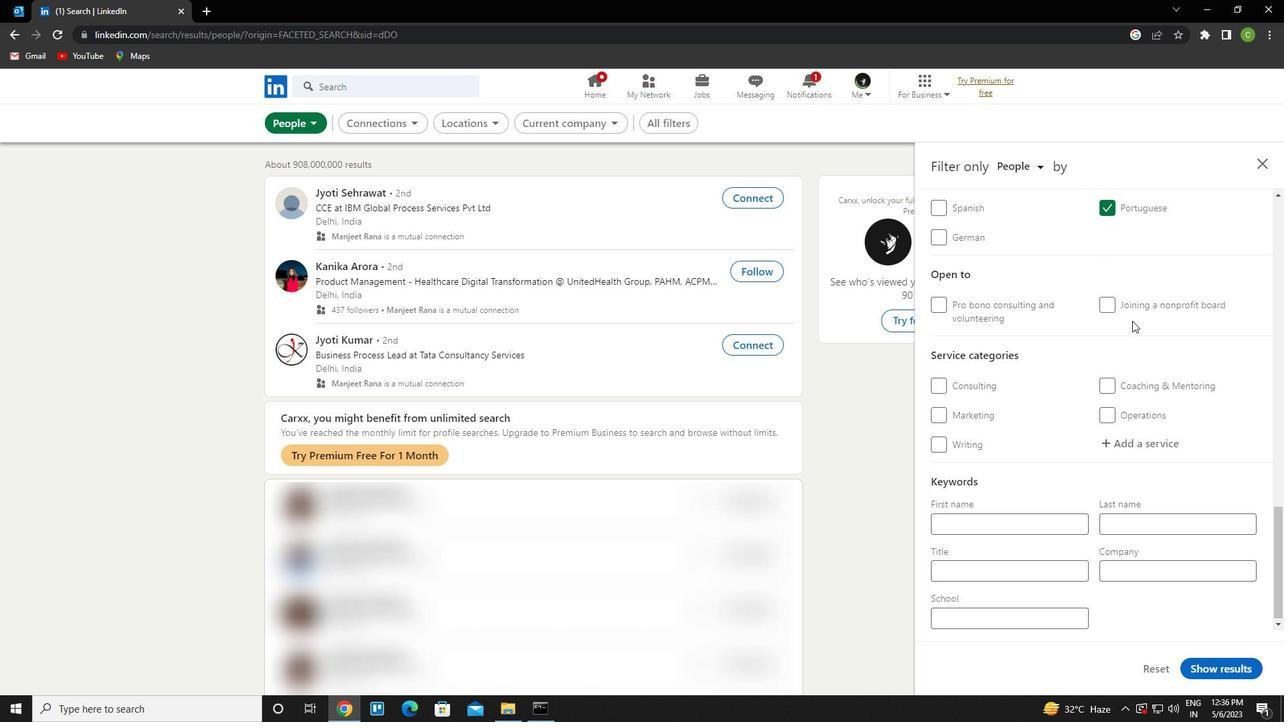 
Action: Mouse moved to (1161, 437)
Screenshot: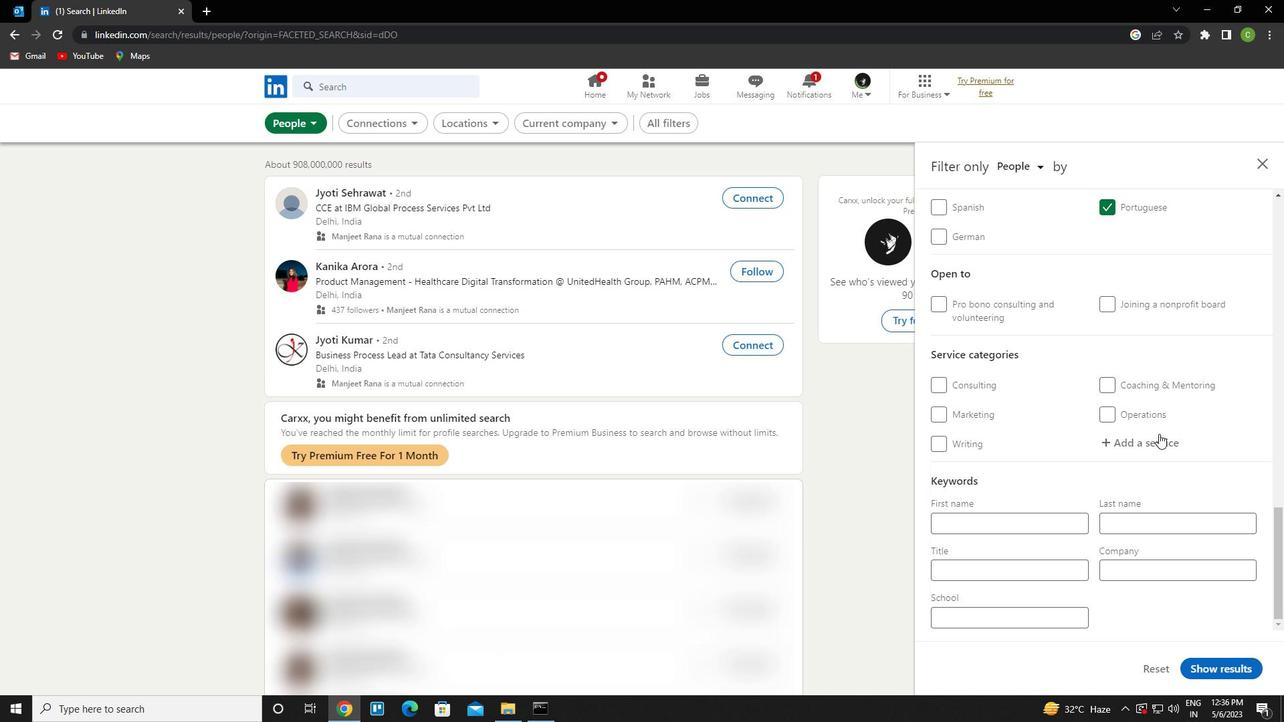 
Action: Mouse pressed left at (1161, 437)
Screenshot: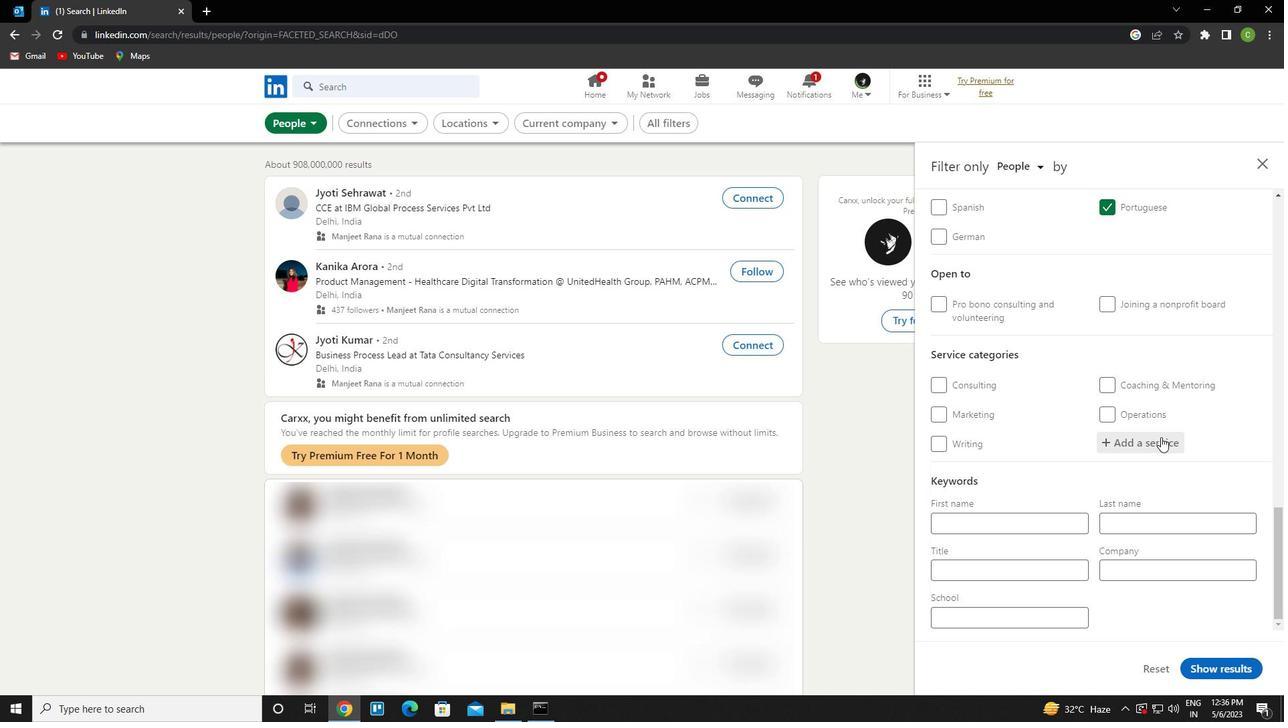 
Action: Key pressed <Key.caps_lock>w<Key.caps_lock>edding<Key.down><Key.enter>
Screenshot: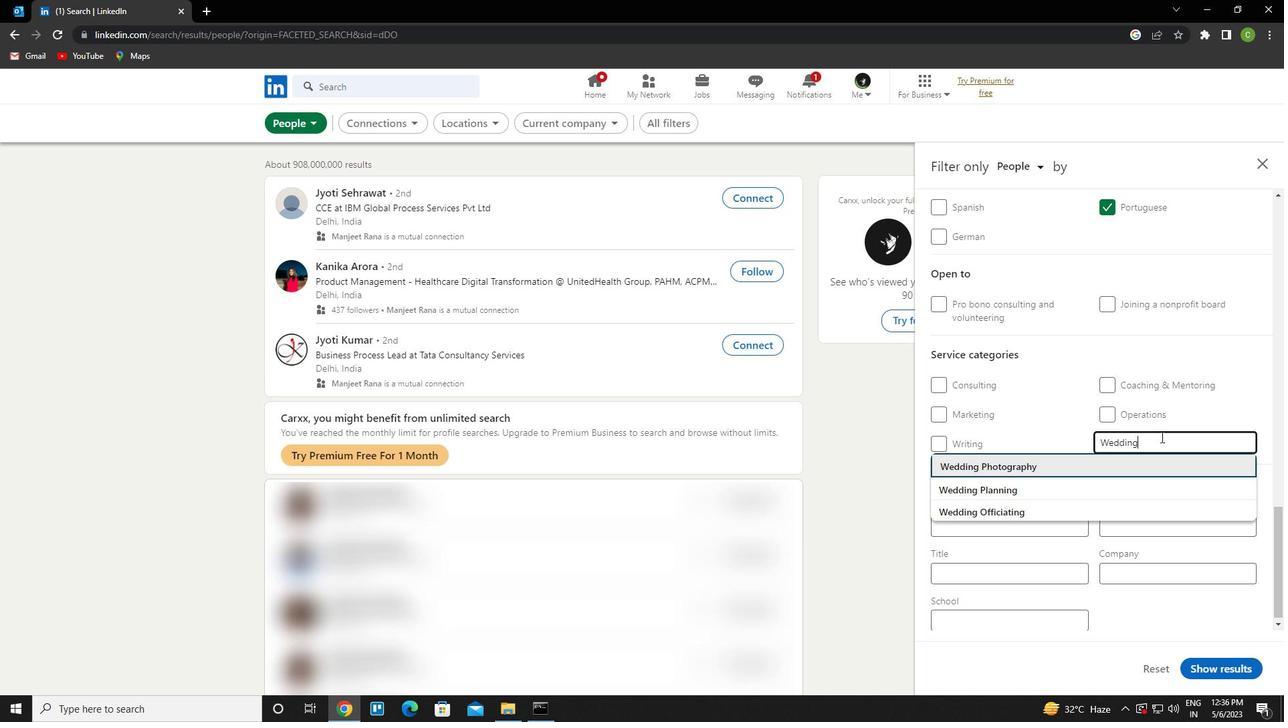 
Action: Mouse moved to (1160, 438)
Screenshot: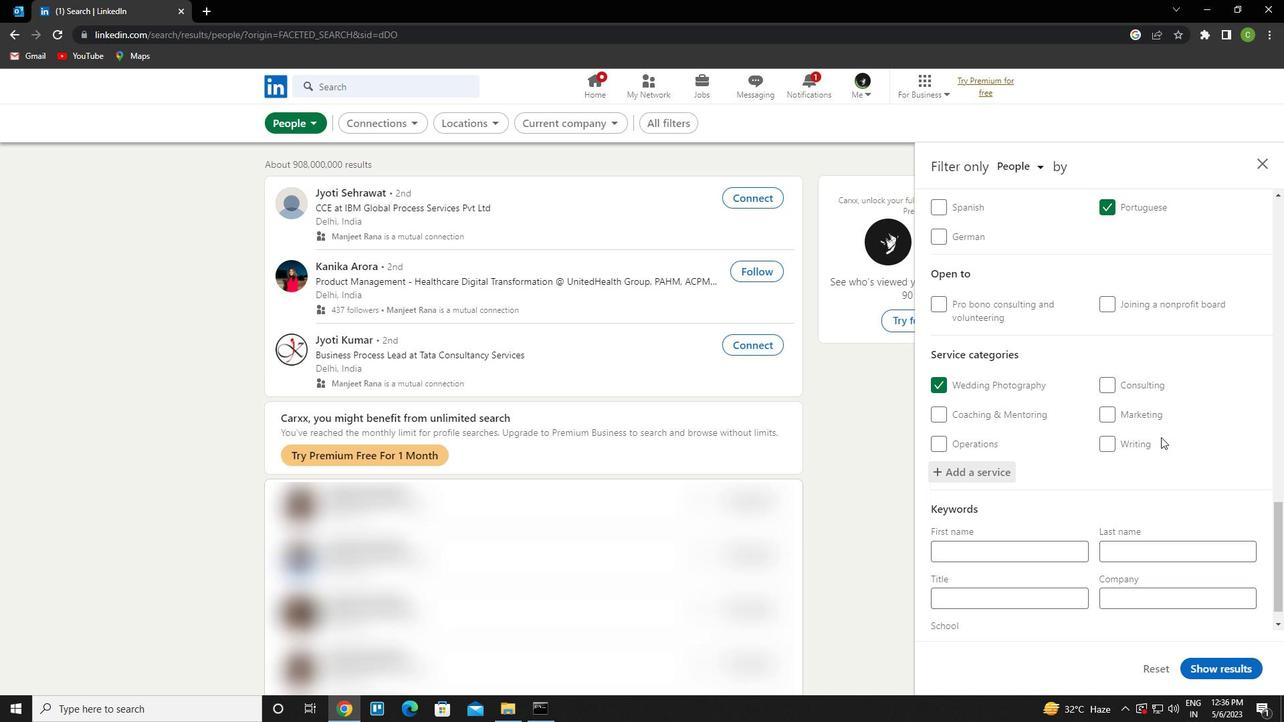 
Action: Mouse scrolled (1160, 438) with delta (0, 0)
Screenshot: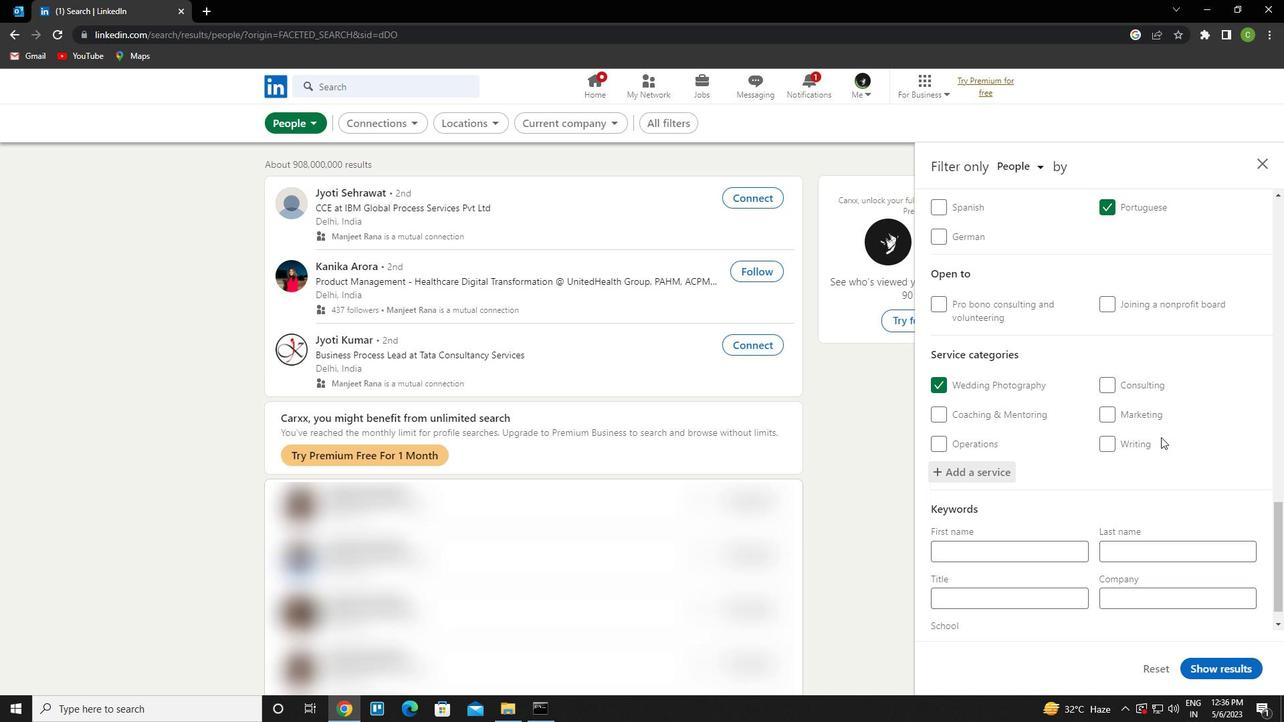 
Action: Mouse moved to (1152, 443)
Screenshot: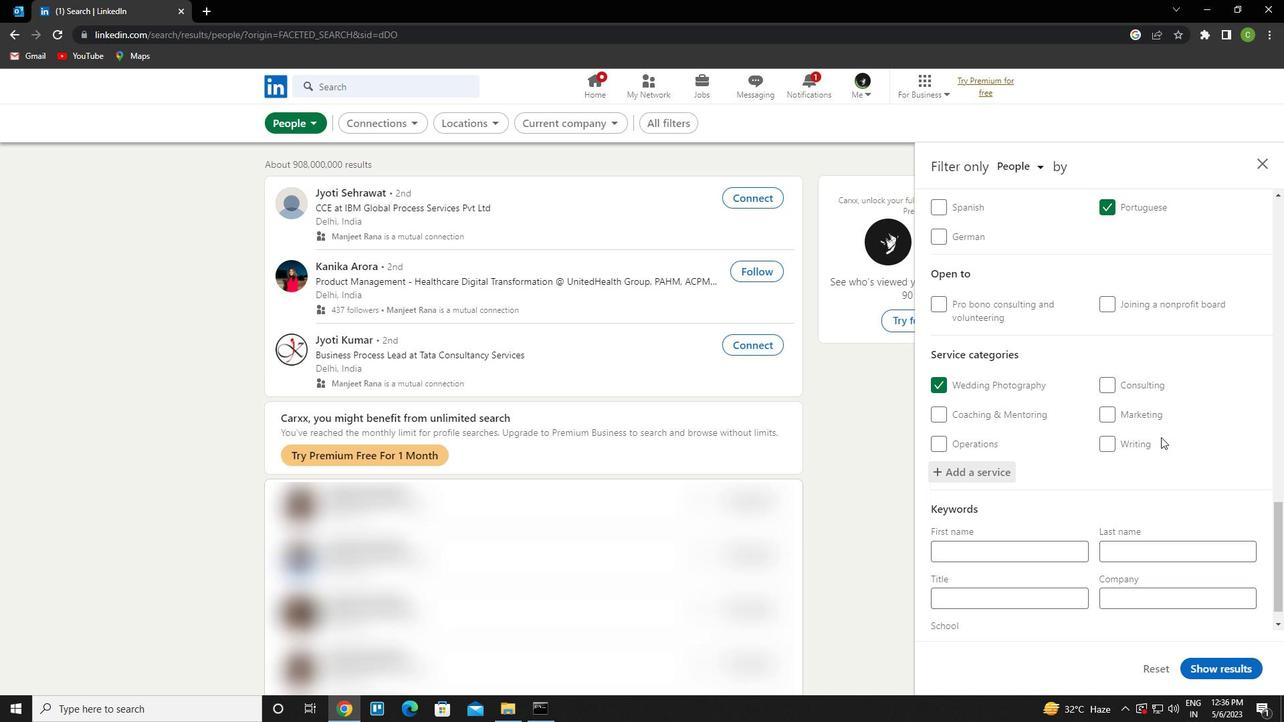 
Action: Mouse scrolled (1152, 442) with delta (0, 0)
Screenshot: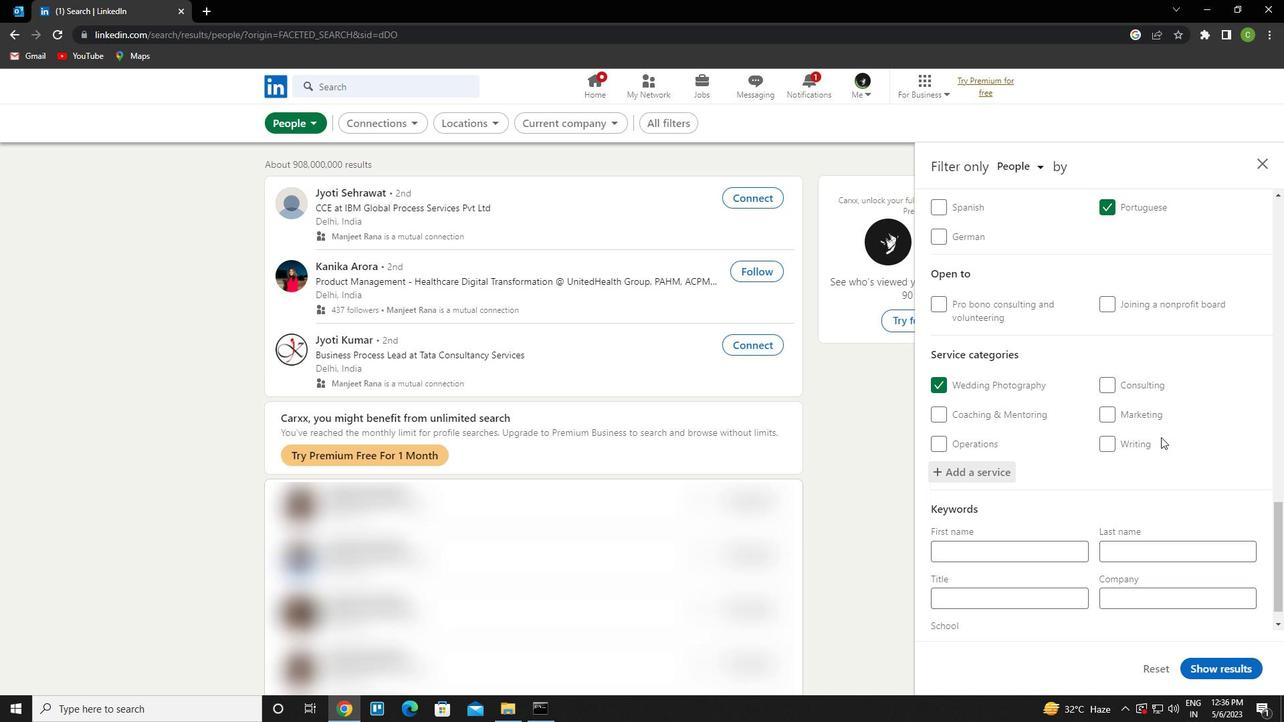 
Action: Mouse scrolled (1152, 442) with delta (0, 0)
Screenshot: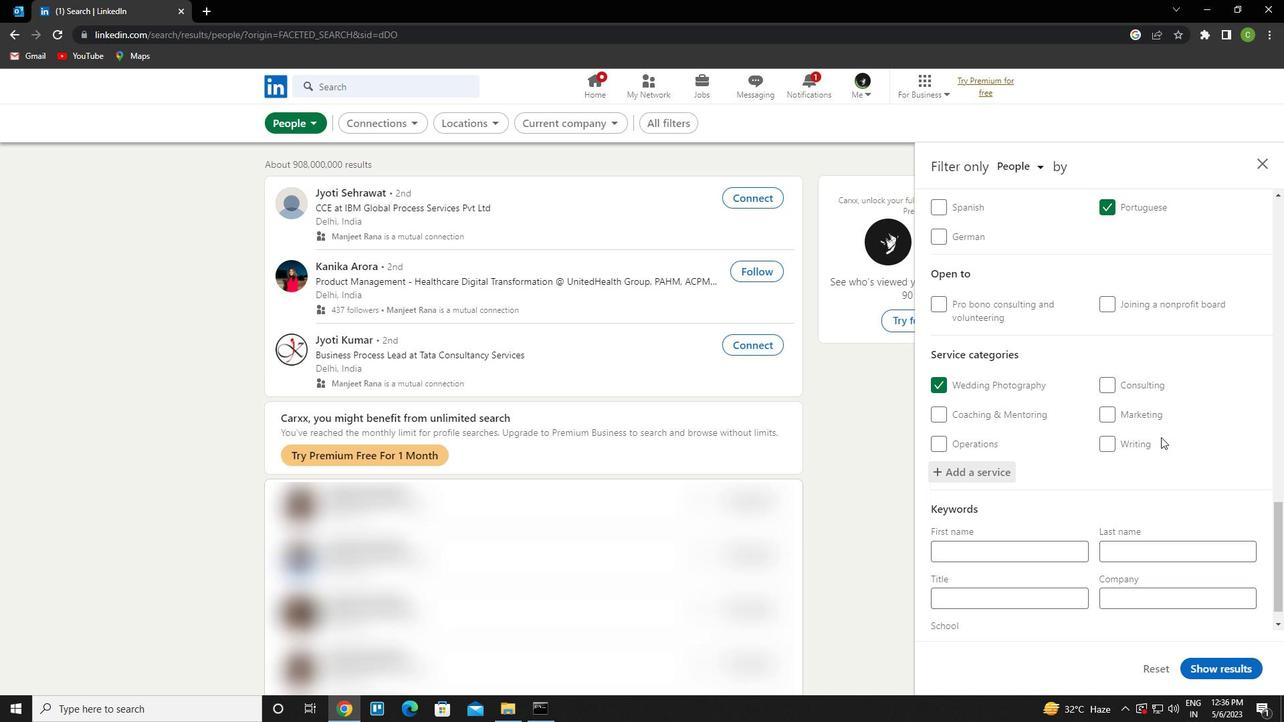 
Action: Mouse moved to (1152, 443)
Screenshot: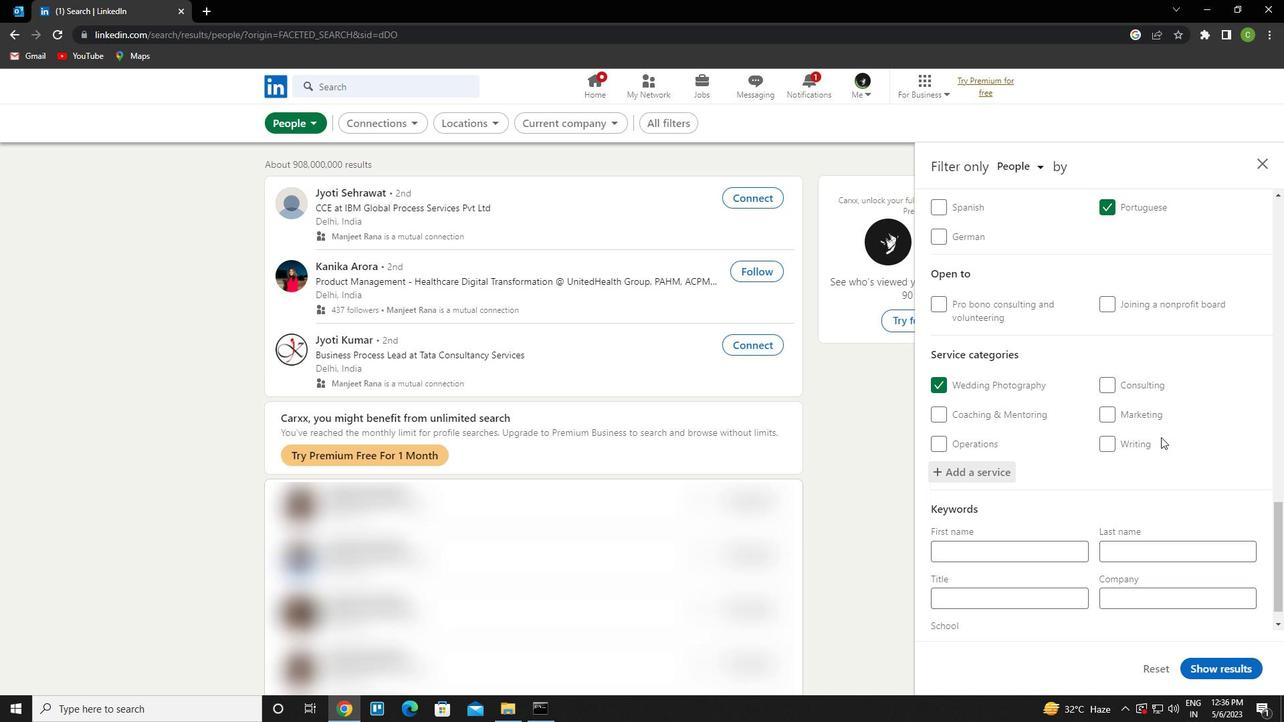 
Action: Mouse scrolled (1152, 442) with delta (0, 0)
Screenshot: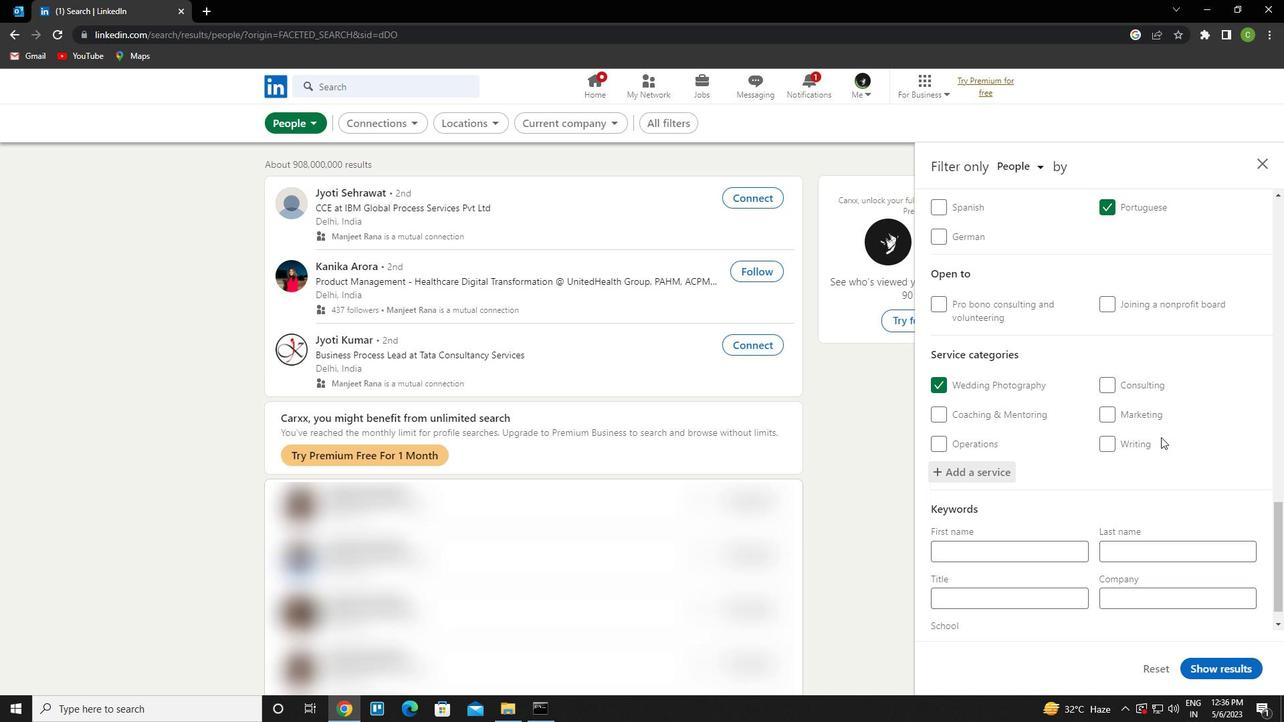 
Action: Mouse moved to (1148, 446)
Screenshot: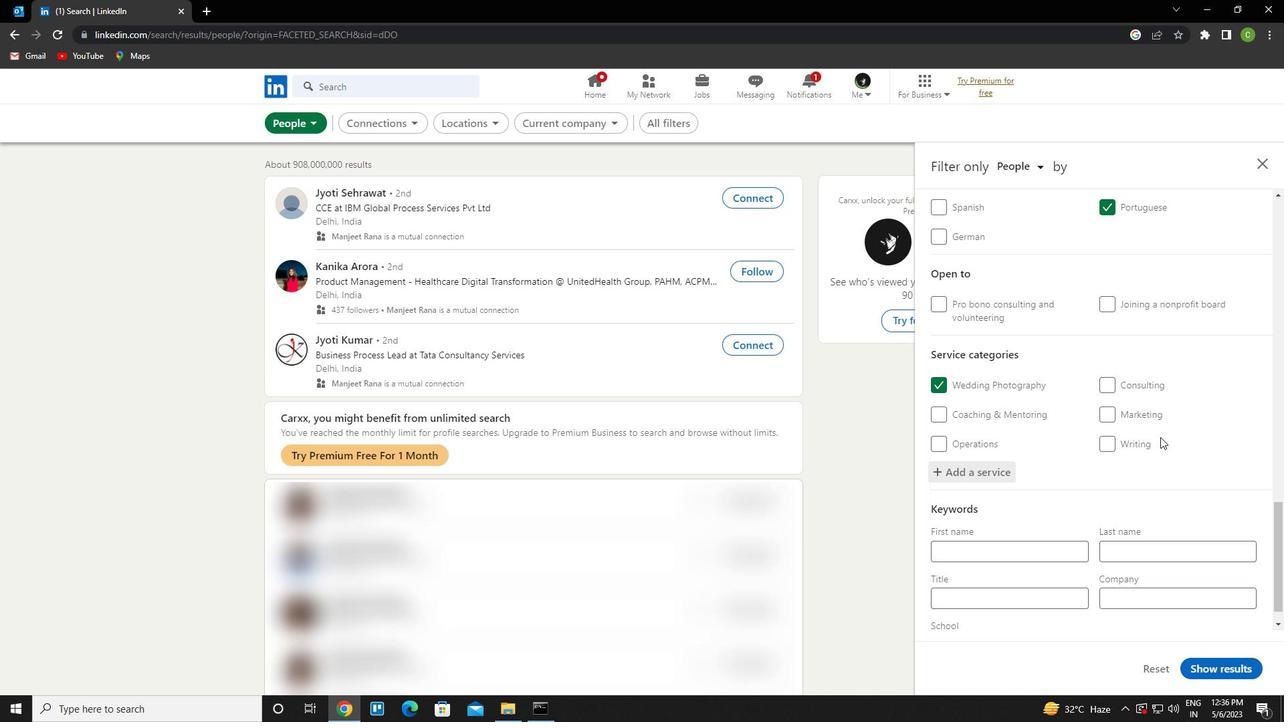 
Action: Mouse scrolled (1148, 445) with delta (0, 0)
Screenshot: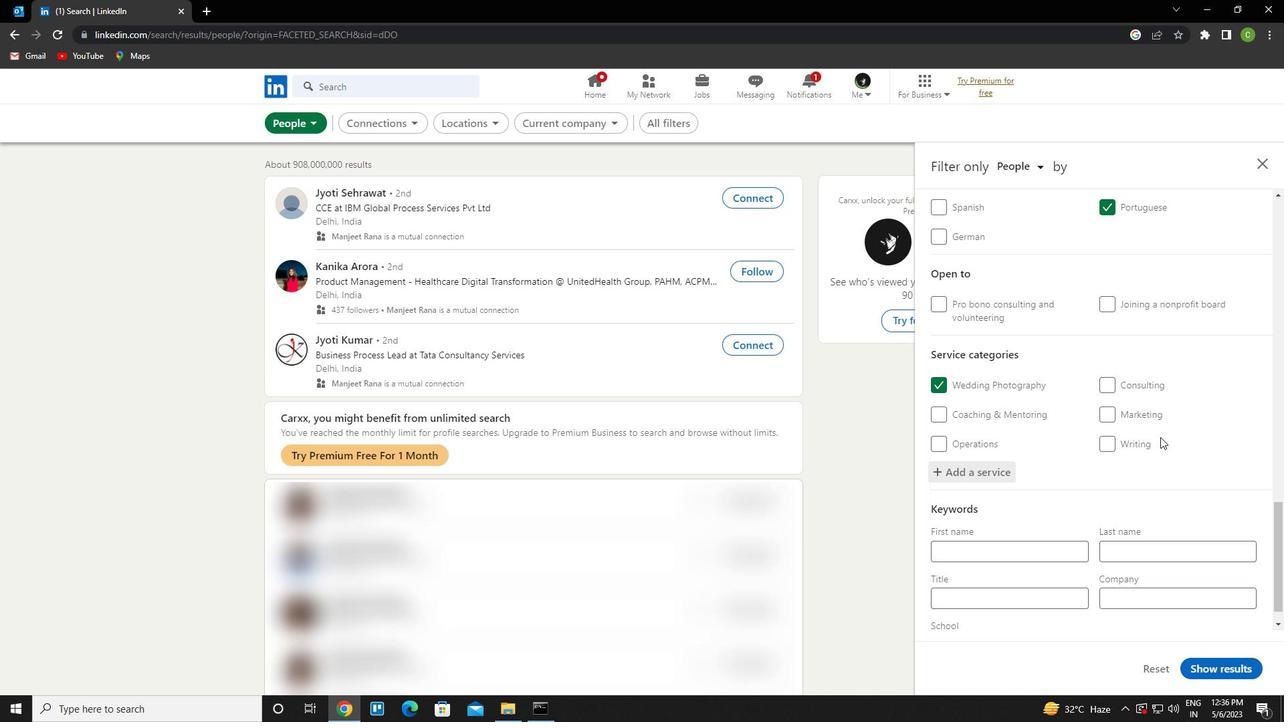 
Action: Mouse moved to (1147, 446)
Screenshot: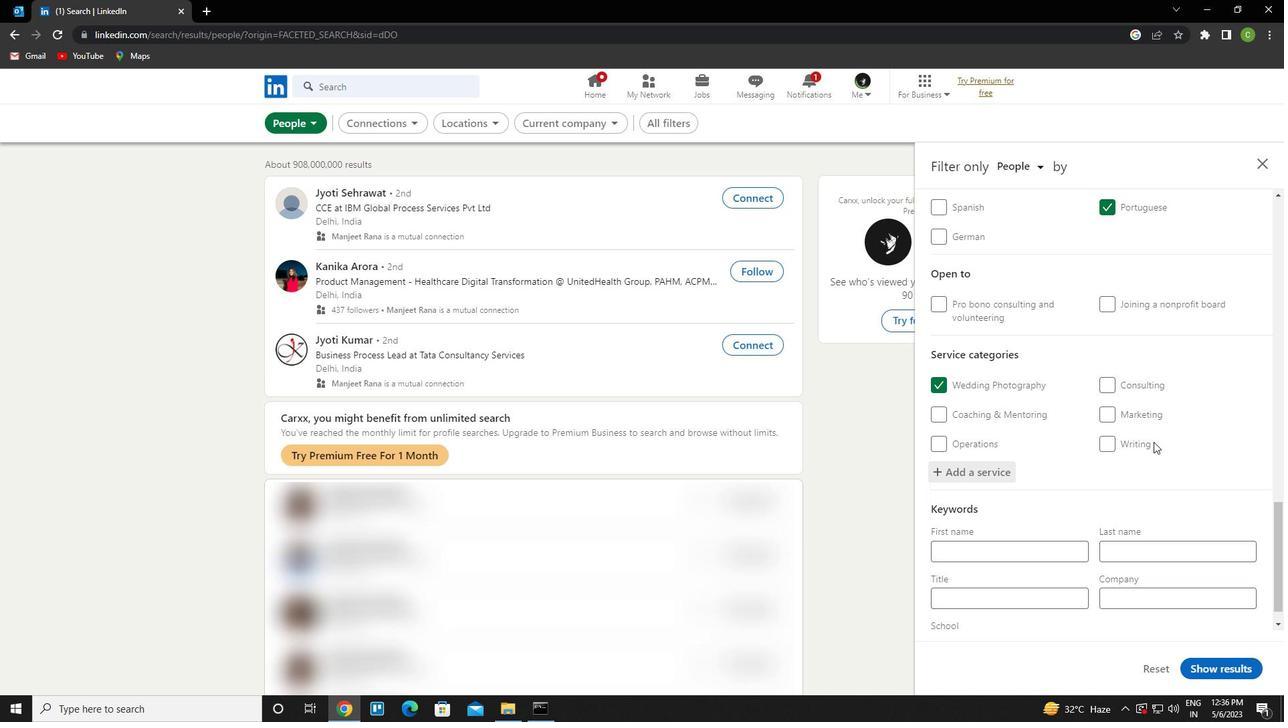 
Action: Mouse scrolled (1147, 446) with delta (0, 0)
Screenshot: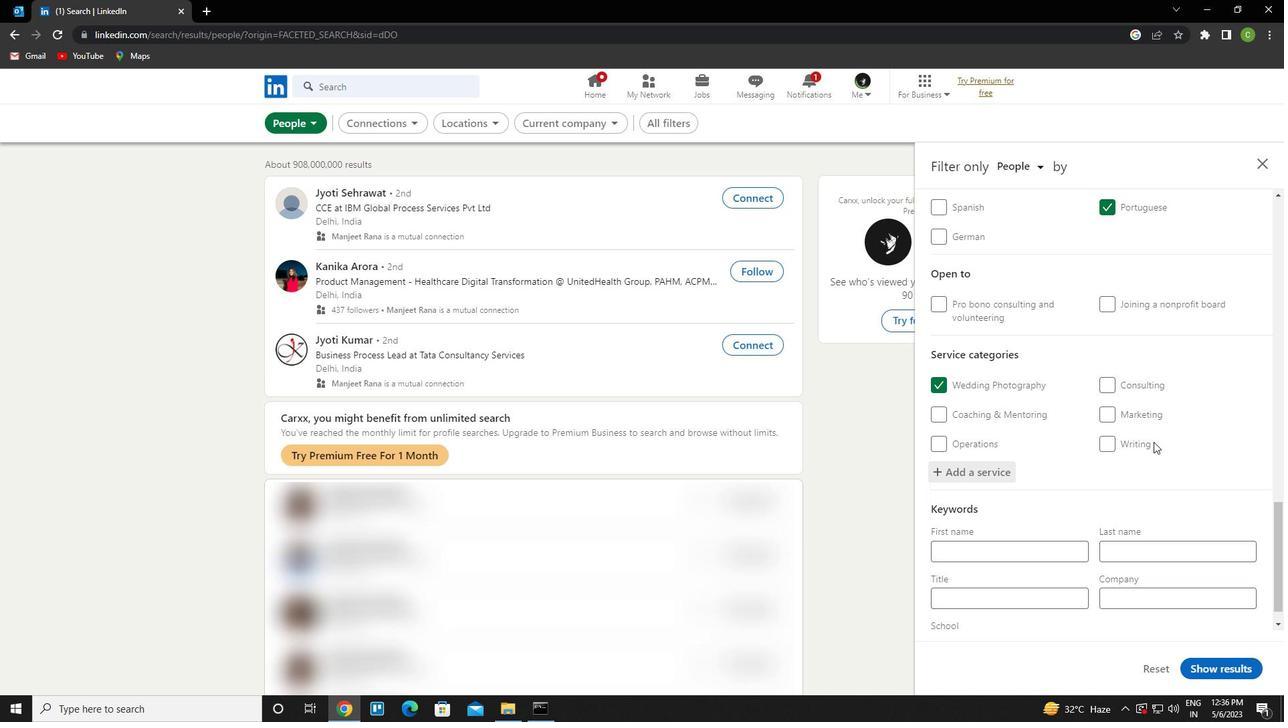 
Action: Mouse moved to (1031, 571)
Screenshot: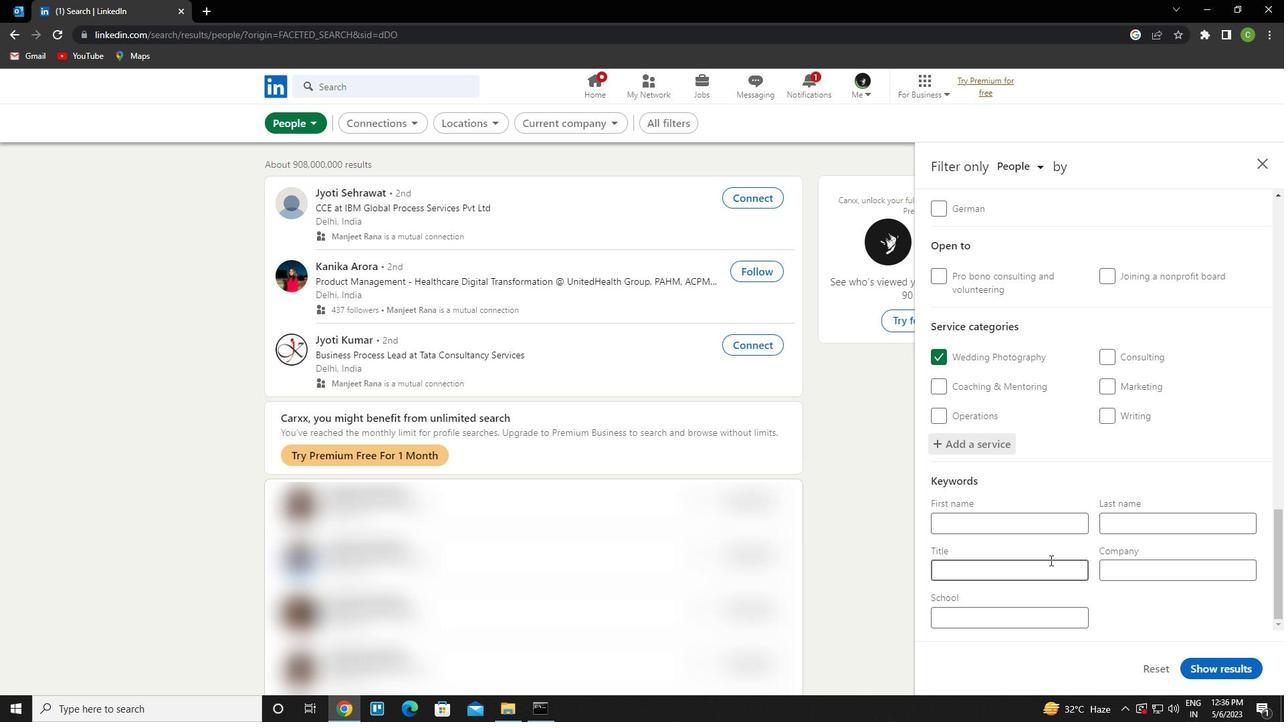 
Action: Mouse pressed left at (1031, 571)
Screenshot: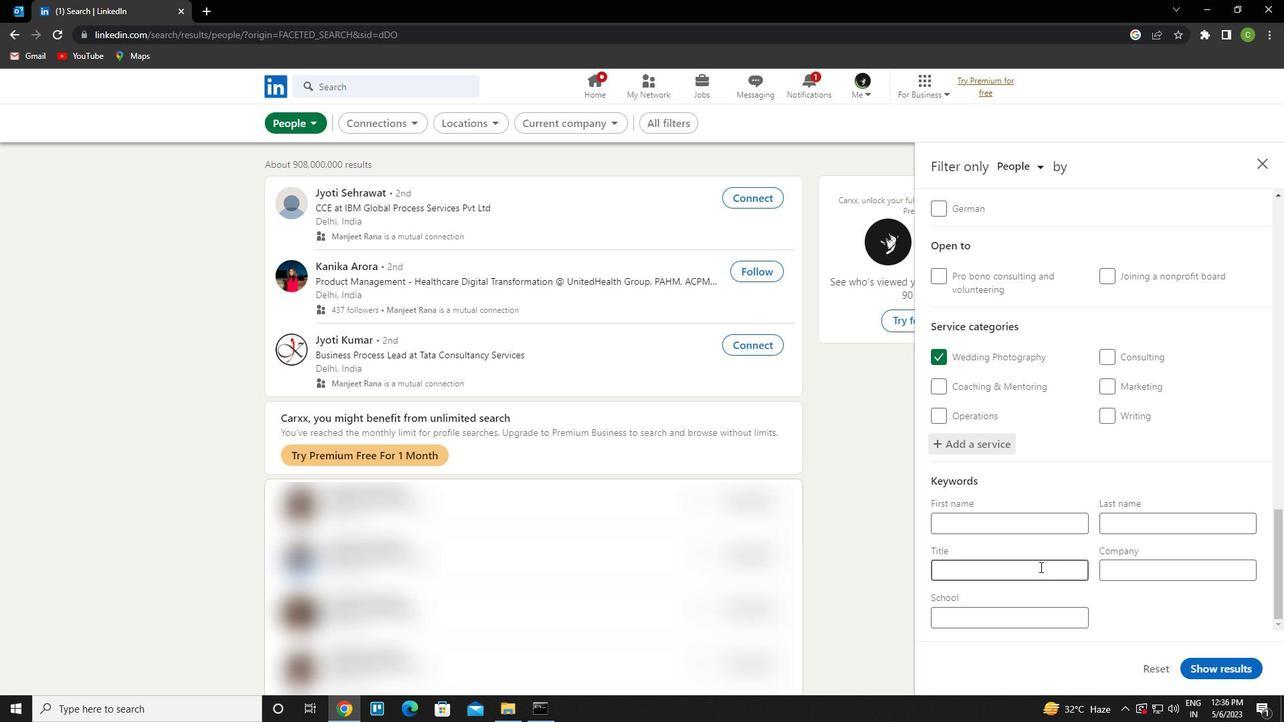 
Action: Key pressed <Key.caps_lock>s<Key.caps_lock>c<Key.backspace><Key.backspace><Key.backspace><Key.backspace><Key.backspace><Key.caps_lock>d<Key.caps_lock>elivery<Key.space><Key.caps_lock>d<Key.caps_lock>river
Screenshot: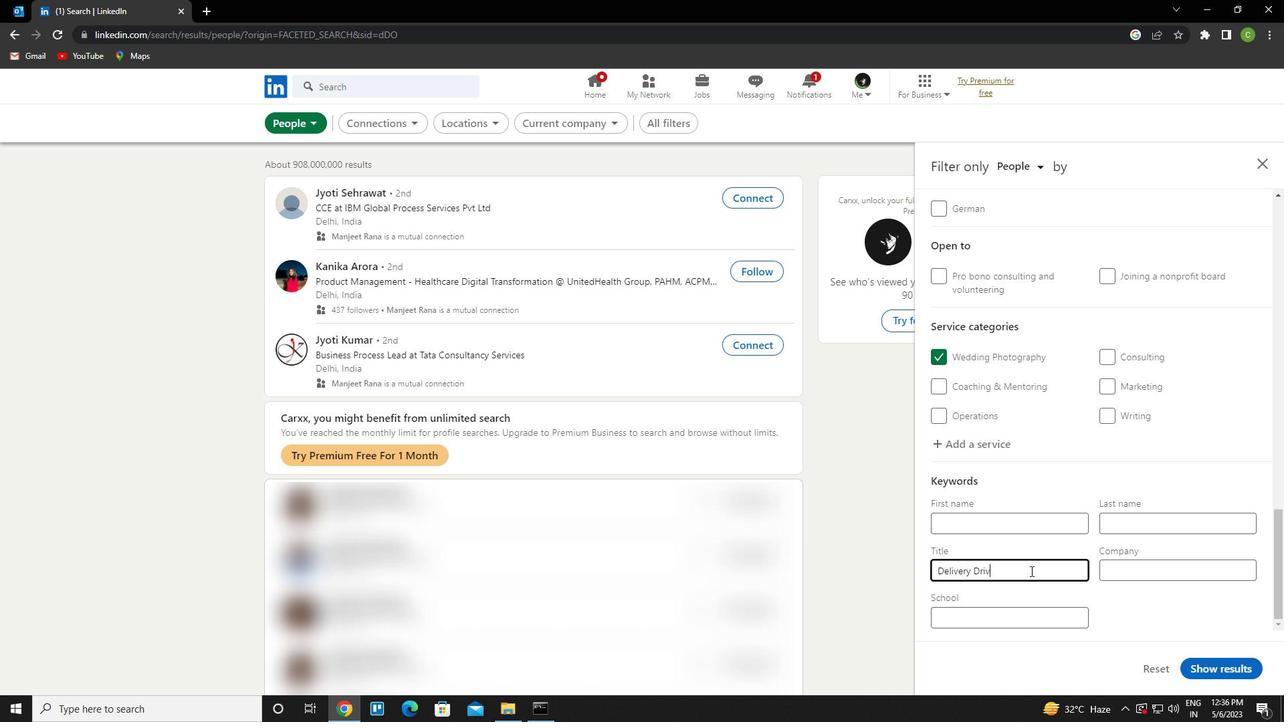 
Action: Mouse moved to (1207, 671)
Screenshot: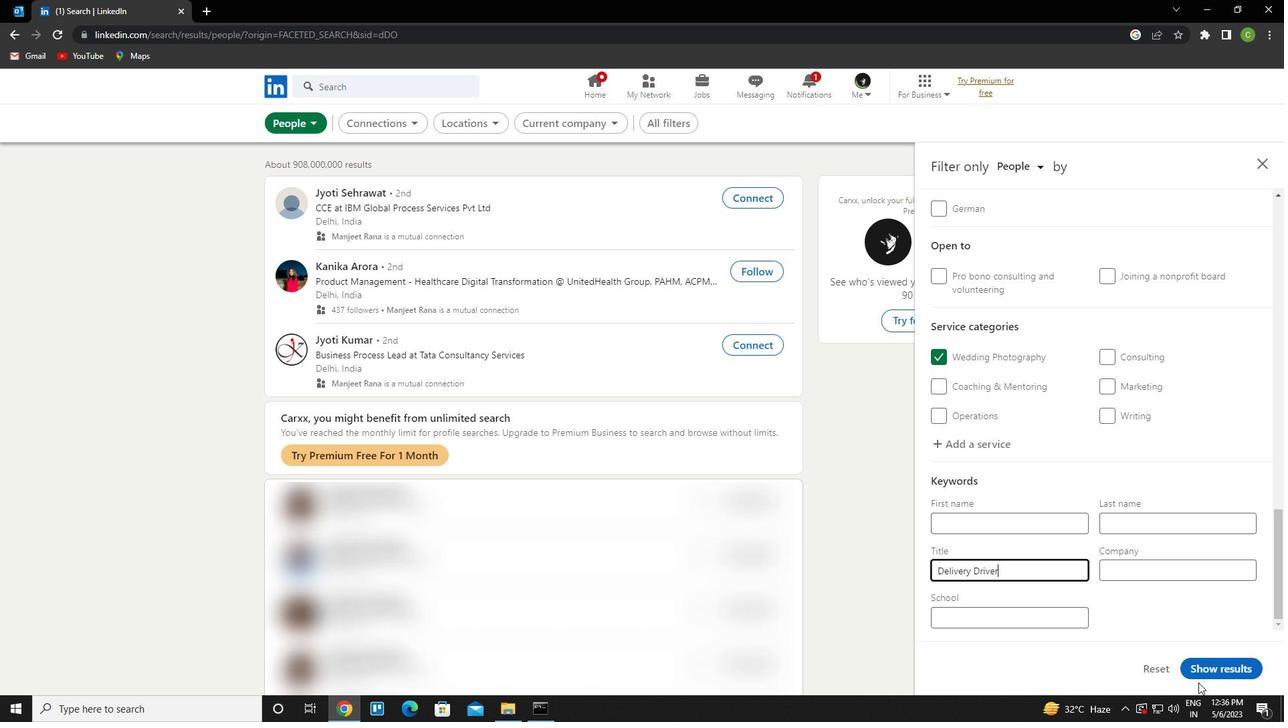 
Action: Mouse pressed left at (1207, 671)
Screenshot: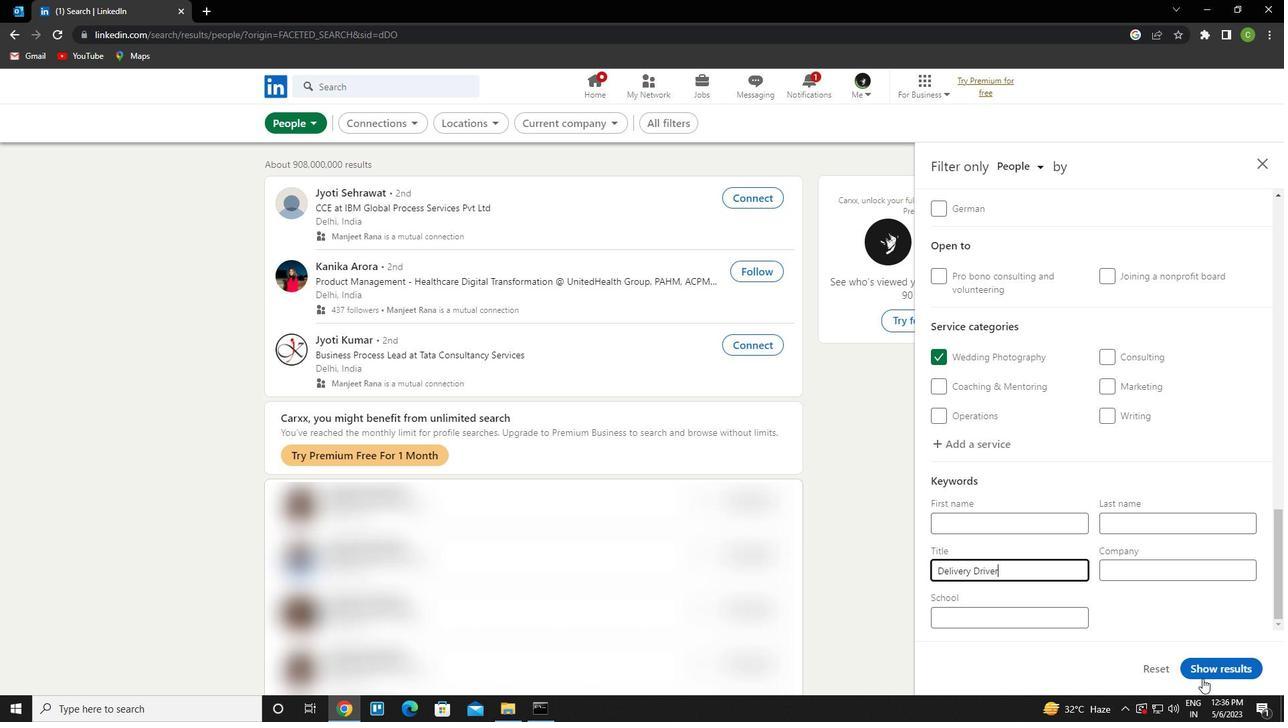 
Action: Mouse moved to (468, 683)
Screenshot: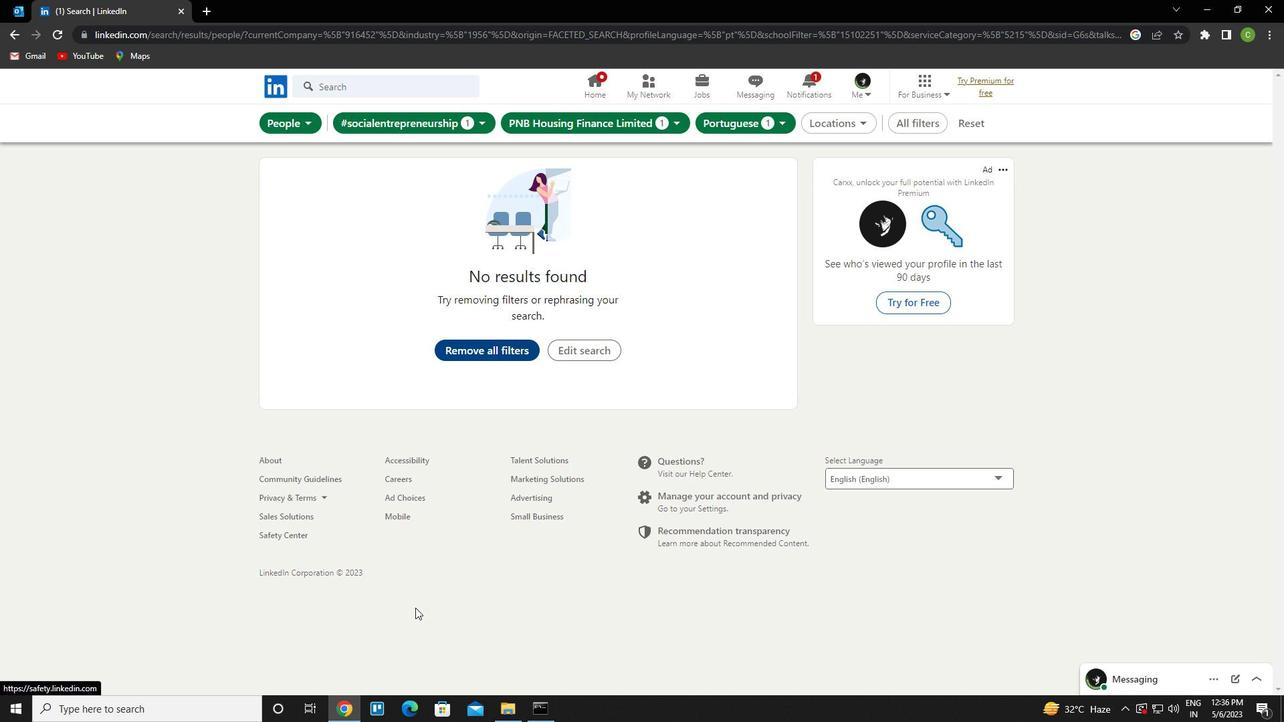 
